 Task: Find connections with filter location Asprópyrgos with filter topic #bespokewith filter profile language Spanish with filter current company Hyland with filter school Shiv Nadar University with filter industry Oil and Coal Product Manufacturing with filter service category Wedding Planning with filter keywords title Cafeteria Worker
Action: Mouse moved to (349, 289)
Screenshot: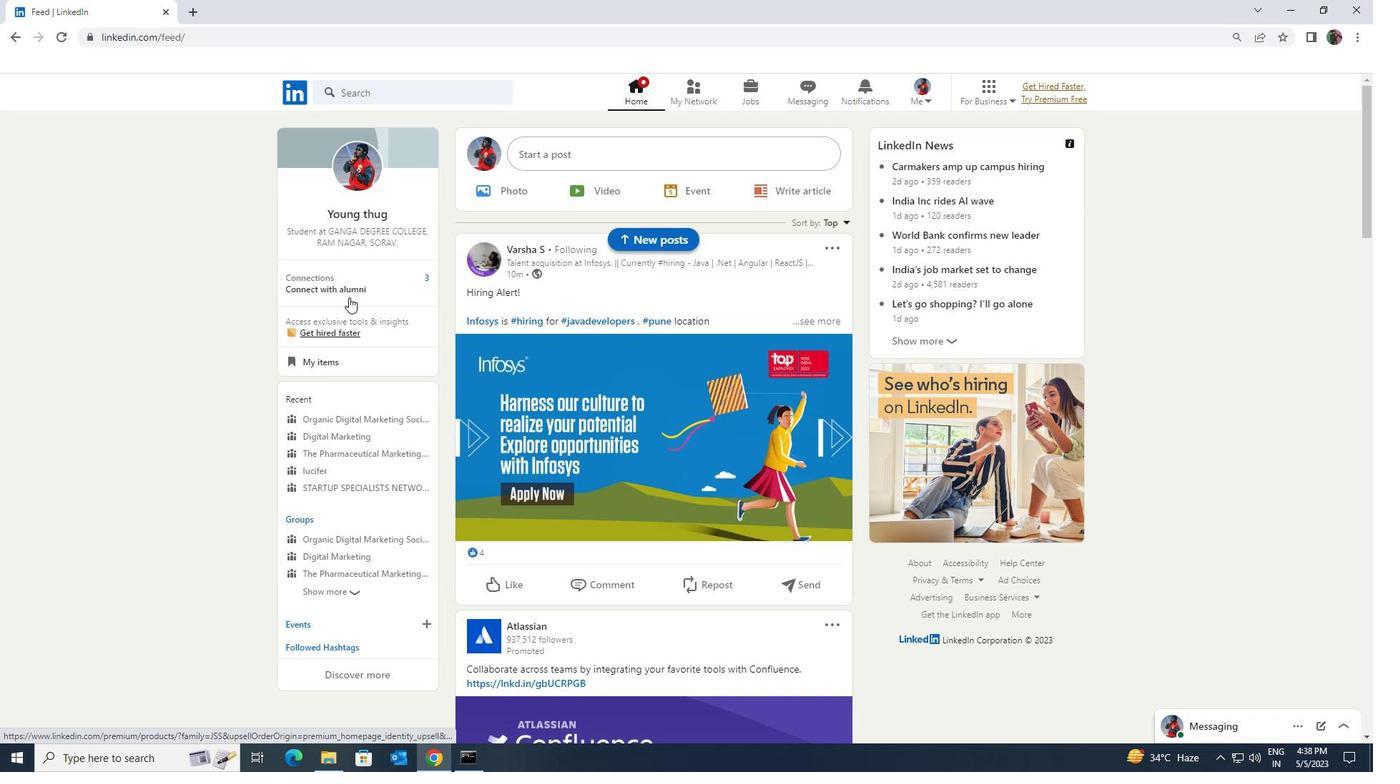 
Action: Mouse pressed left at (349, 289)
Screenshot: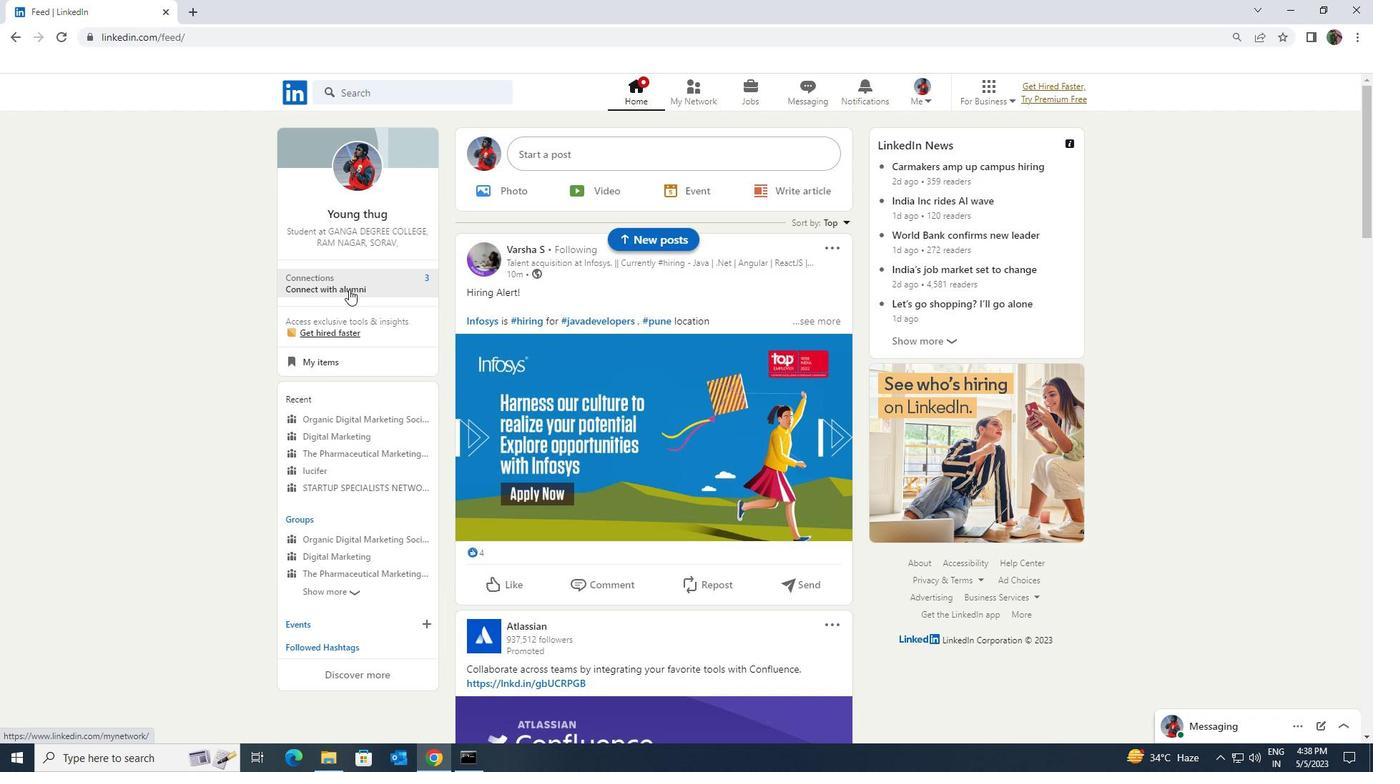 
Action: Mouse moved to (369, 167)
Screenshot: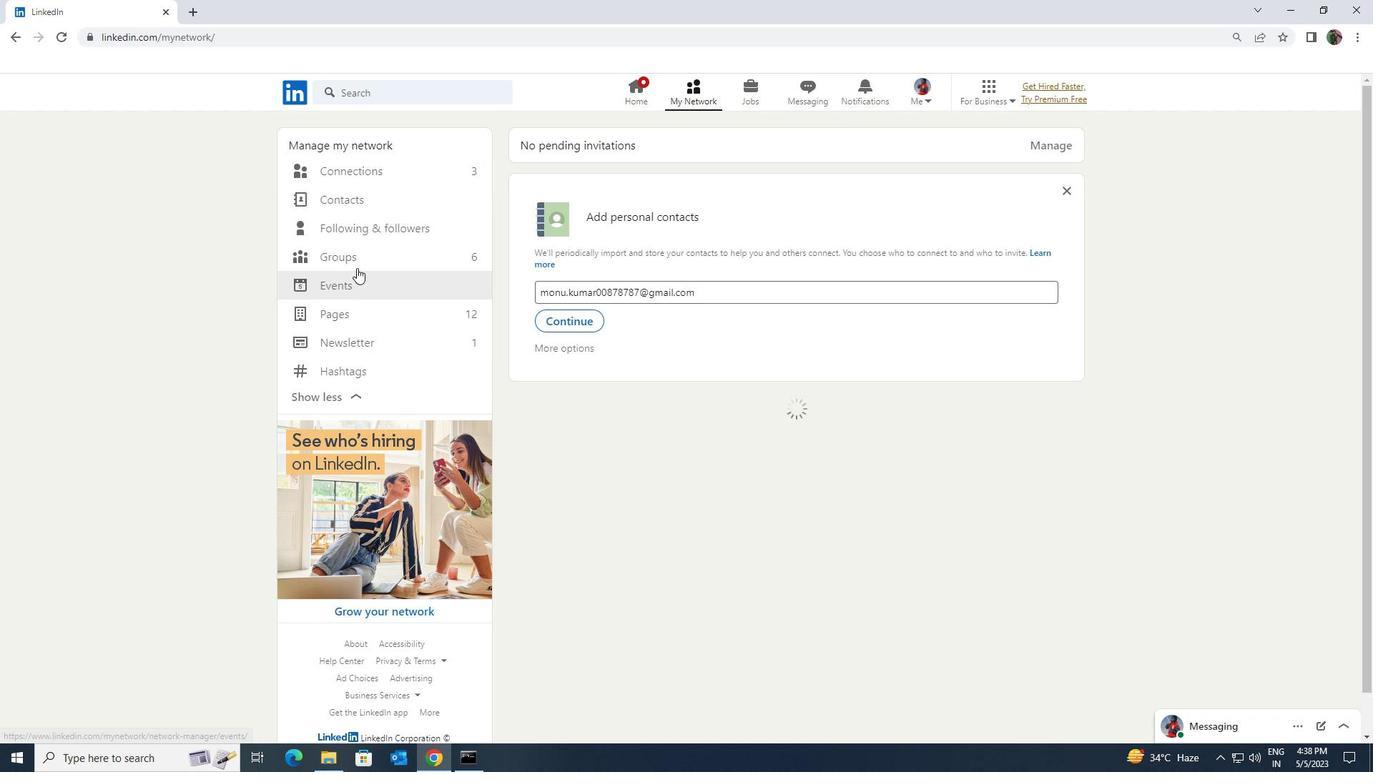 
Action: Mouse pressed left at (369, 167)
Screenshot: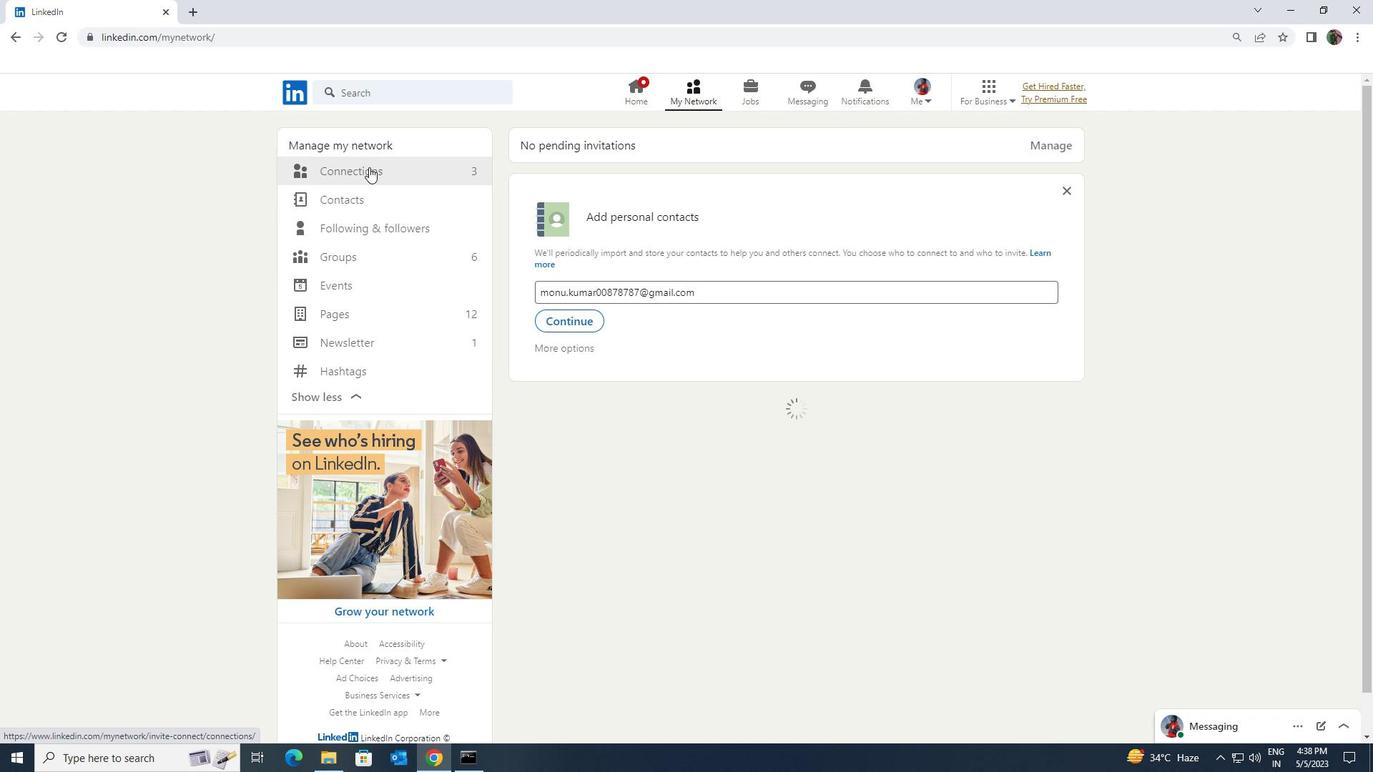 
Action: Mouse moved to (753, 178)
Screenshot: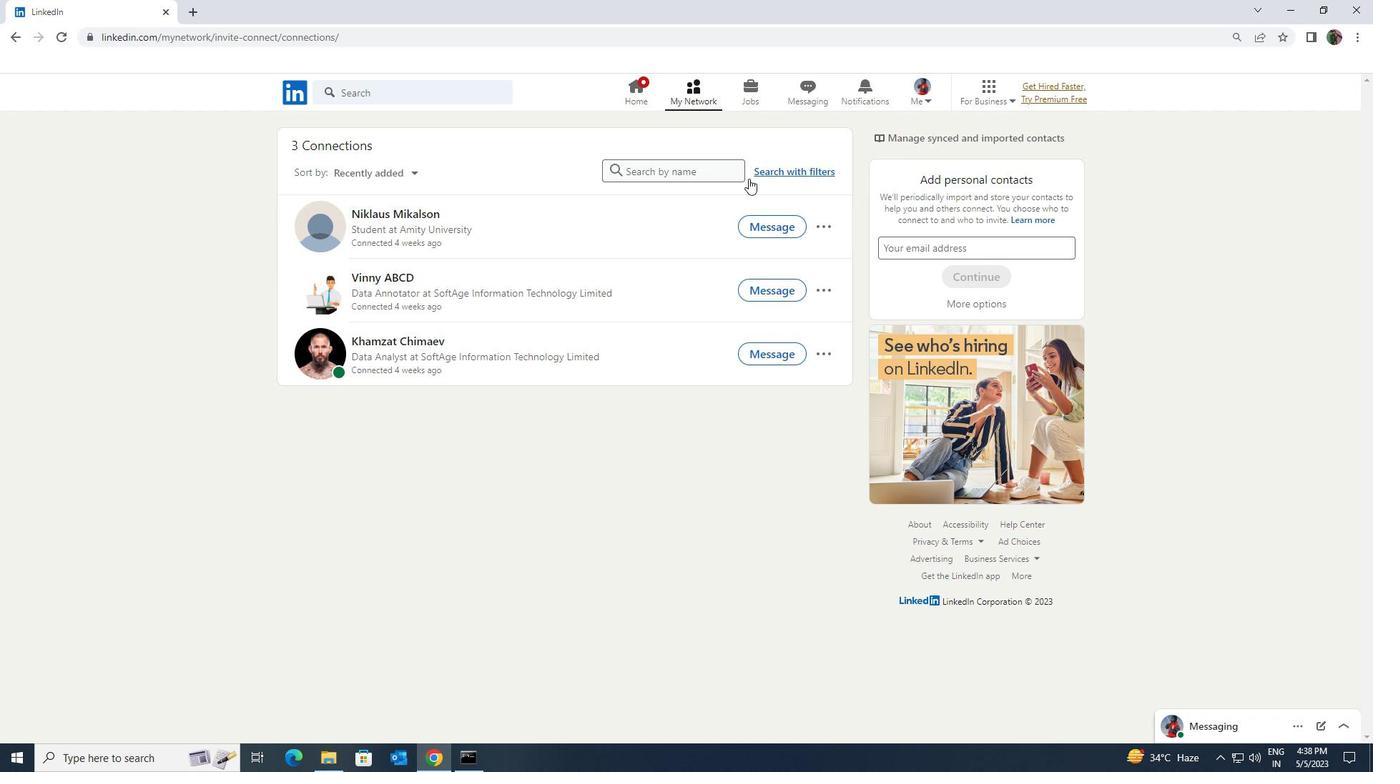 
Action: Mouse pressed left at (753, 178)
Screenshot: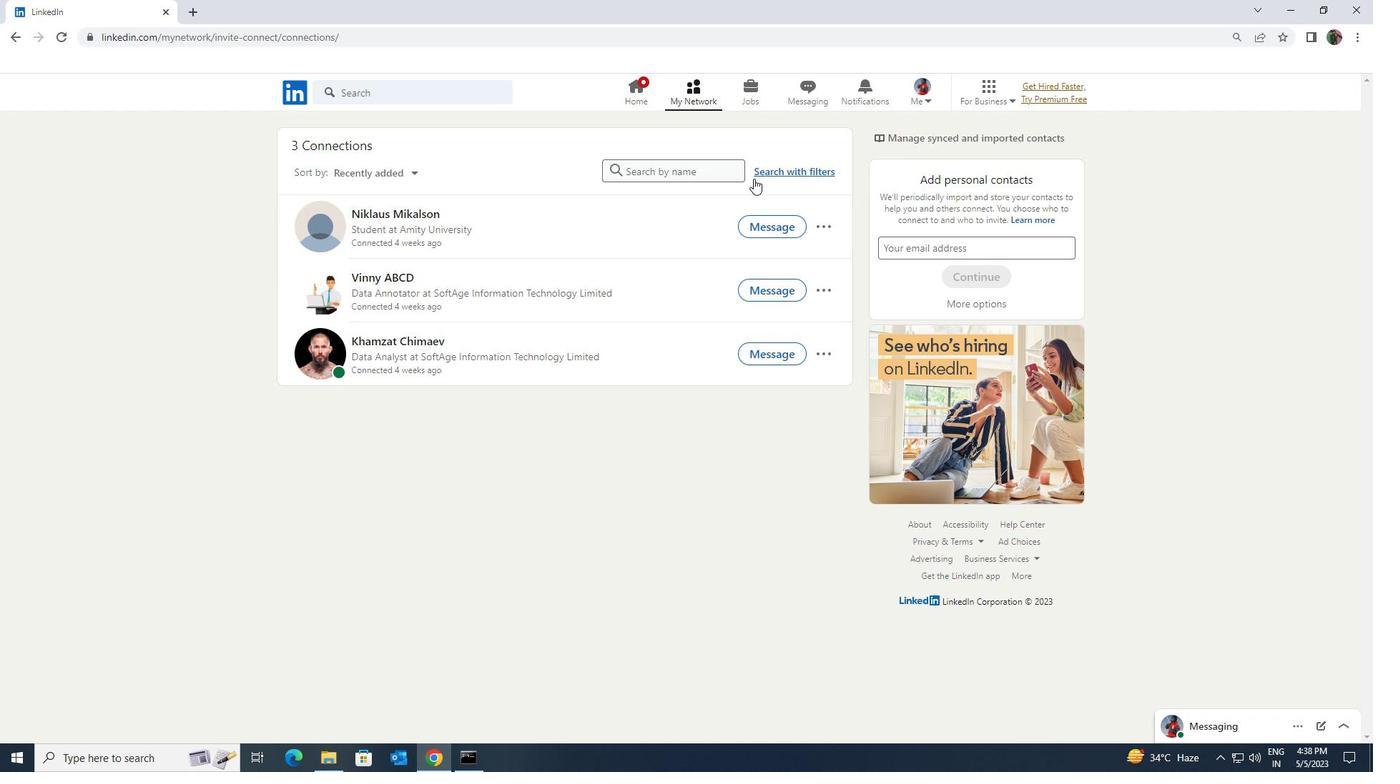 
Action: Mouse moved to (735, 135)
Screenshot: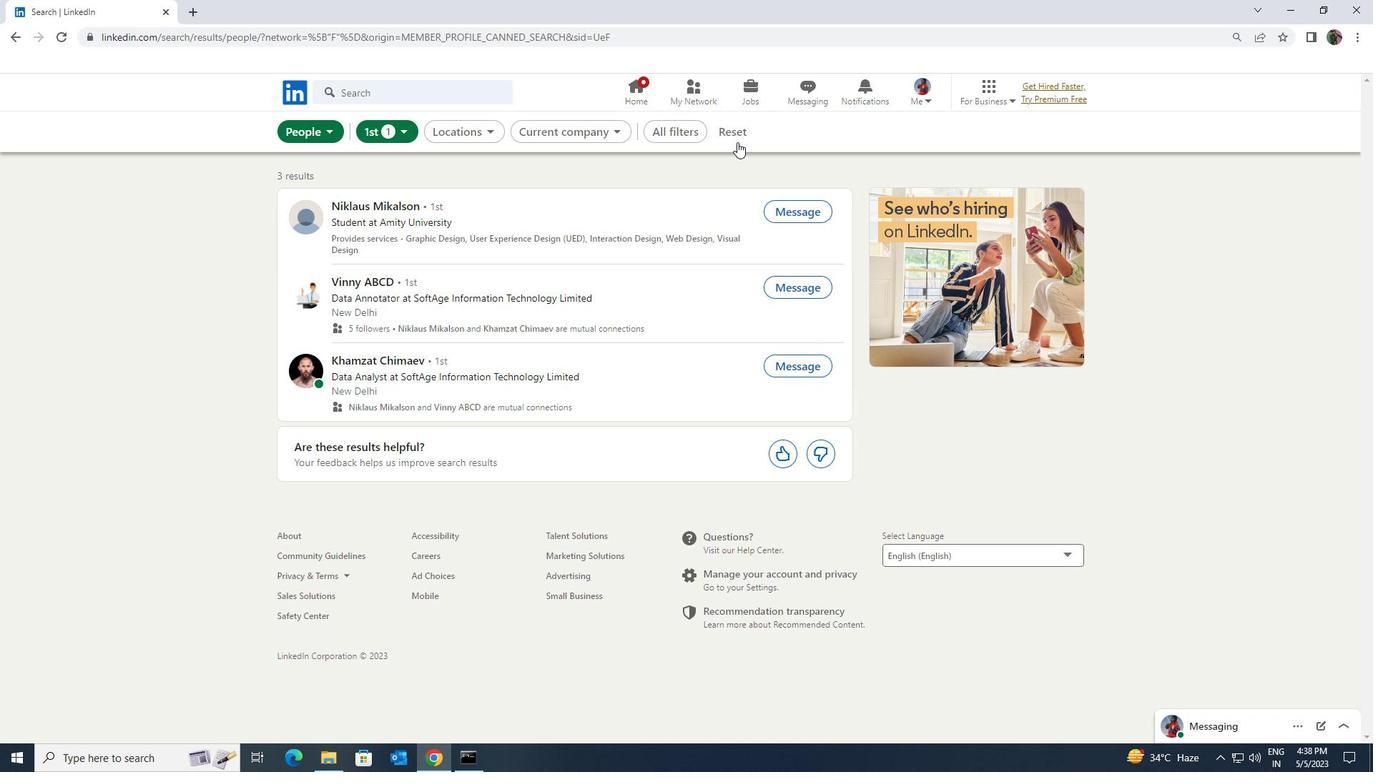 
Action: Mouse pressed left at (735, 135)
Screenshot: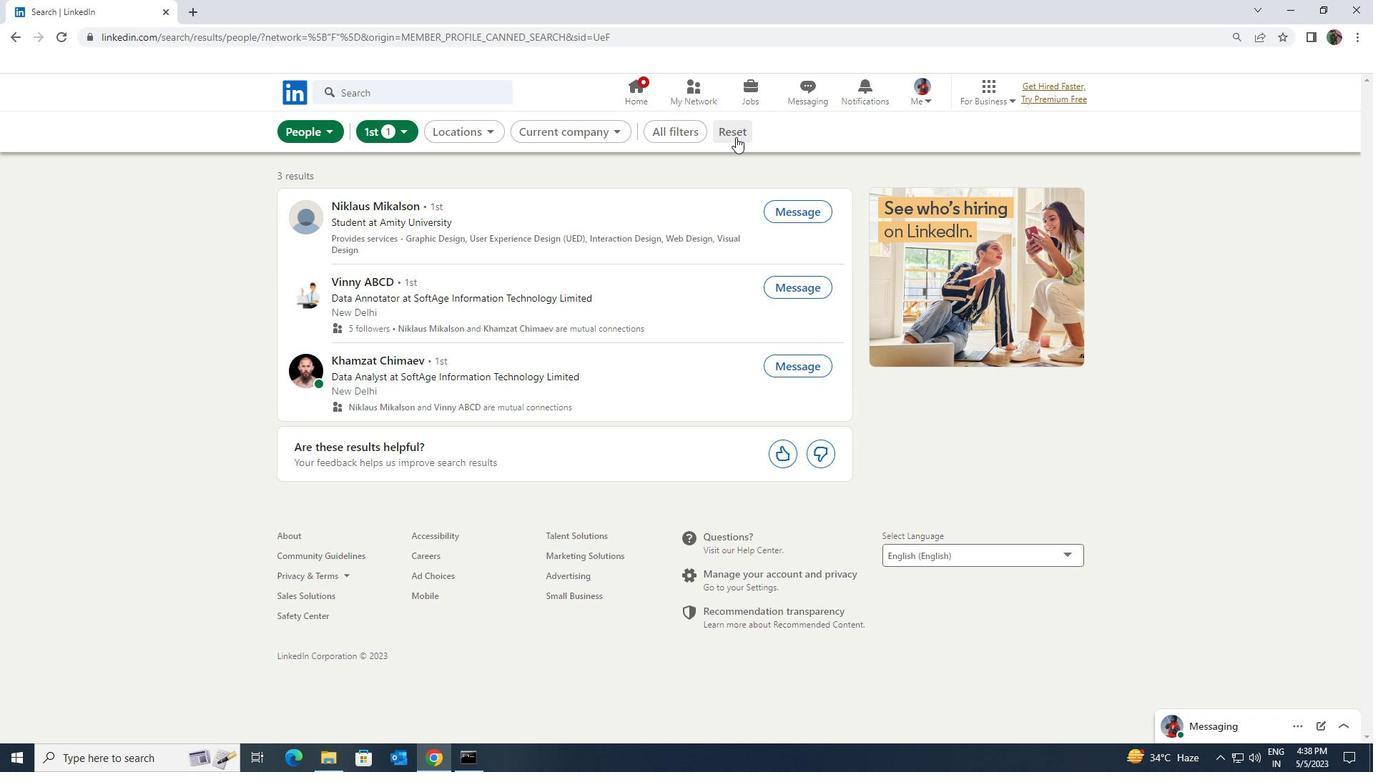 
Action: Mouse moved to (714, 132)
Screenshot: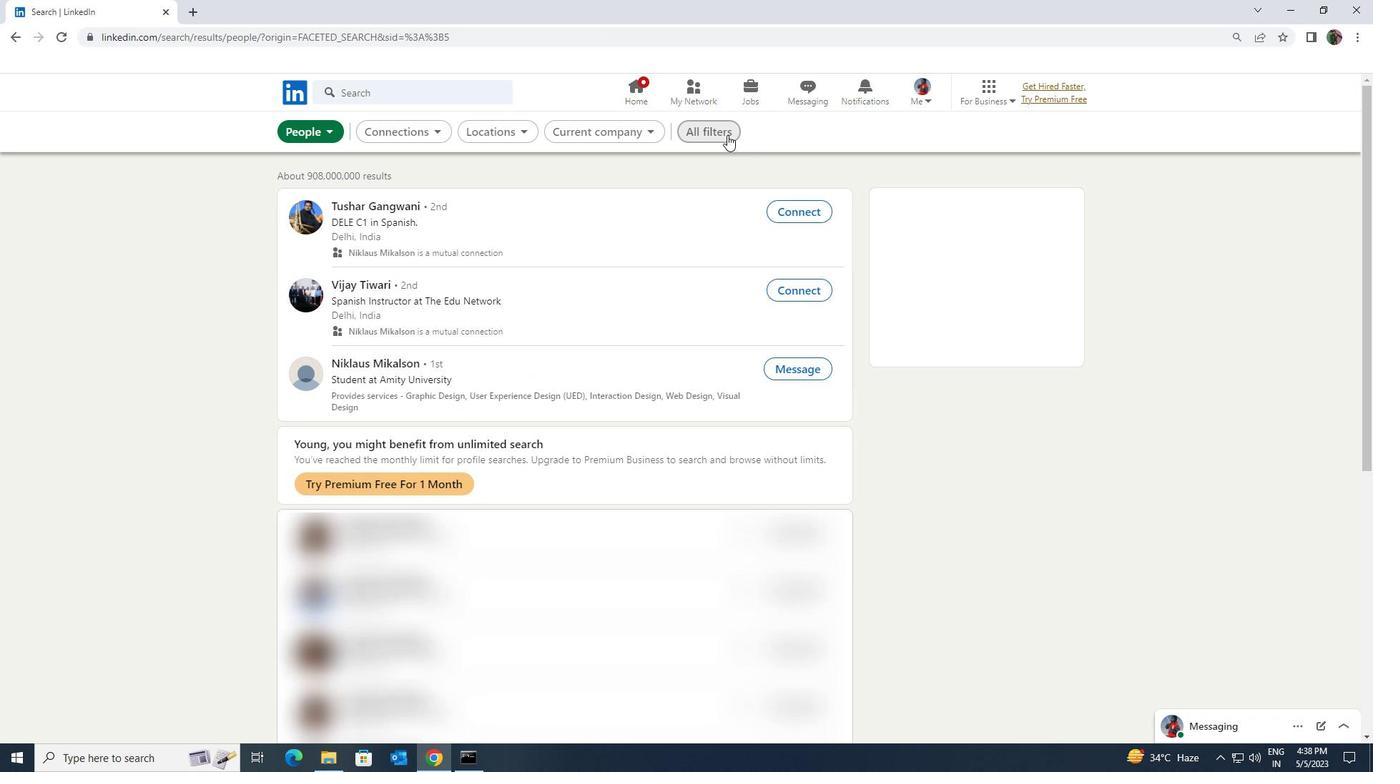 
Action: Mouse pressed left at (714, 132)
Screenshot: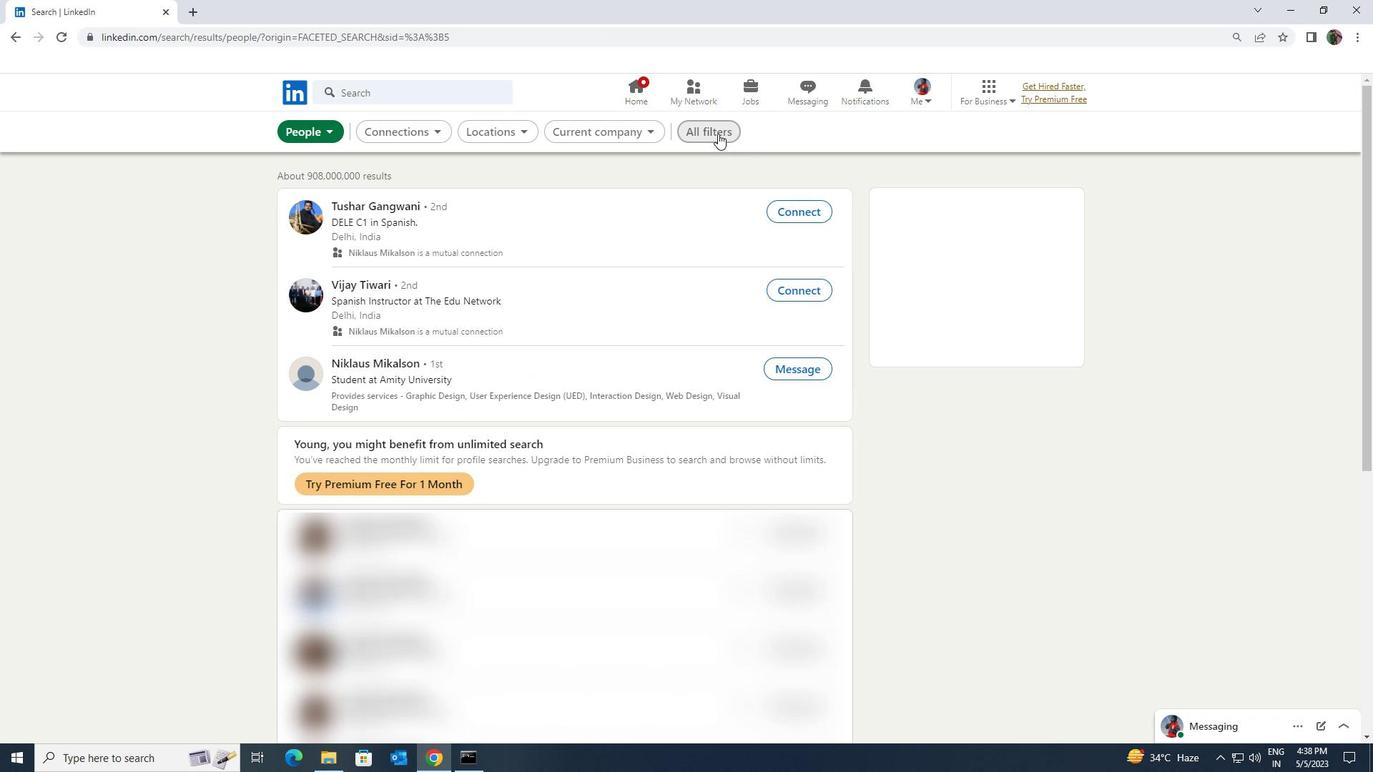 
Action: Mouse moved to (1181, 563)
Screenshot: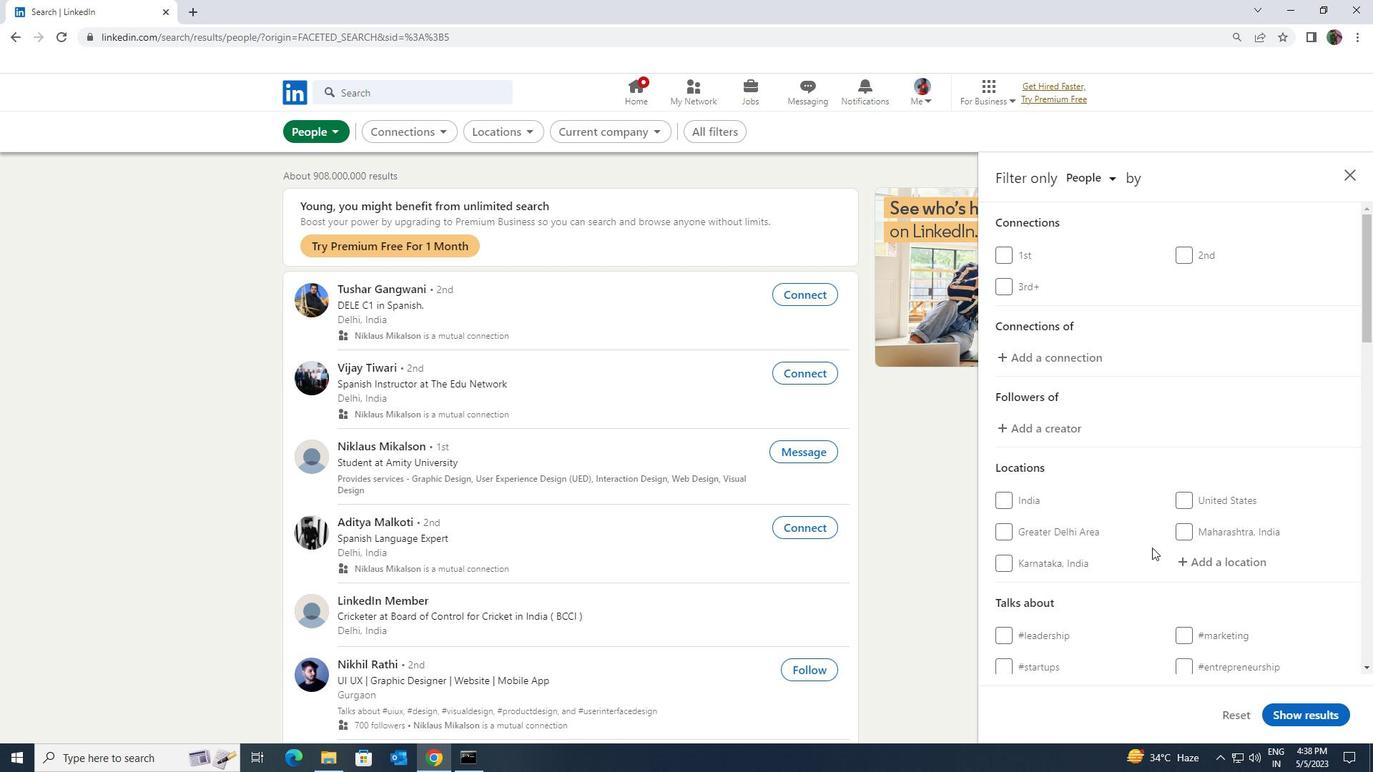 
Action: Mouse pressed left at (1181, 563)
Screenshot: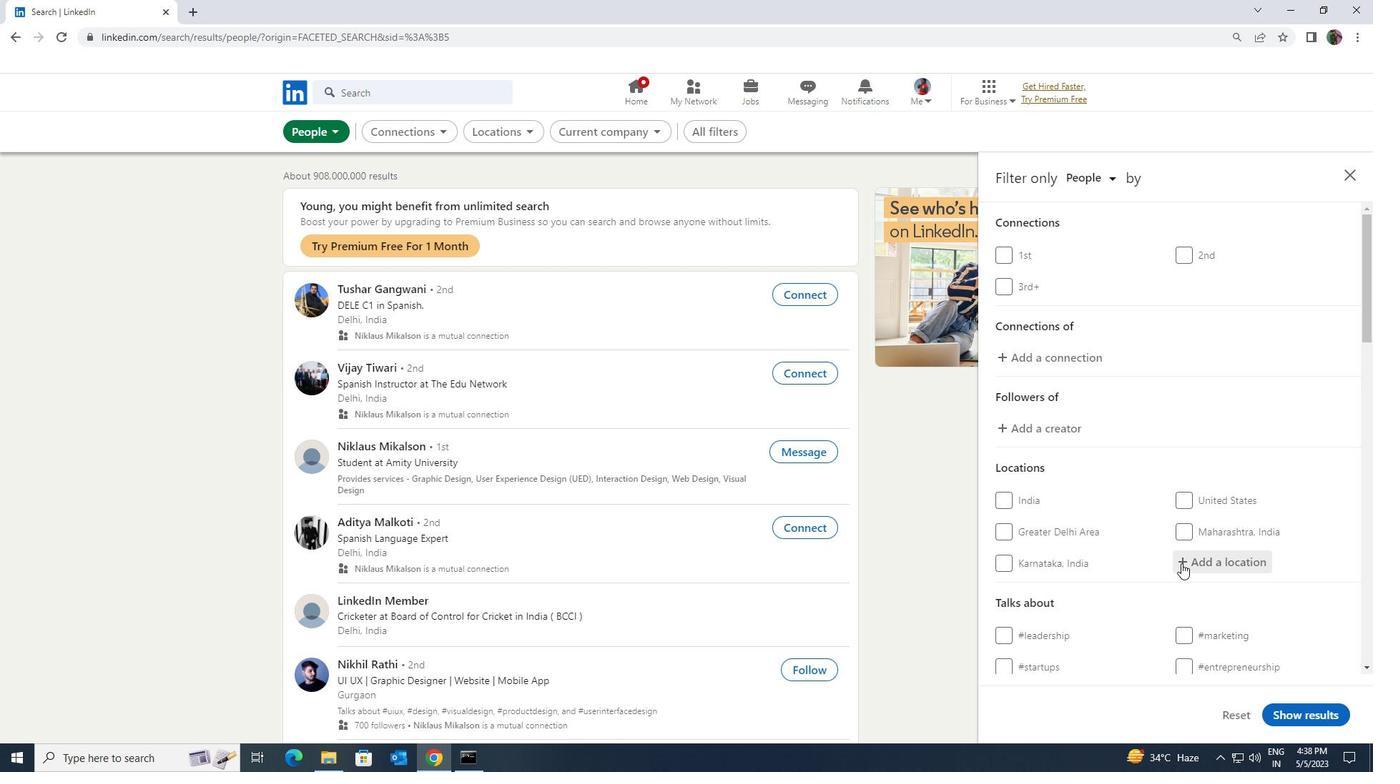 
Action: Key pressed <Key.shift><Key.shift><Key.shift><Key.shift><Key.shift><Key.shift>ASPROP
Screenshot: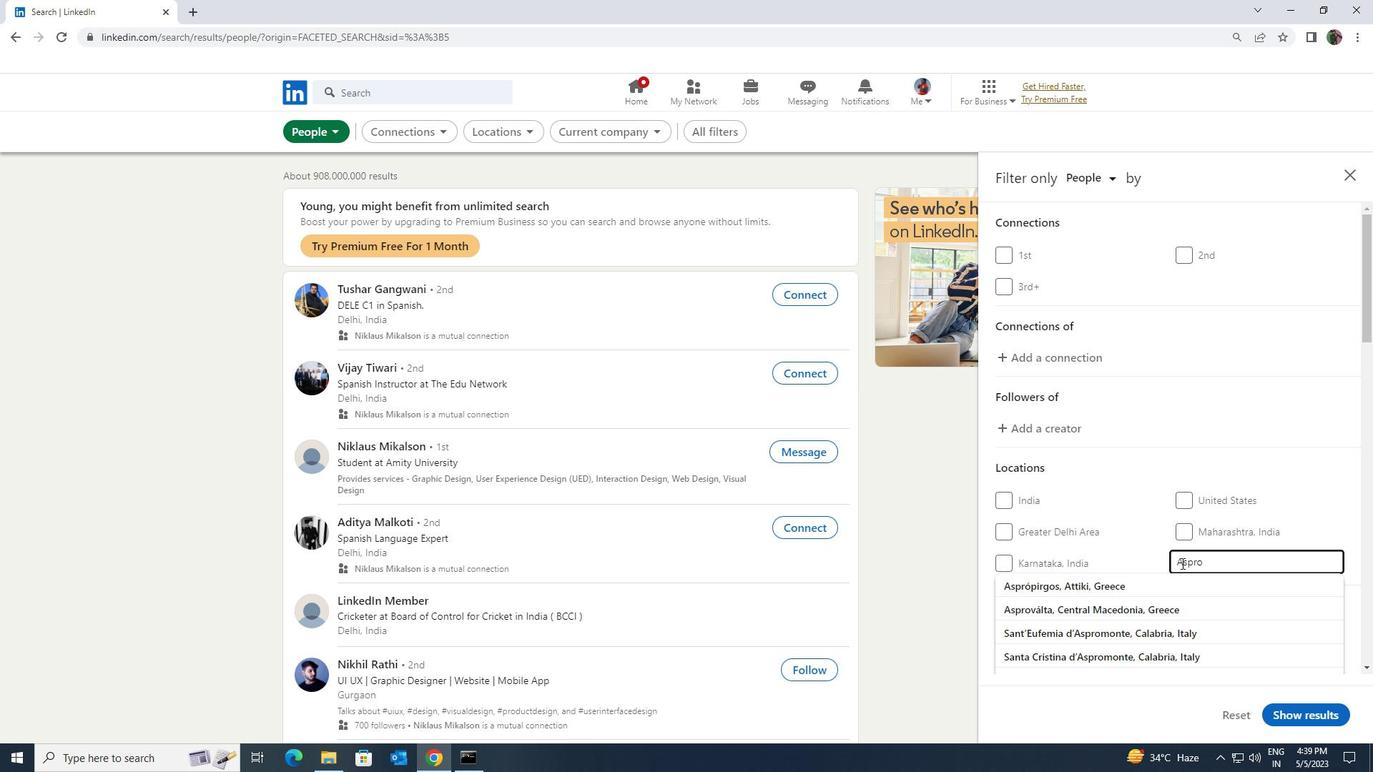 
Action: Mouse moved to (1174, 579)
Screenshot: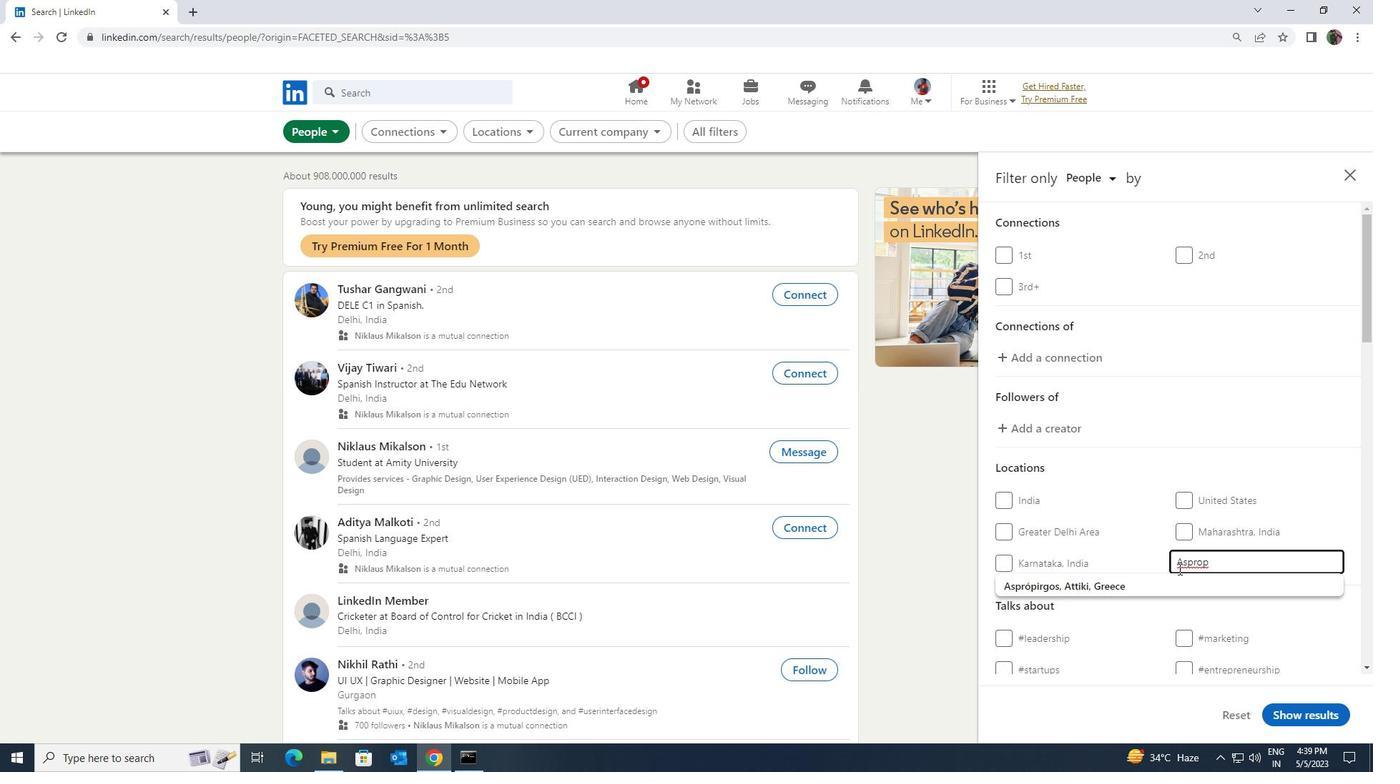 
Action: Mouse pressed left at (1174, 579)
Screenshot: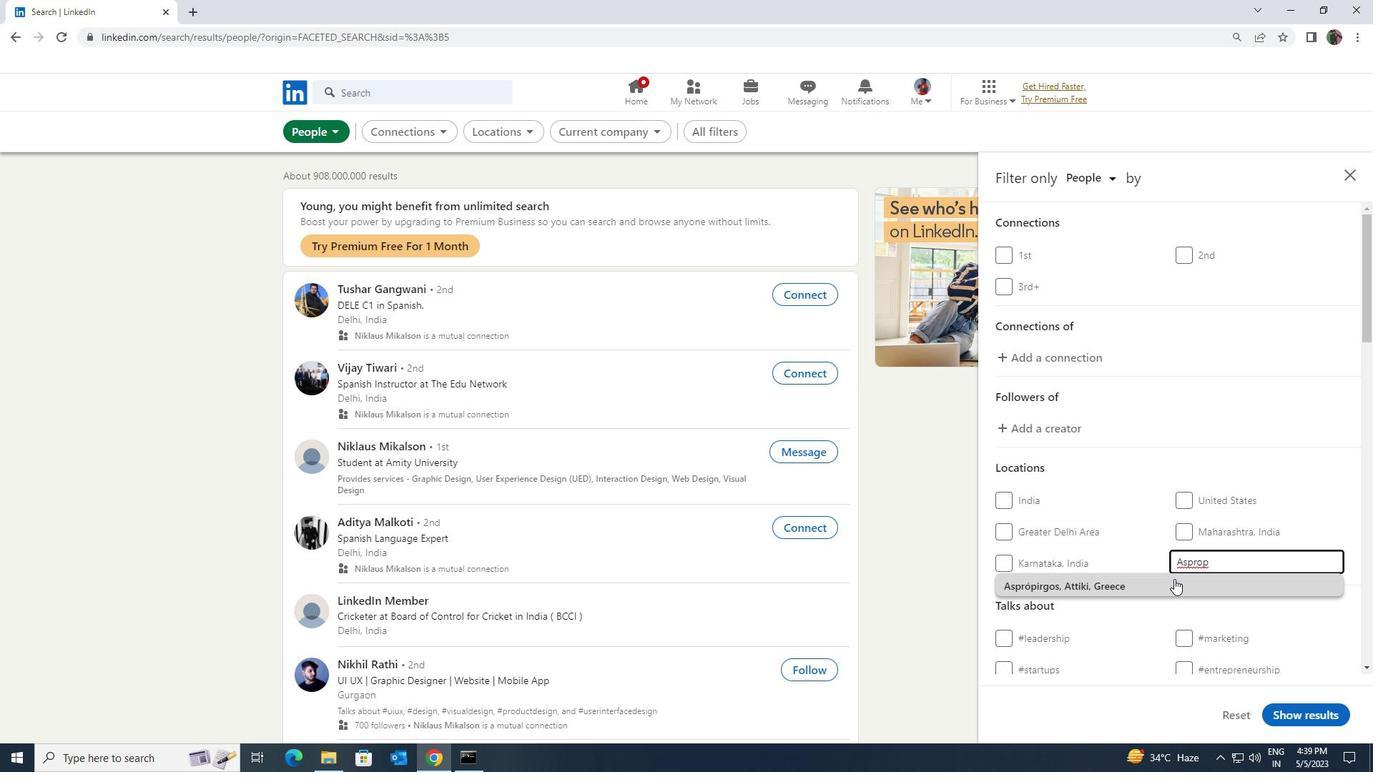 
Action: Mouse scrolled (1174, 578) with delta (0, 0)
Screenshot: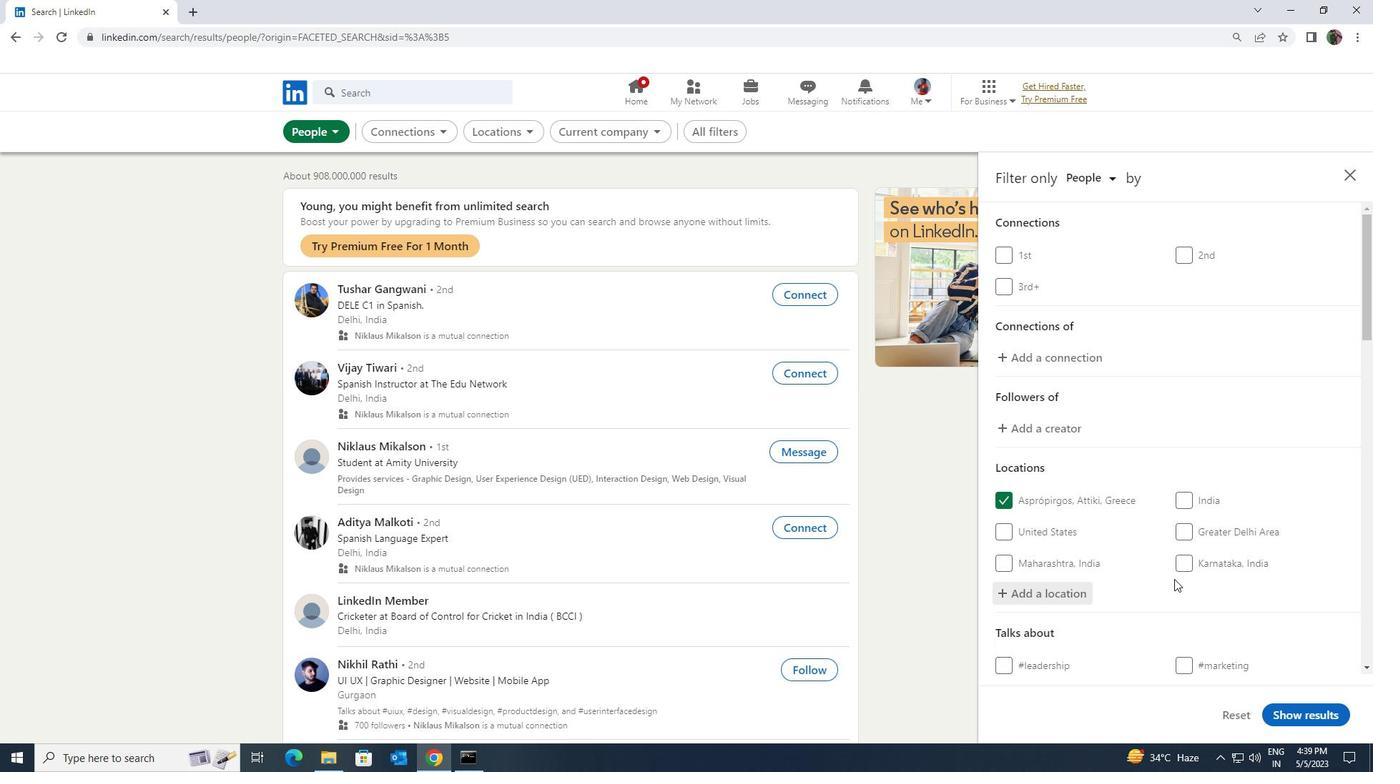 
Action: Mouse scrolled (1174, 578) with delta (0, 0)
Screenshot: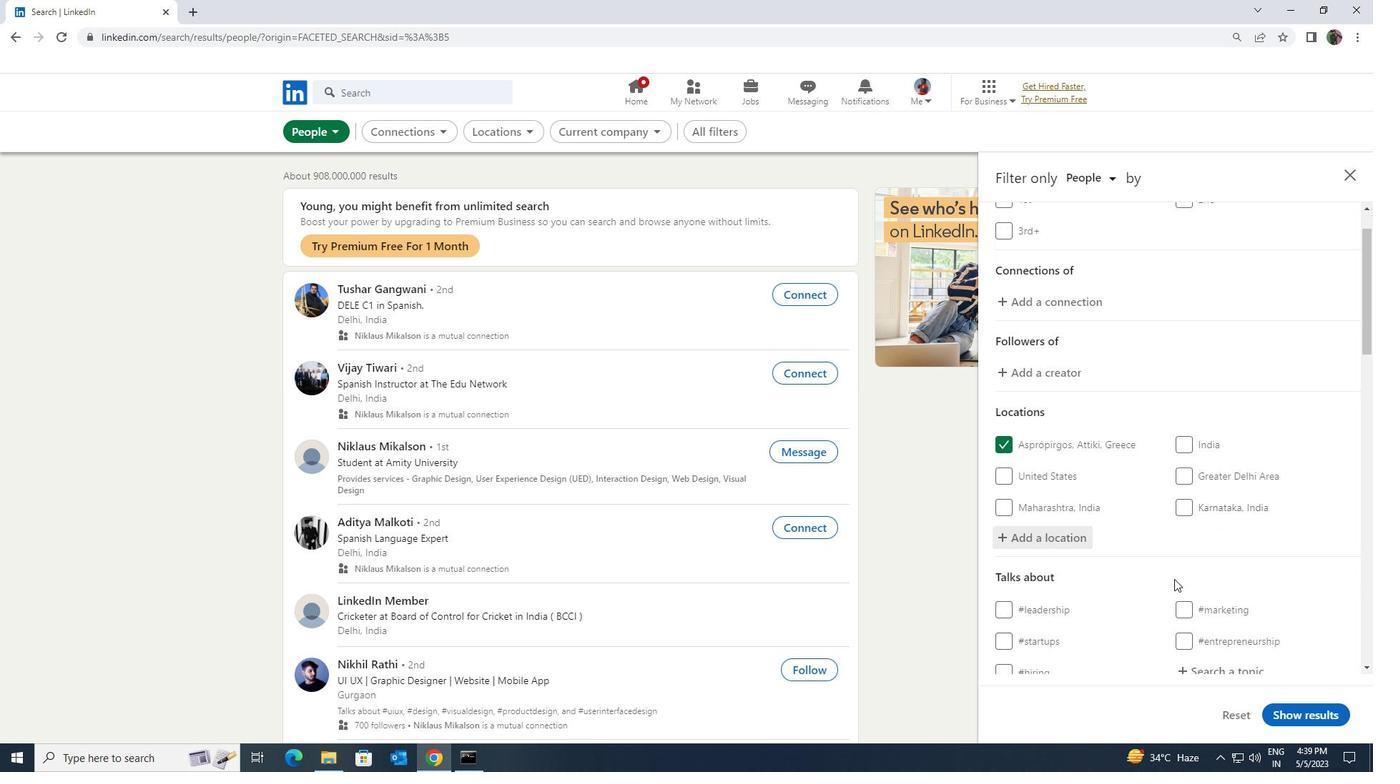 
Action: Mouse moved to (1176, 585)
Screenshot: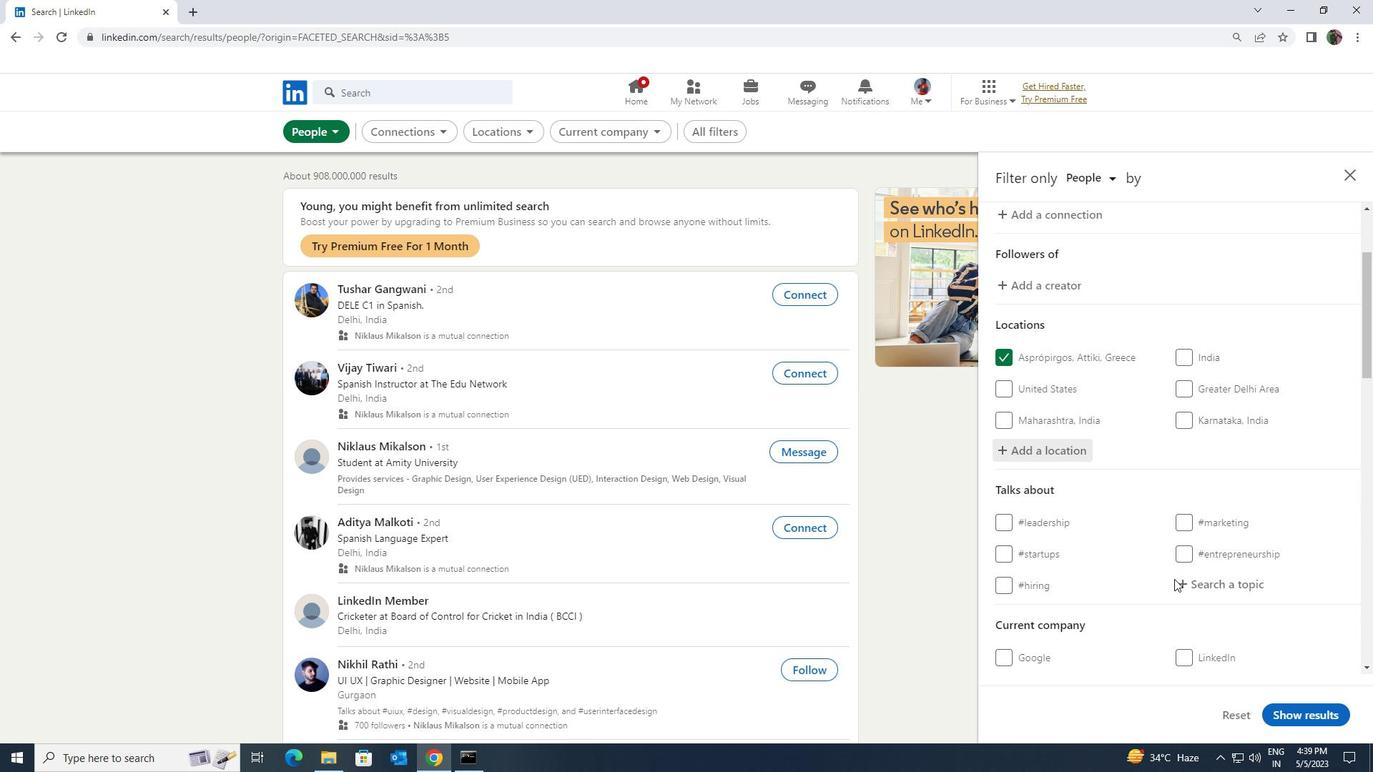 
Action: Mouse pressed left at (1176, 585)
Screenshot: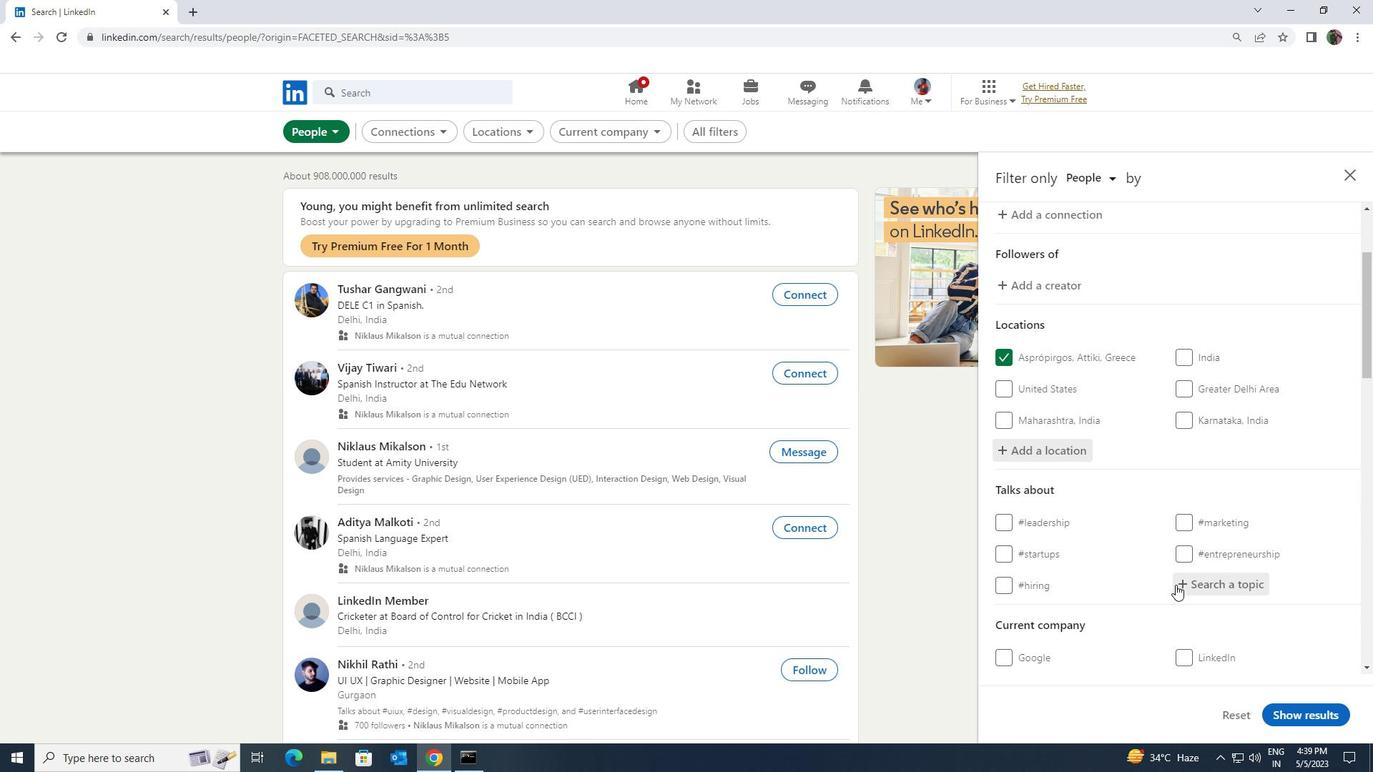 
Action: Key pressed <Key.shift><Key.shift><Key.shift><Key.shift><Key.shift><Key.shift><Key.shift>BESPOKE
Screenshot: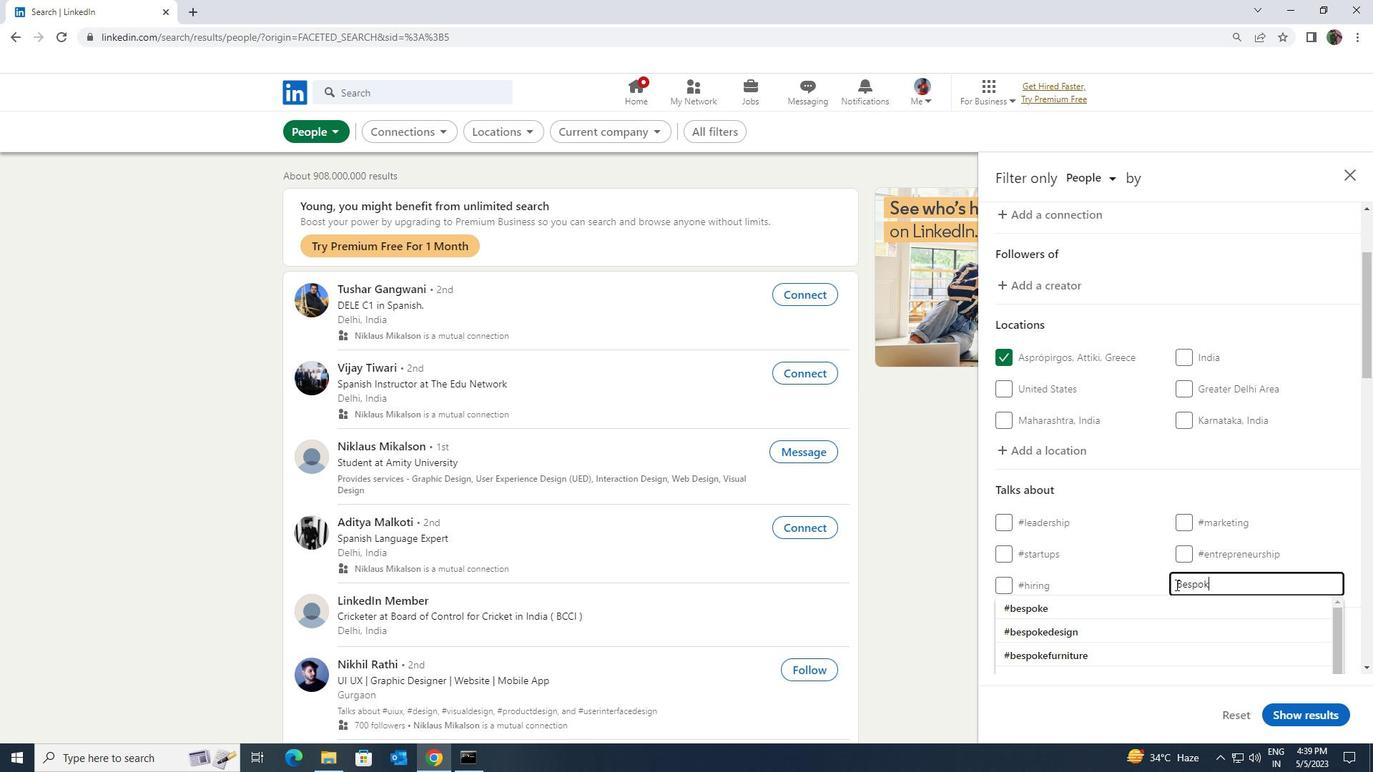 
Action: Mouse moved to (1174, 615)
Screenshot: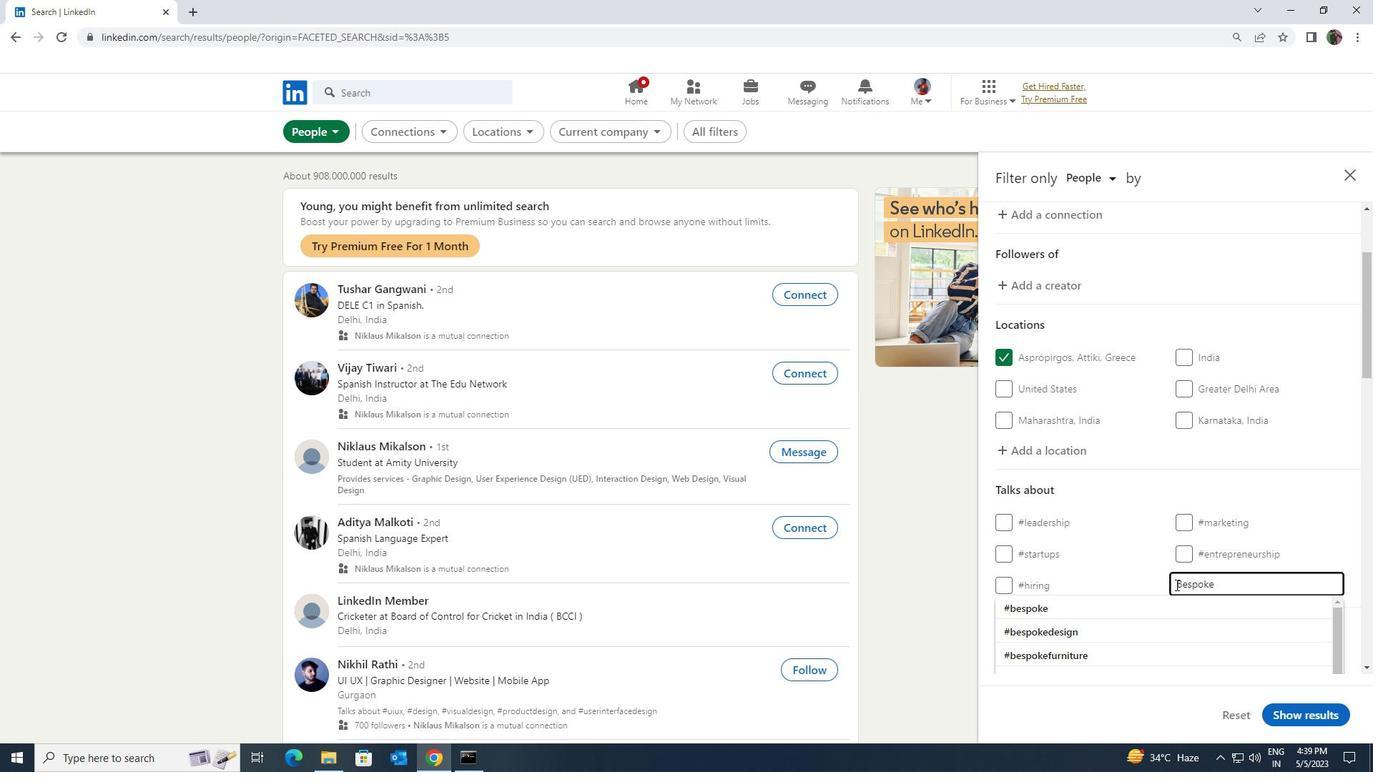 
Action: Mouse pressed left at (1174, 615)
Screenshot: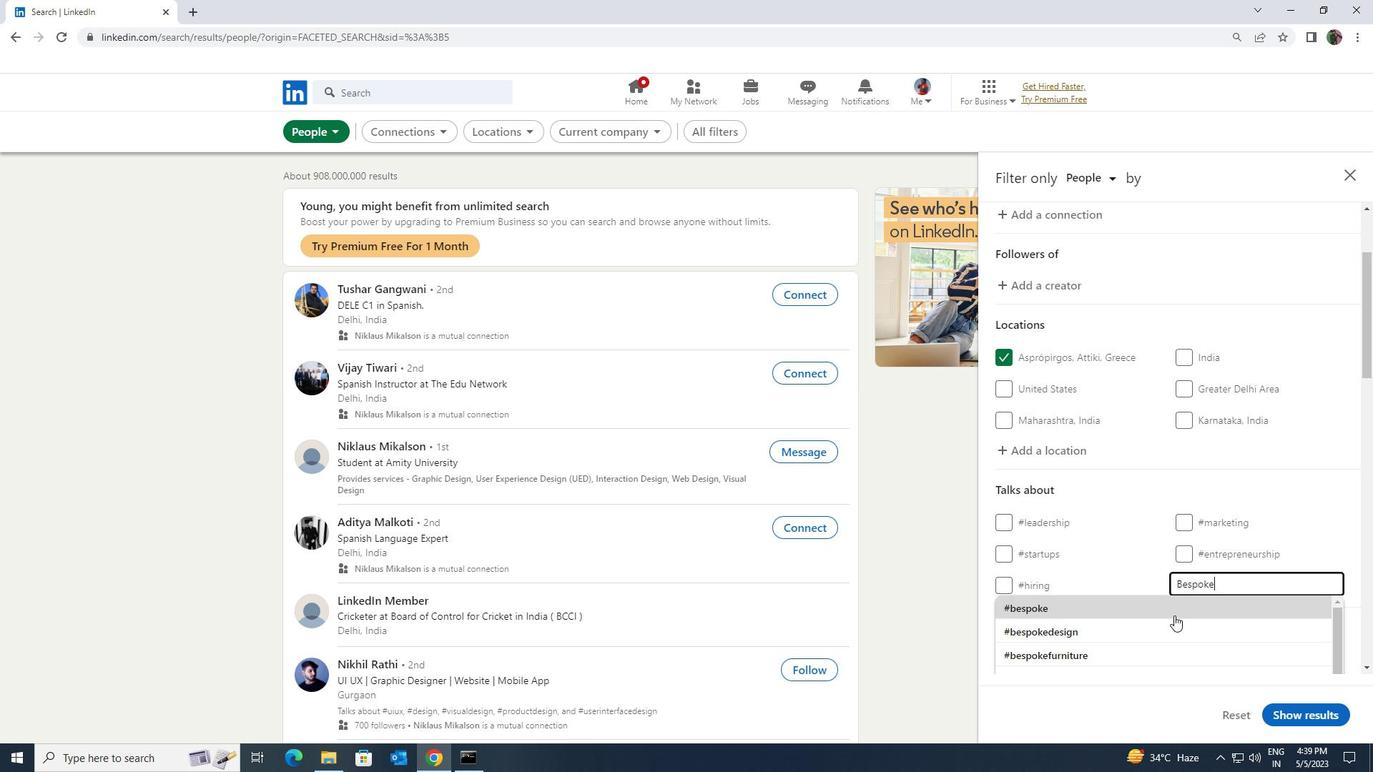 
Action: Mouse scrolled (1174, 615) with delta (0, 0)
Screenshot: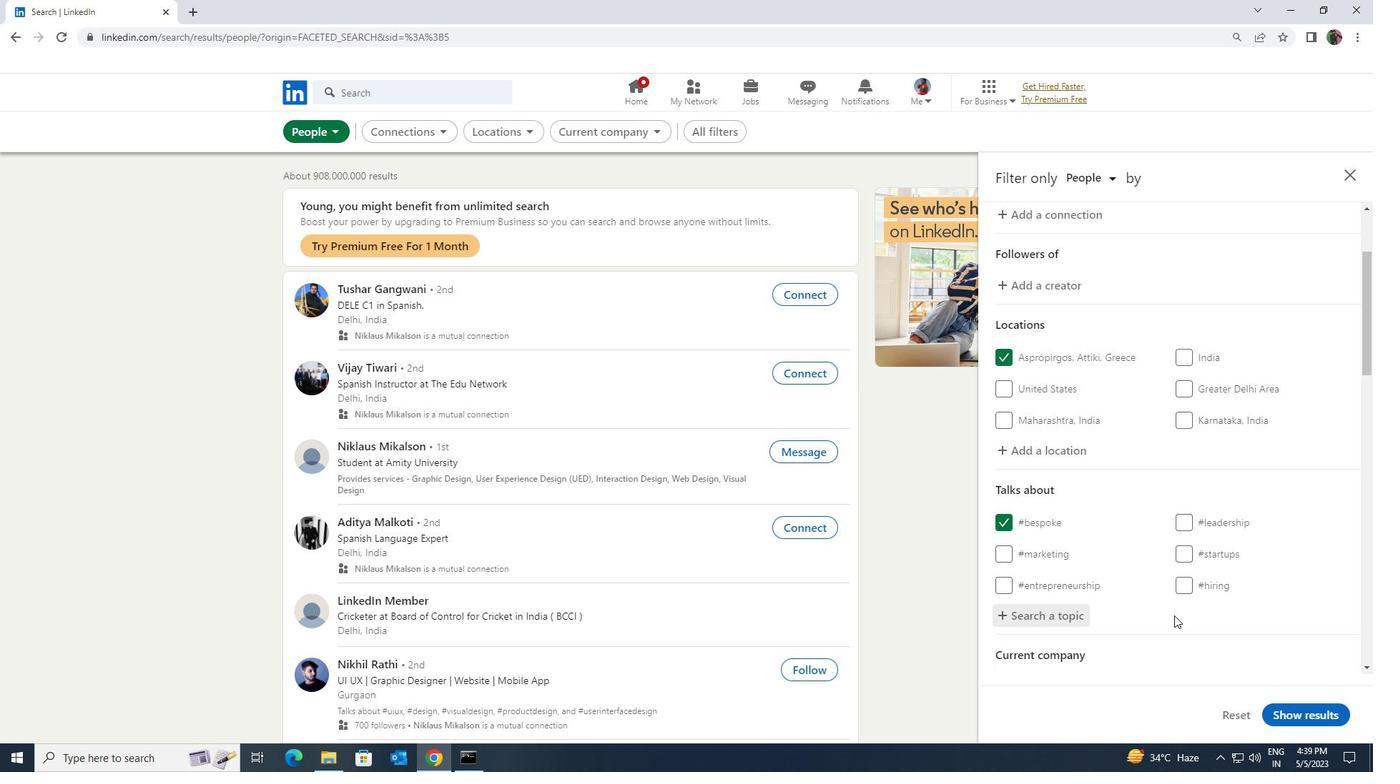 
Action: Mouse scrolled (1174, 615) with delta (0, 0)
Screenshot: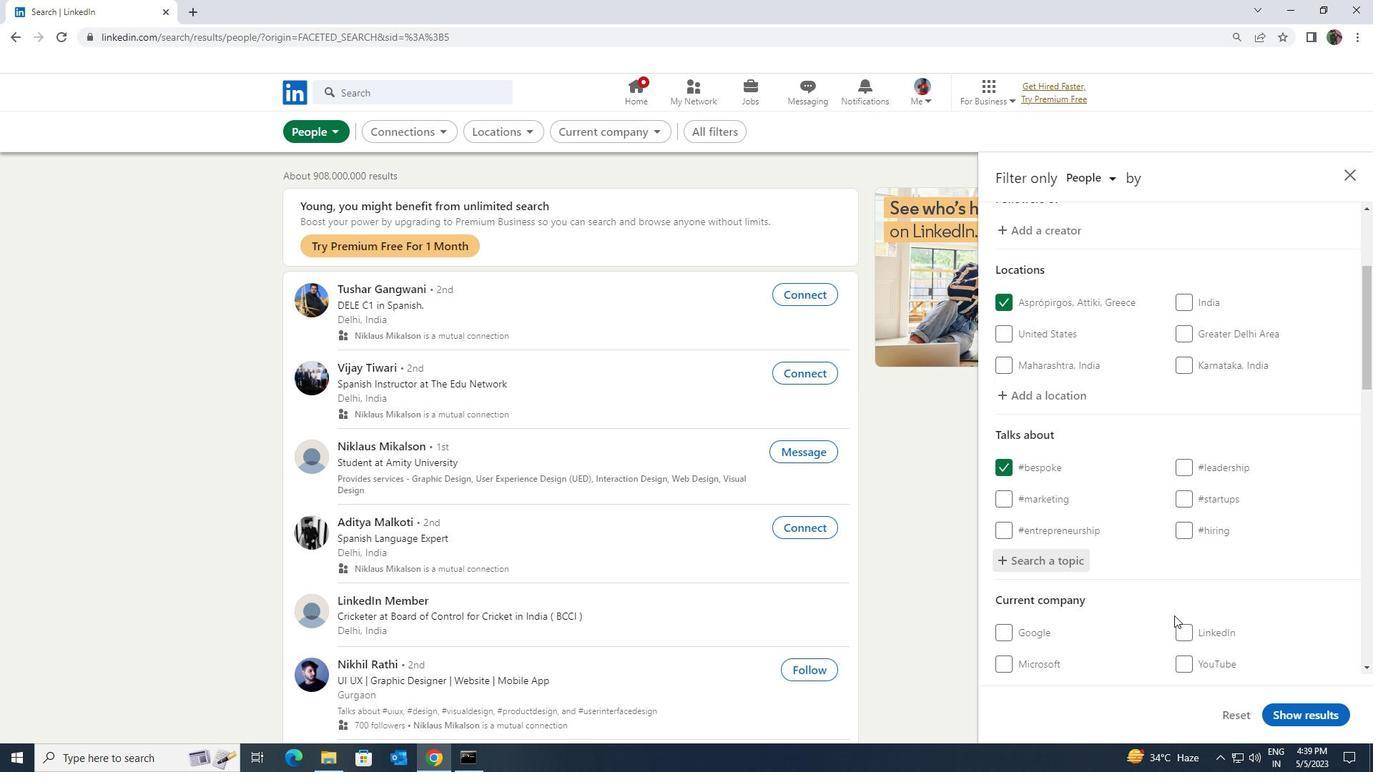 
Action: Mouse scrolled (1174, 615) with delta (0, 0)
Screenshot: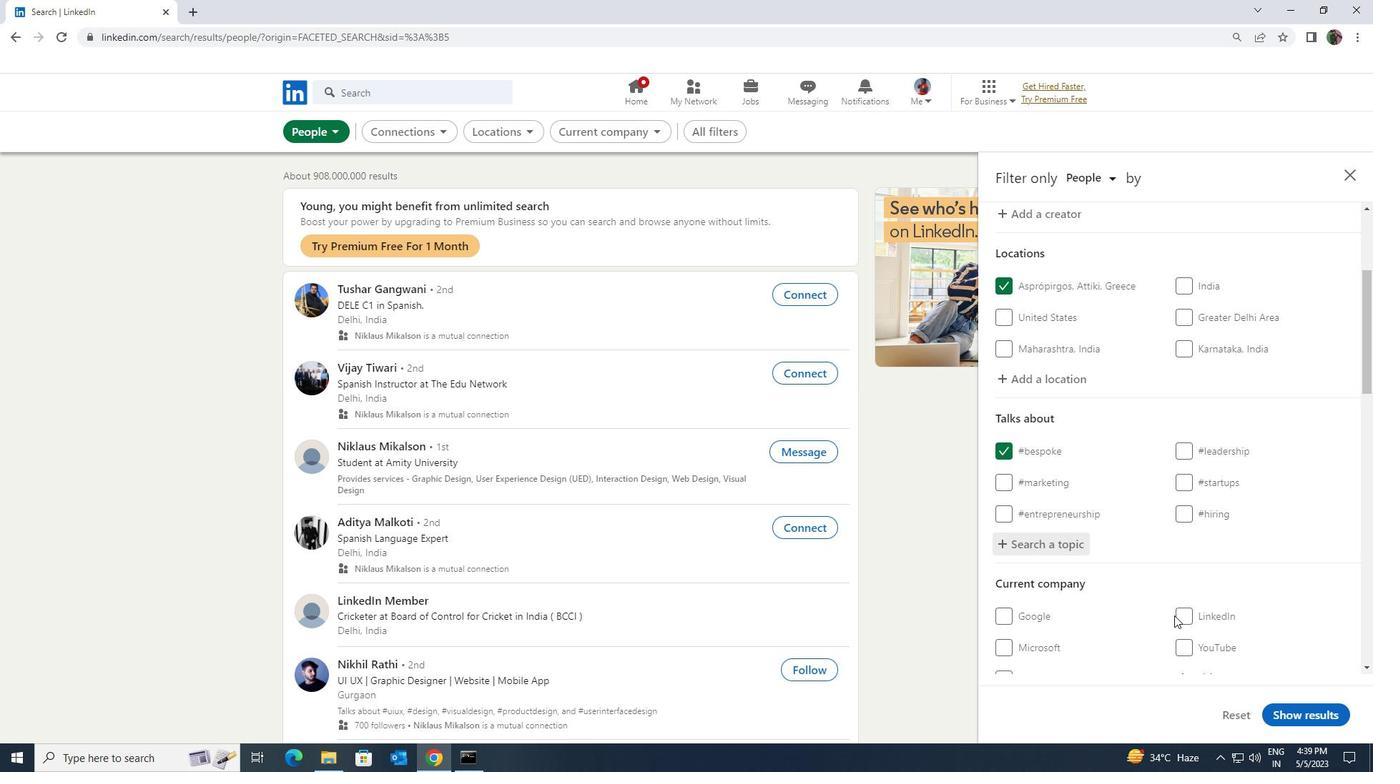 
Action: Mouse scrolled (1174, 615) with delta (0, 0)
Screenshot: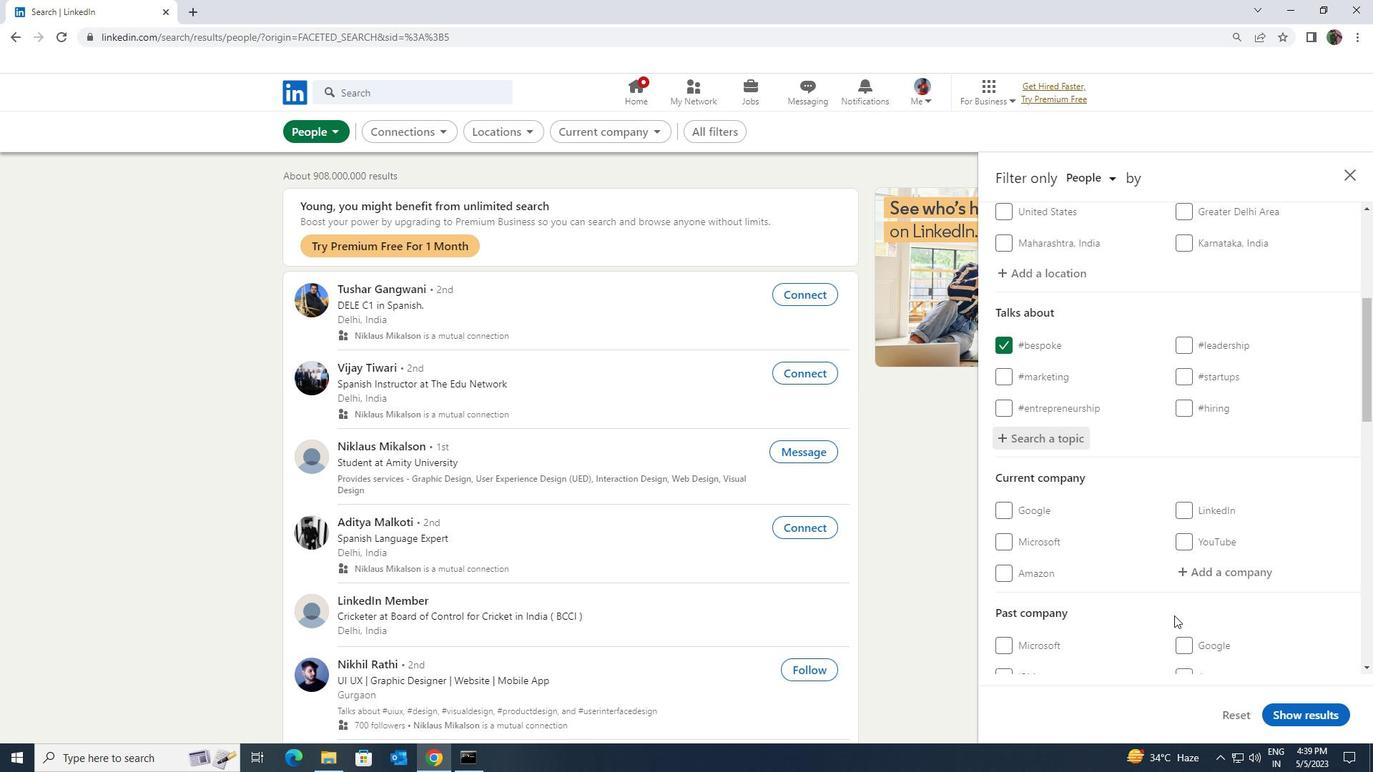 
Action: Mouse scrolled (1174, 615) with delta (0, 0)
Screenshot: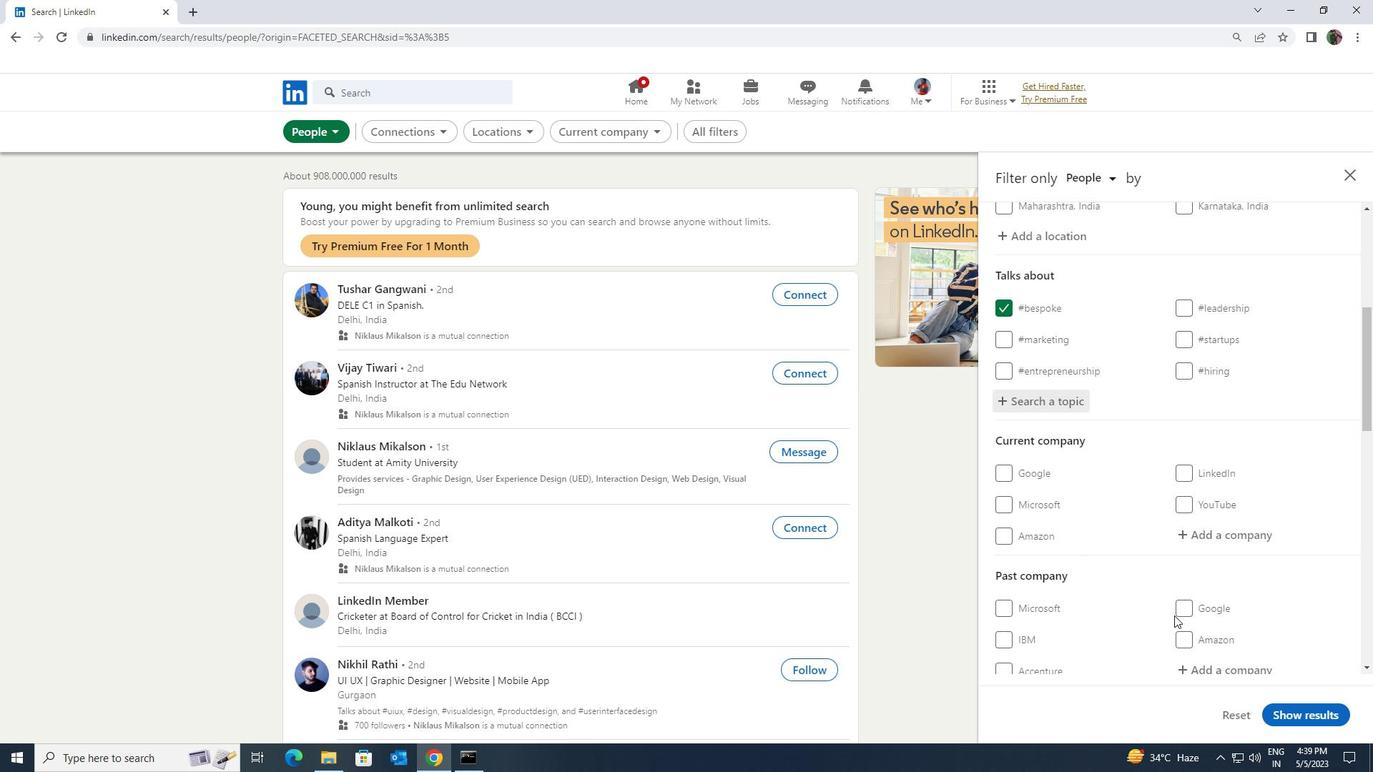
Action: Mouse scrolled (1174, 615) with delta (0, 0)
Screenshot: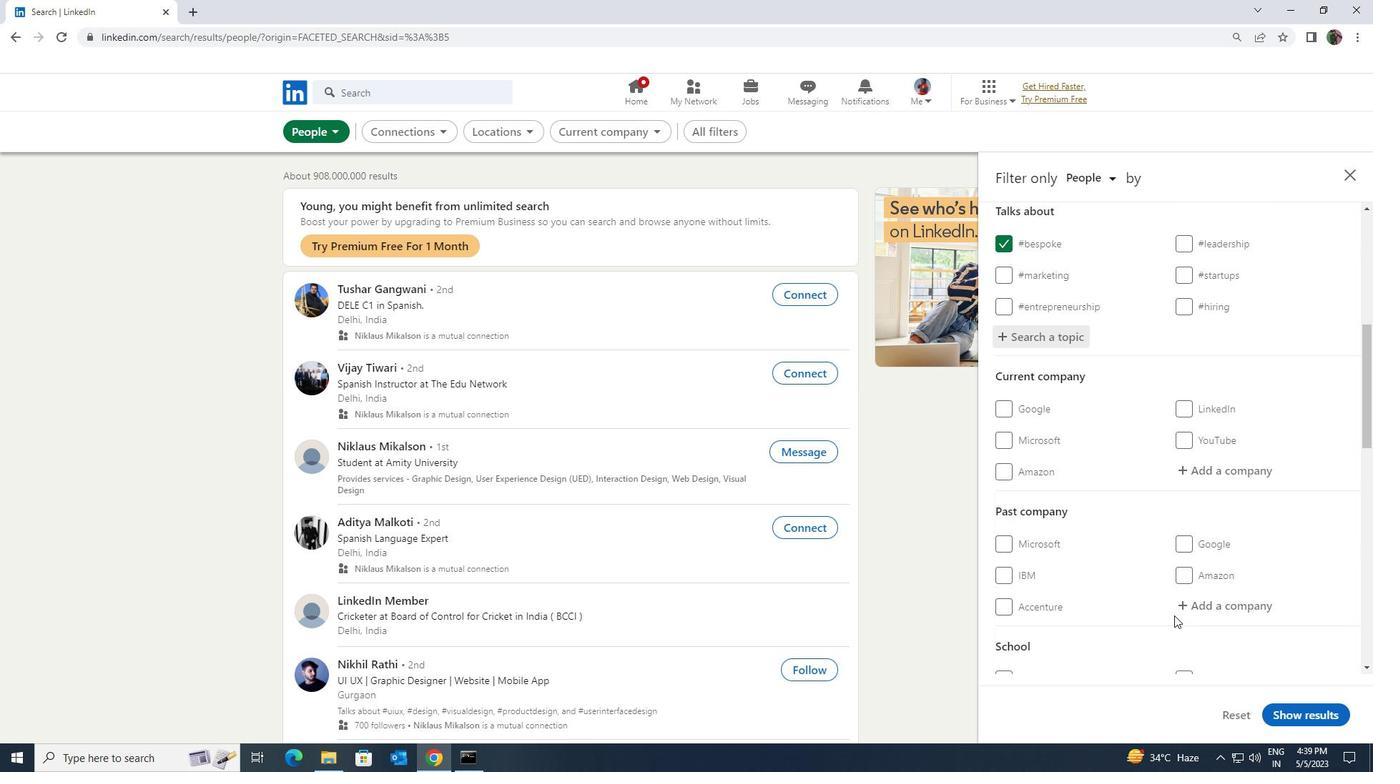 
Action: Mouse scrolled (1174, 615) with delta (0, 0)
Screenshot: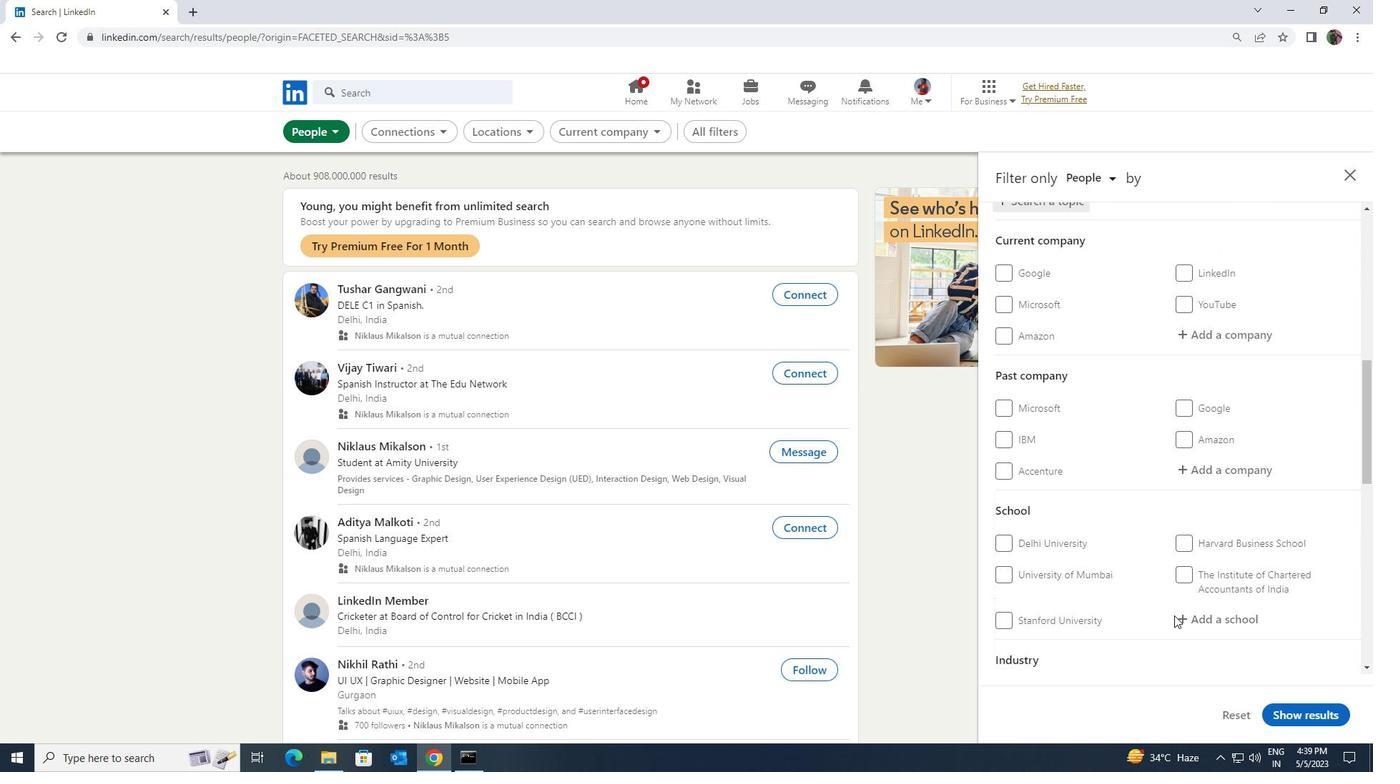 
Action: Mouse scrolled (1174, 615) with delta (0, 0)
Screenshot: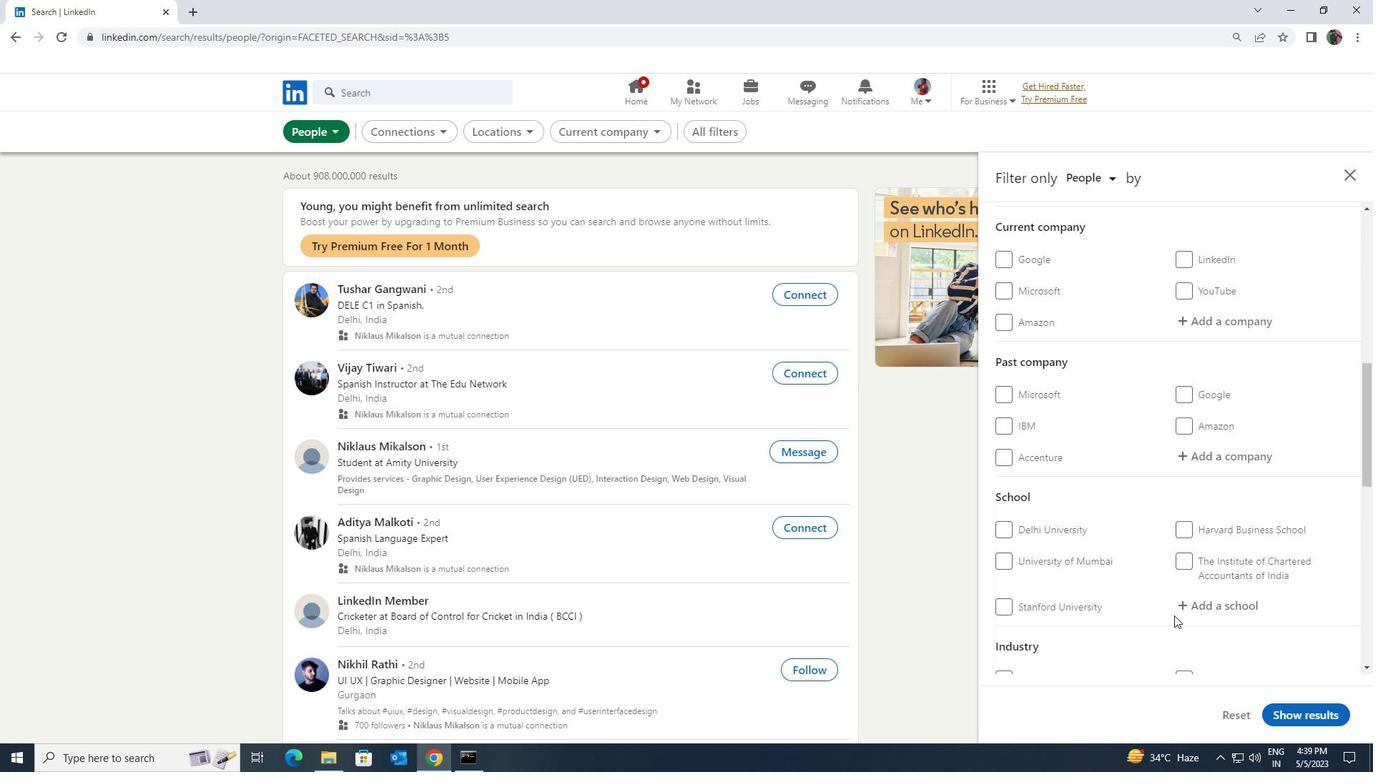 
Action: Mouse scrolled (1174, 615) with delta (0, 0)
Screenshot: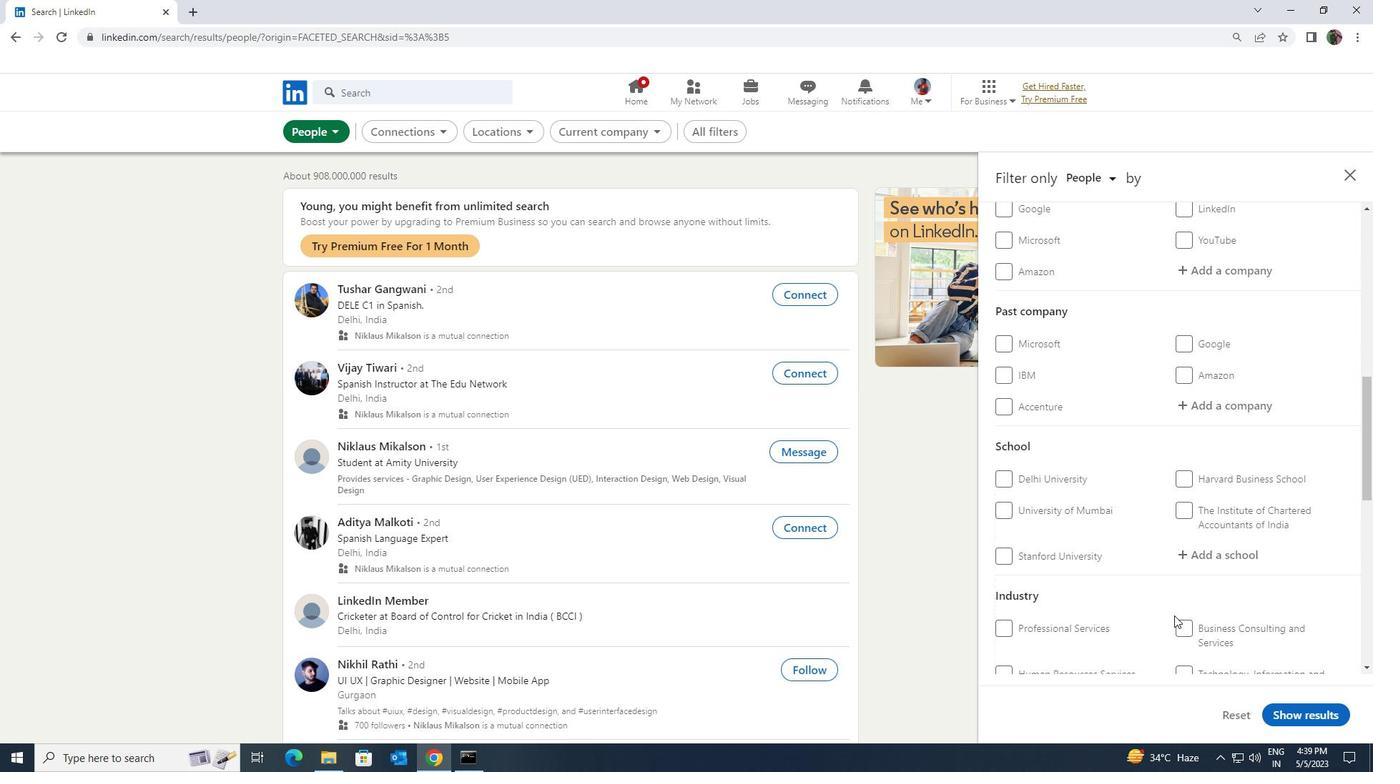 
Action: Mouse scrolled (1174, 615) with delta (0, 0)
Screenshot: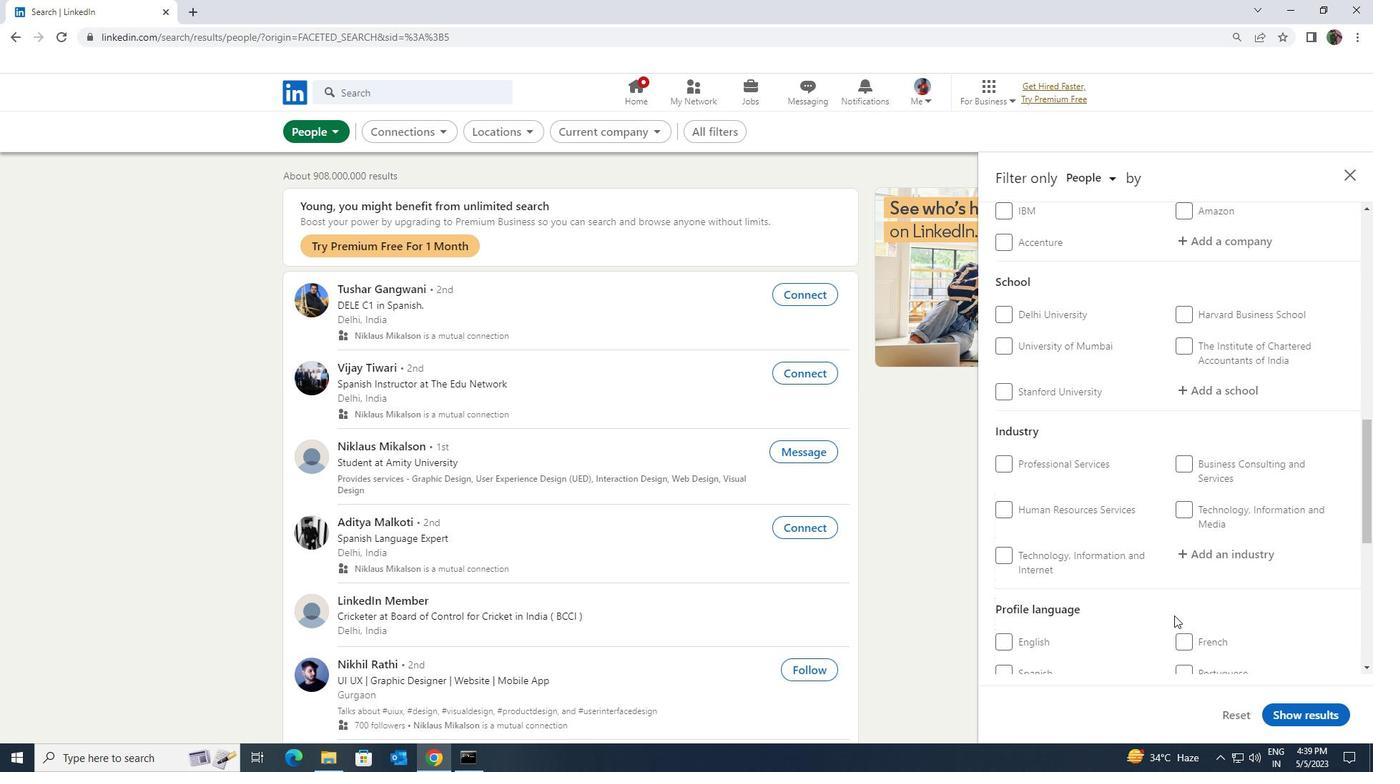 
Action: Mouse scrolled (1174, 615) with delta (0, 0)
Screenshot: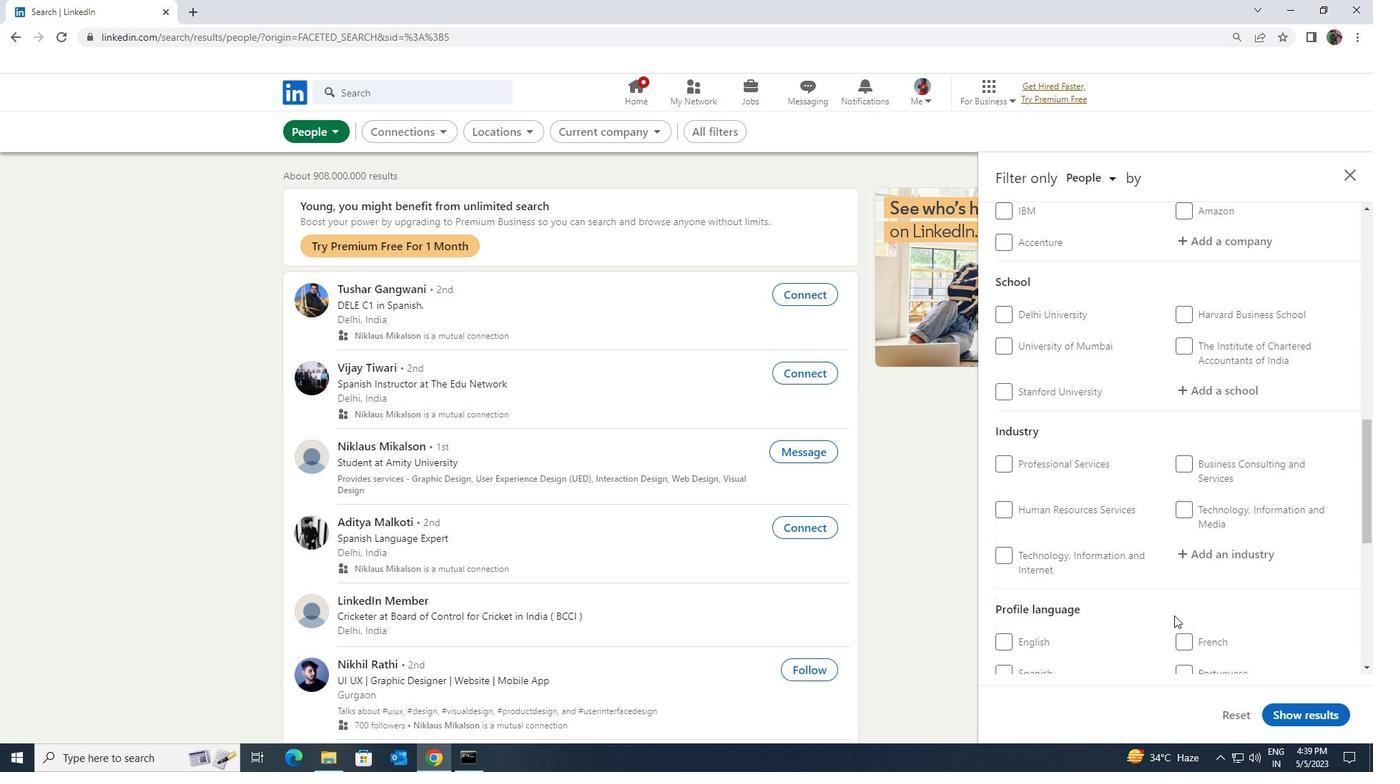 
Action: Mouse moved to (1047, 529)
Screenshot: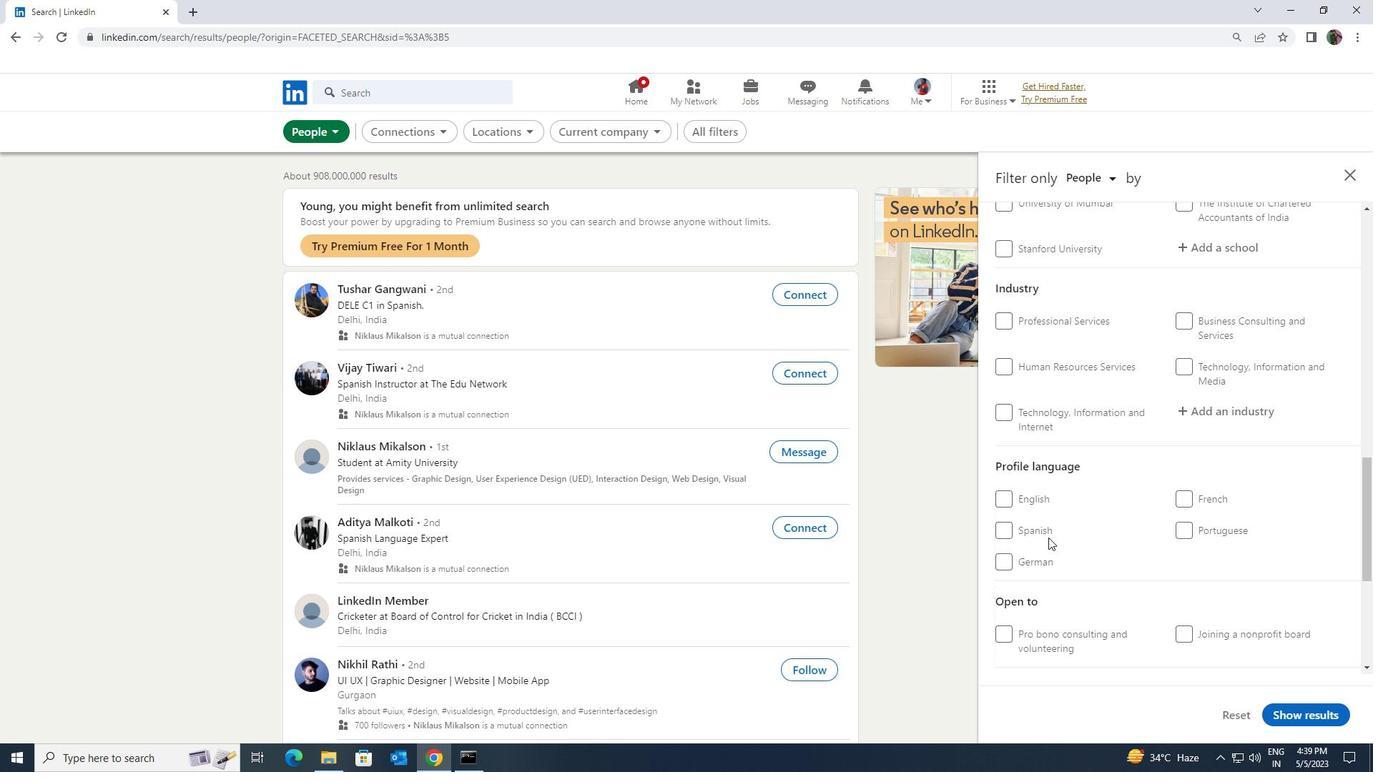 
Action: Mouse pressed left at (1047, 529)
Screenshot: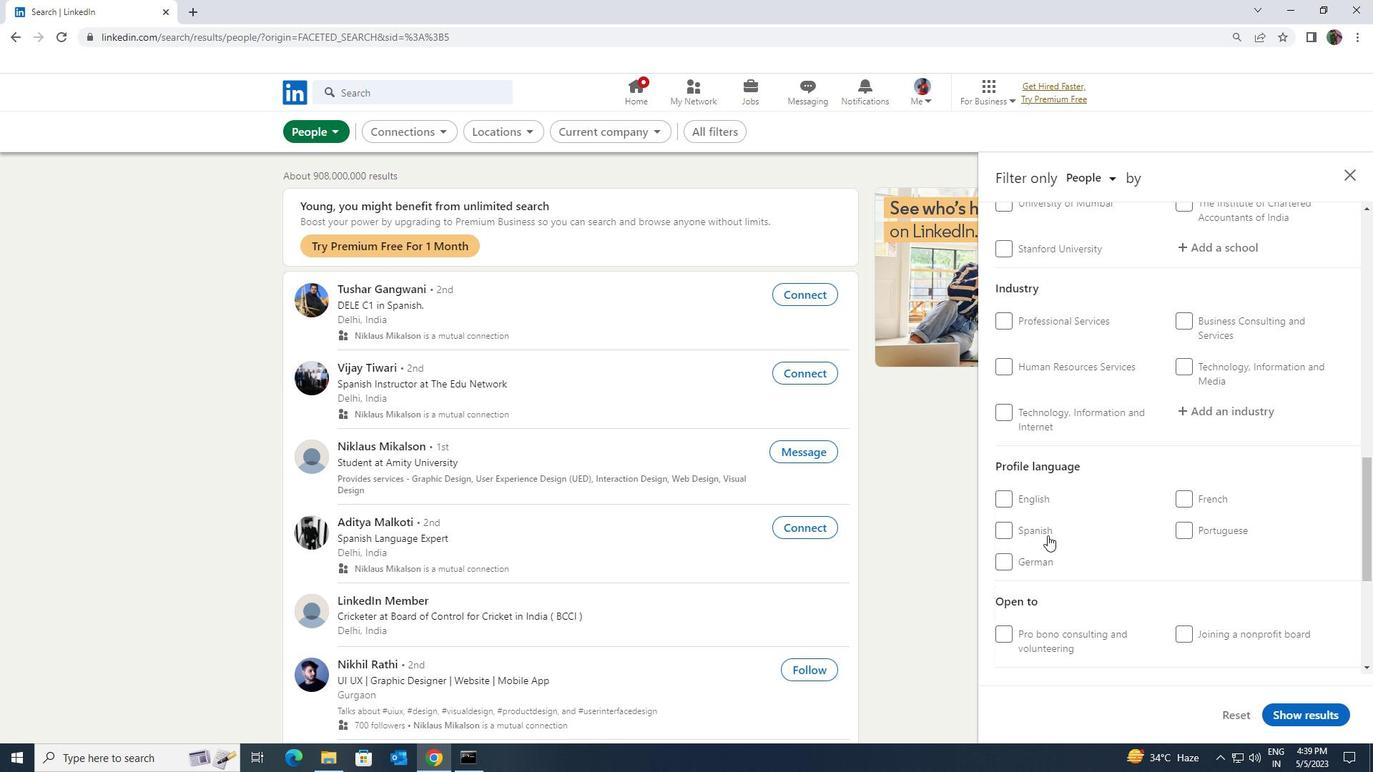 
Action: Mouse moved to (1166, 543)
Screenshot: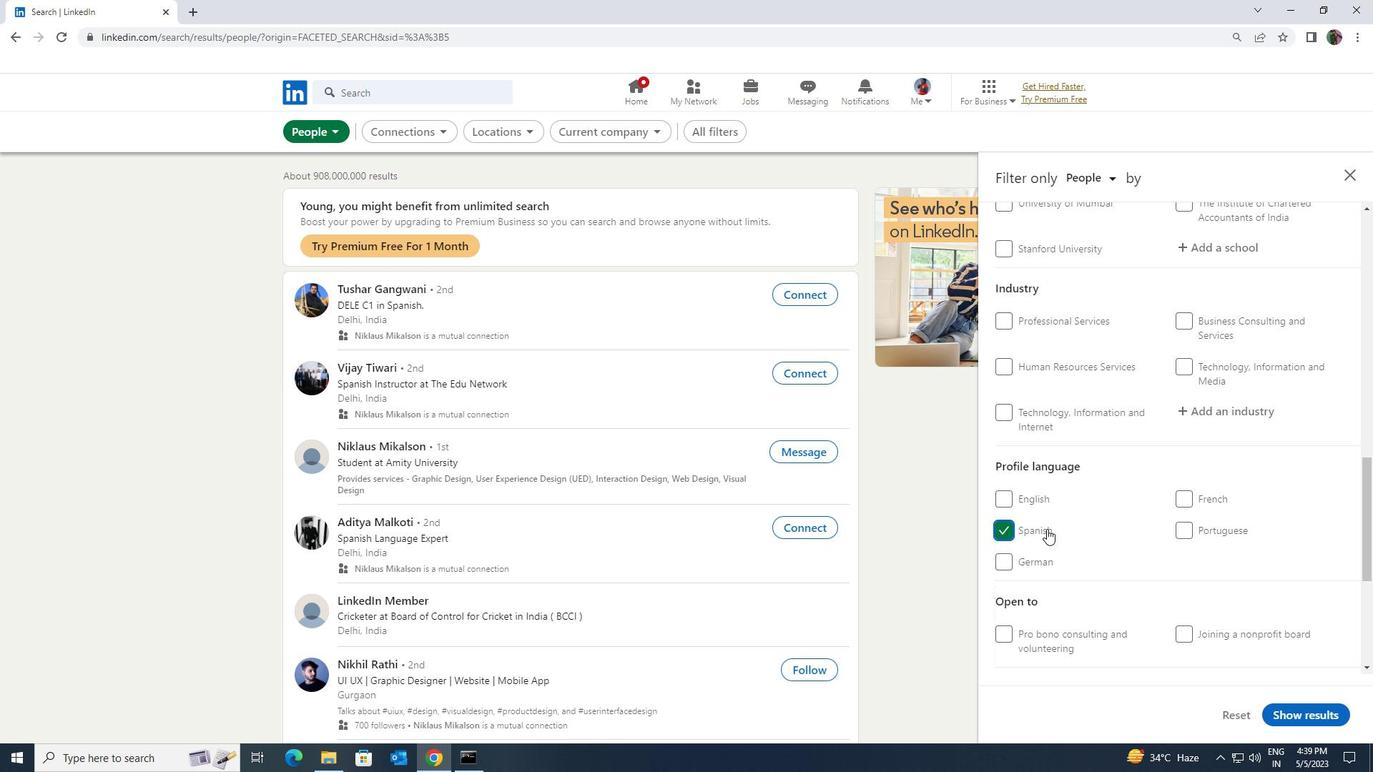 
Action: Mouse scrolled (1166, 544) with delta (0, 0)
Screenshot: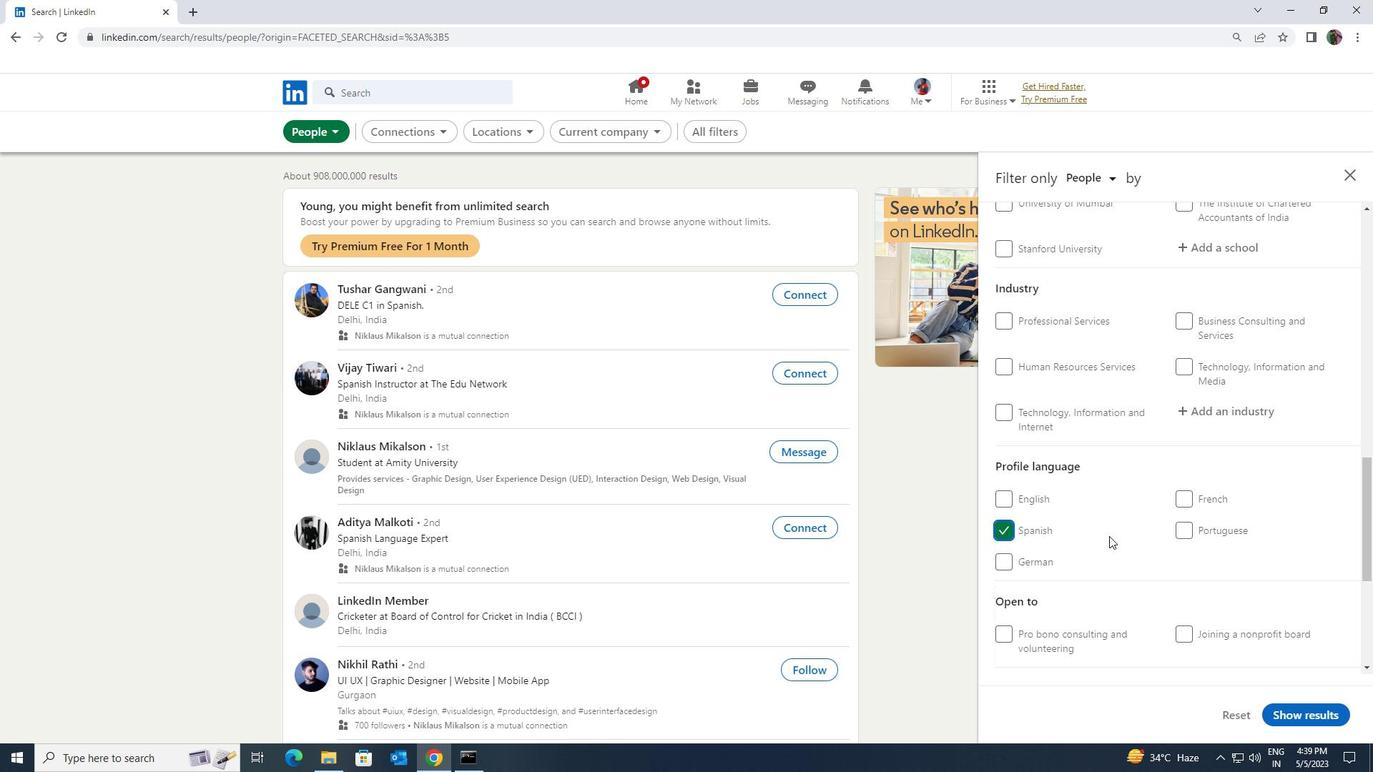 
Action: Mouse scrolled (1166, 544) with delta (0, 0)
Screenshot: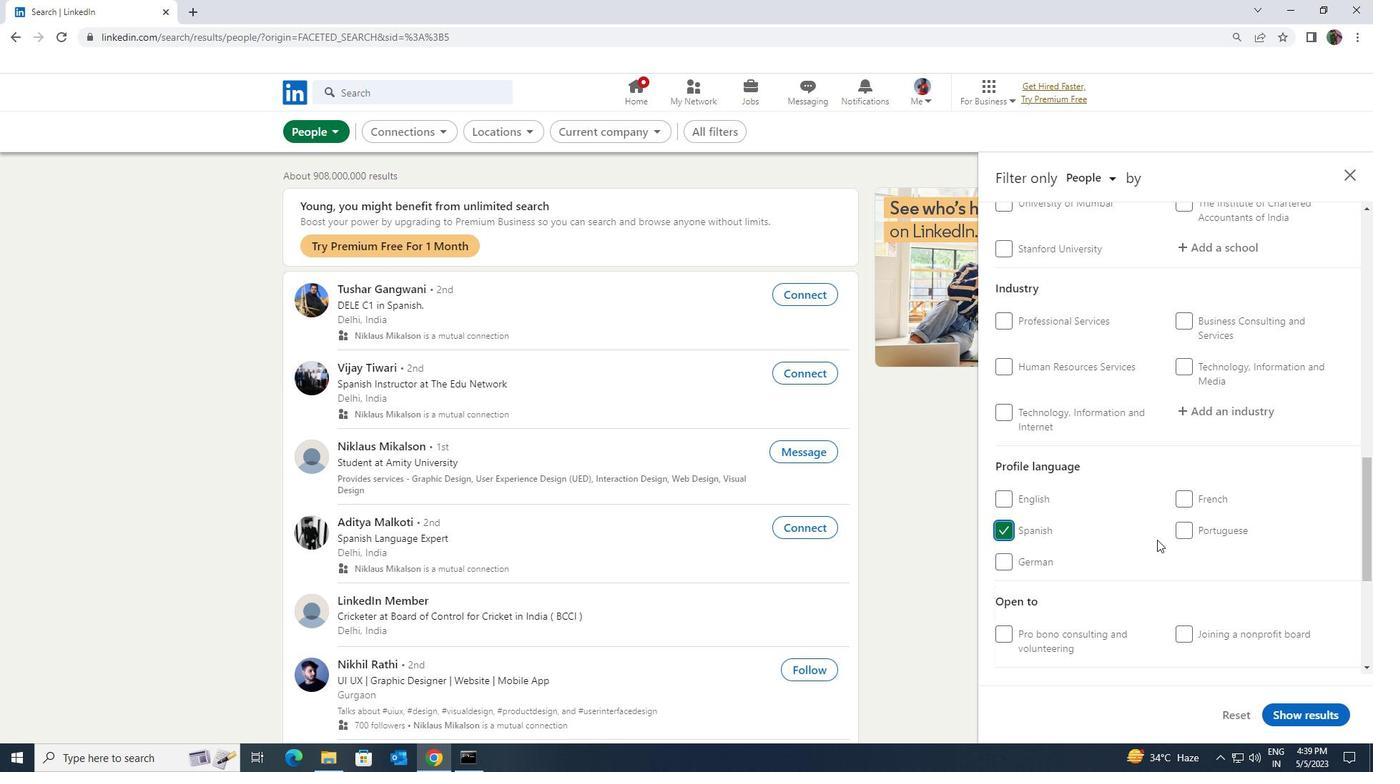 
Action: Mouse scrolled (1166, 544) with delta (0, 0)
Screenshot: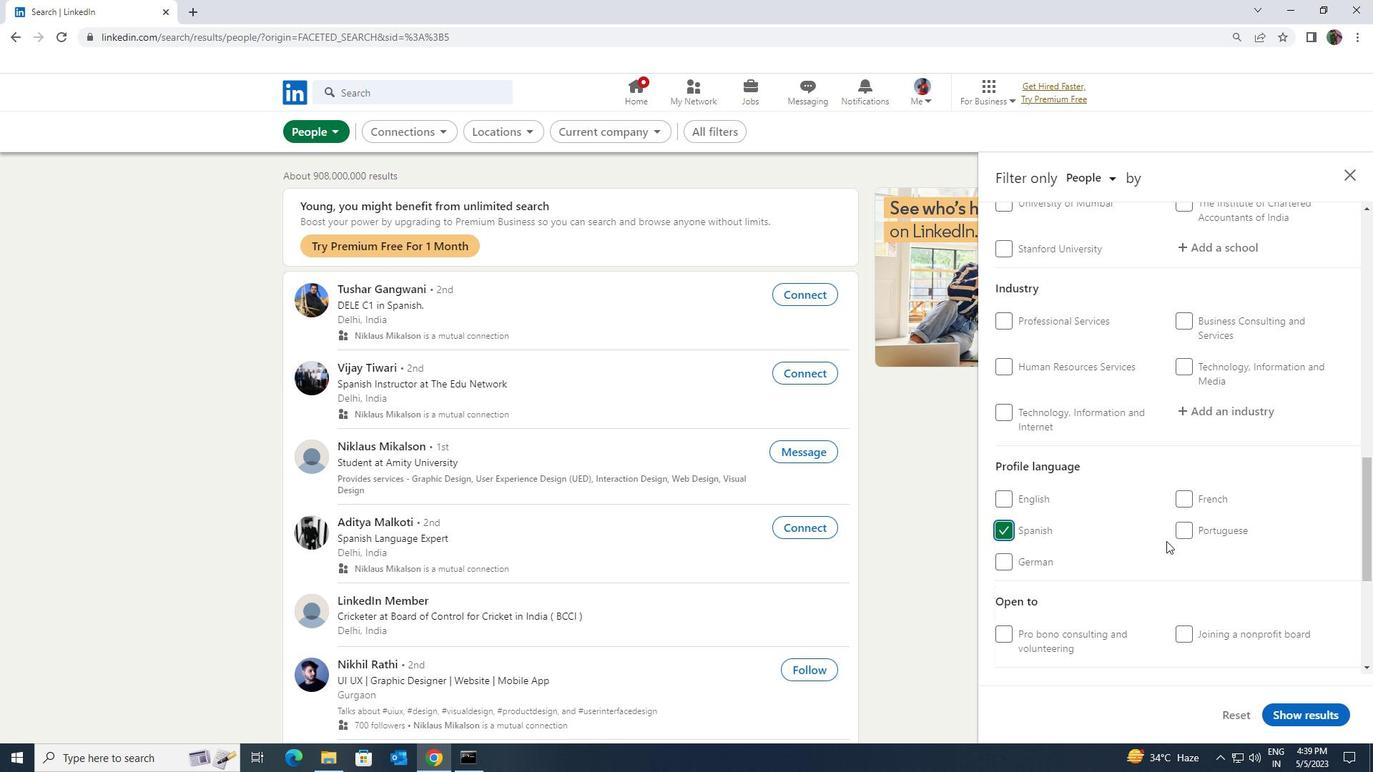 
Action: Mouse scrolled (1166, 544) with delta (0, 0)
Screenshot: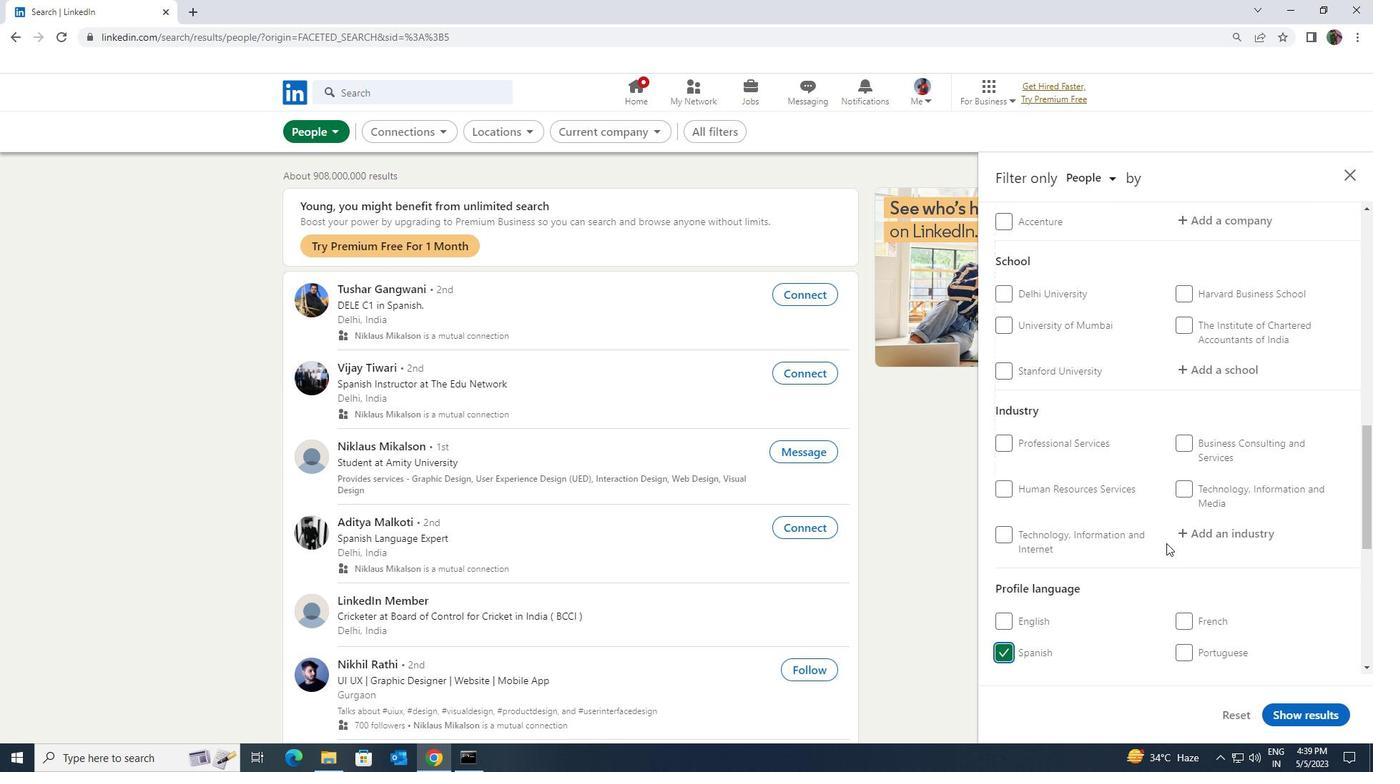 
Action: Mouse scrolled (1166, 544) with delta (0, 0)
Screenshot: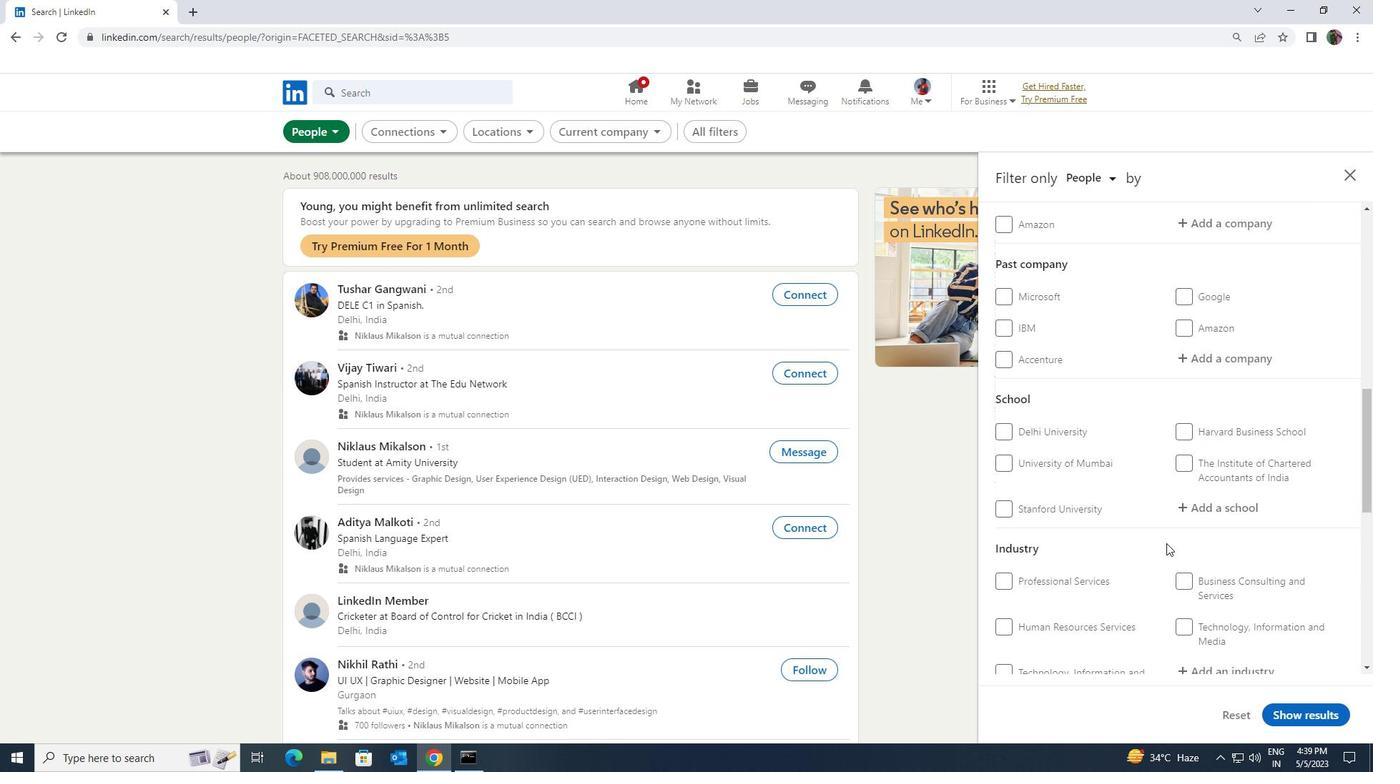 
Action: Mouse scrolled (1166, 544) with delta (0, 0)
Screenshot: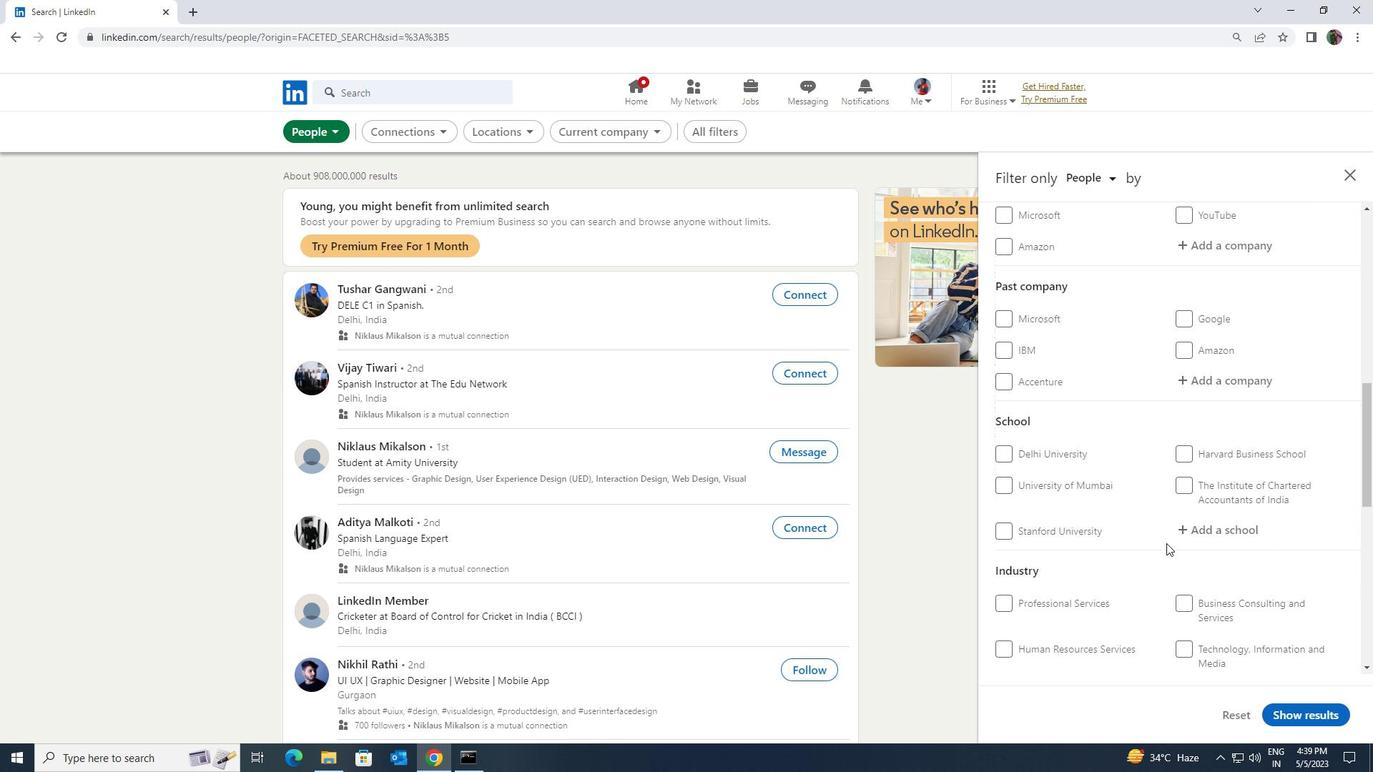 
Action: Mouse scrolled (1166, 544) with delta (0, 0)
Screenshot: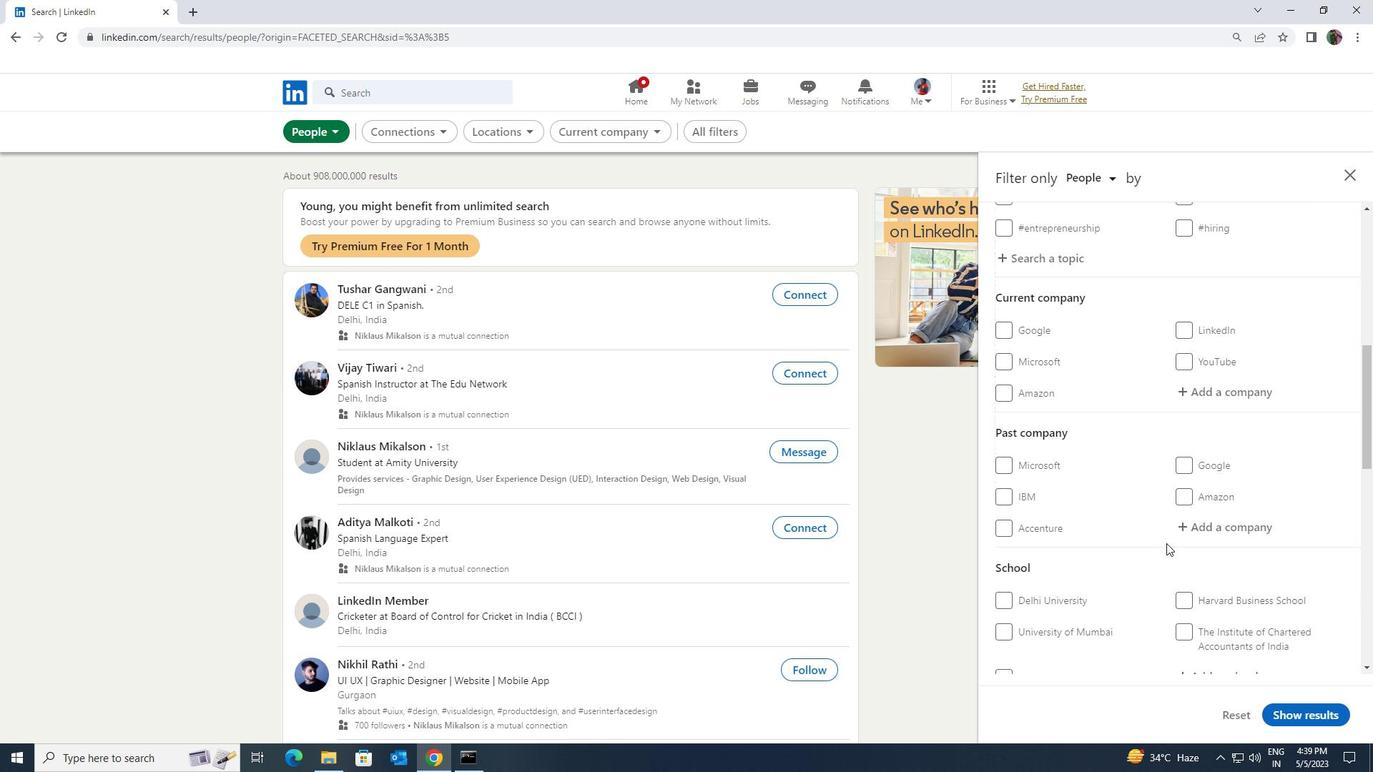 
Action: Mouse moved to (1186, 463)
Screenshot: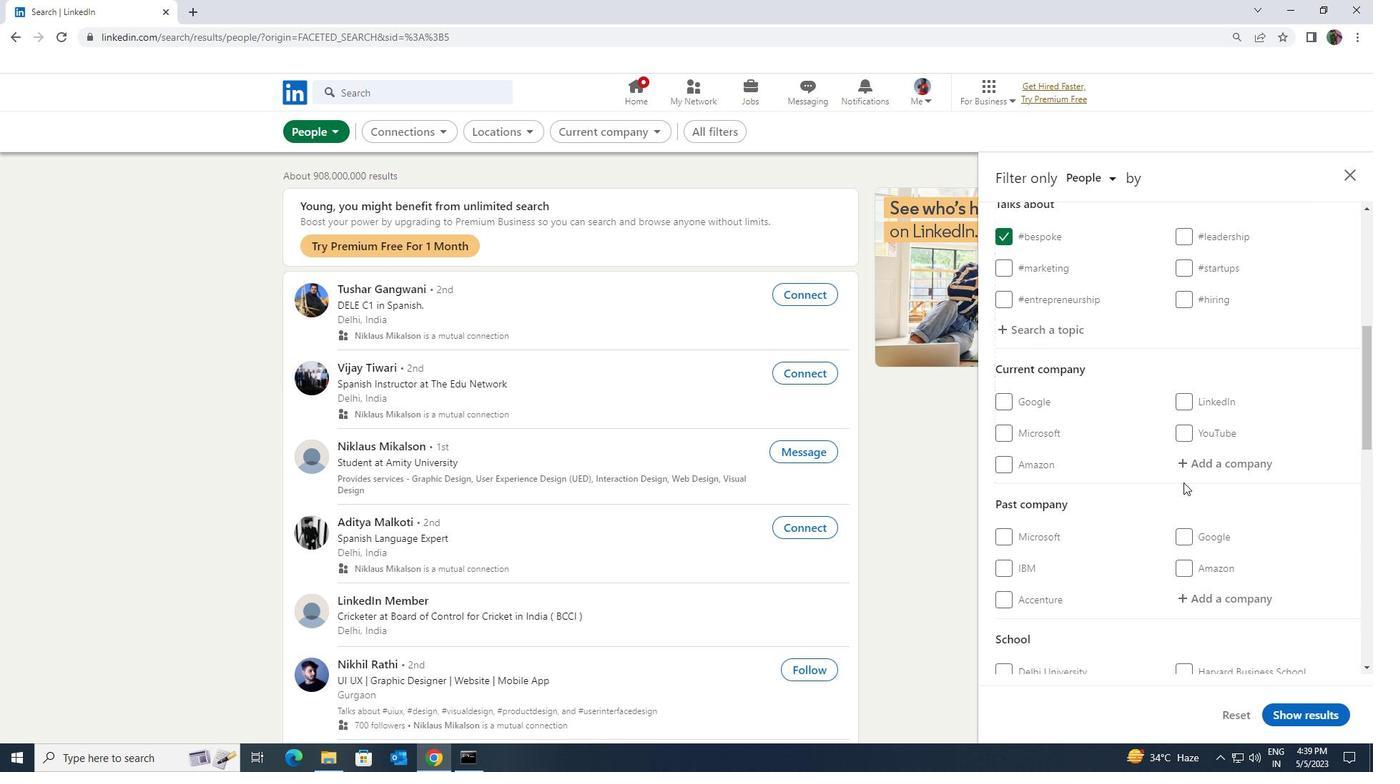 
Action: Mouse pressed left at (1186, 463)
Screenshot: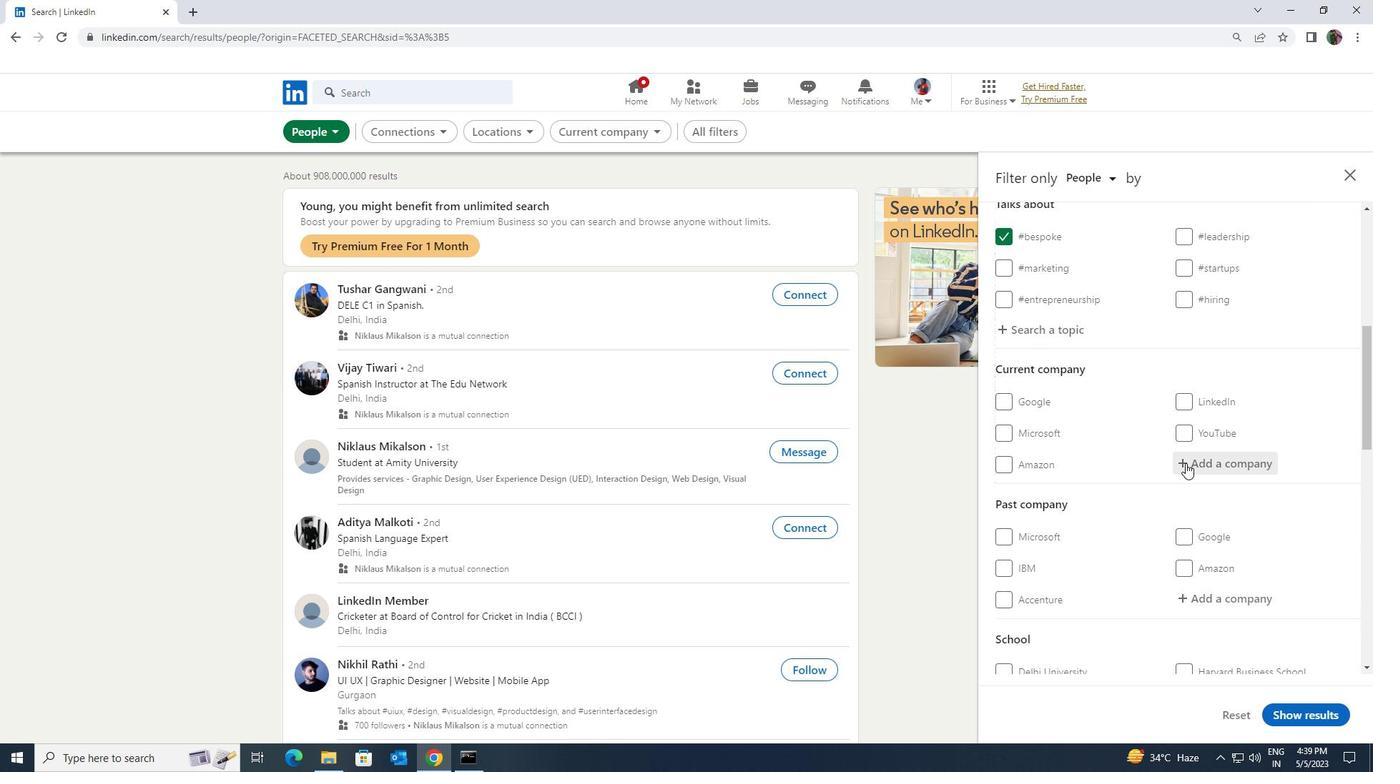 
Action: Key pressed <Key.shift>HYLAND
Screenshot: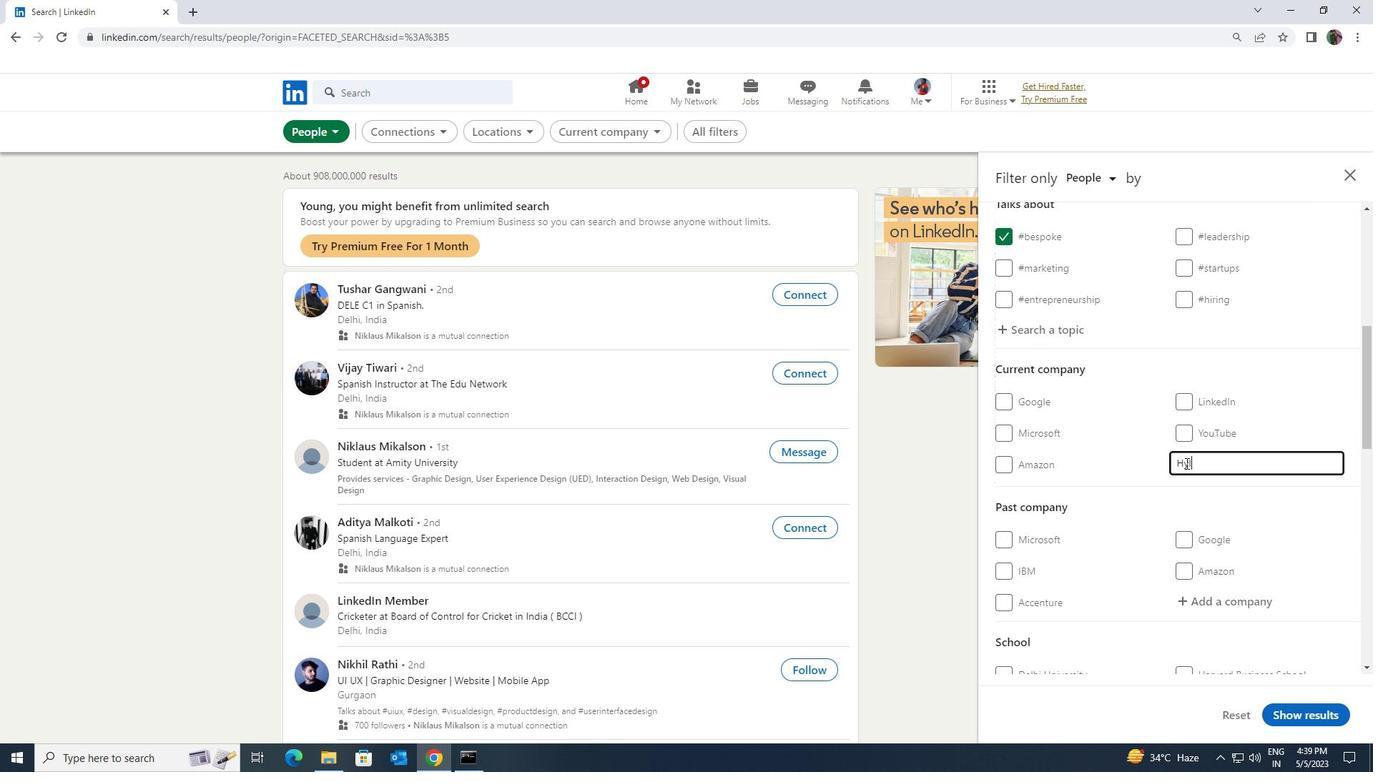 
Action: Mouse moved to (1193, 467)
Screenshot: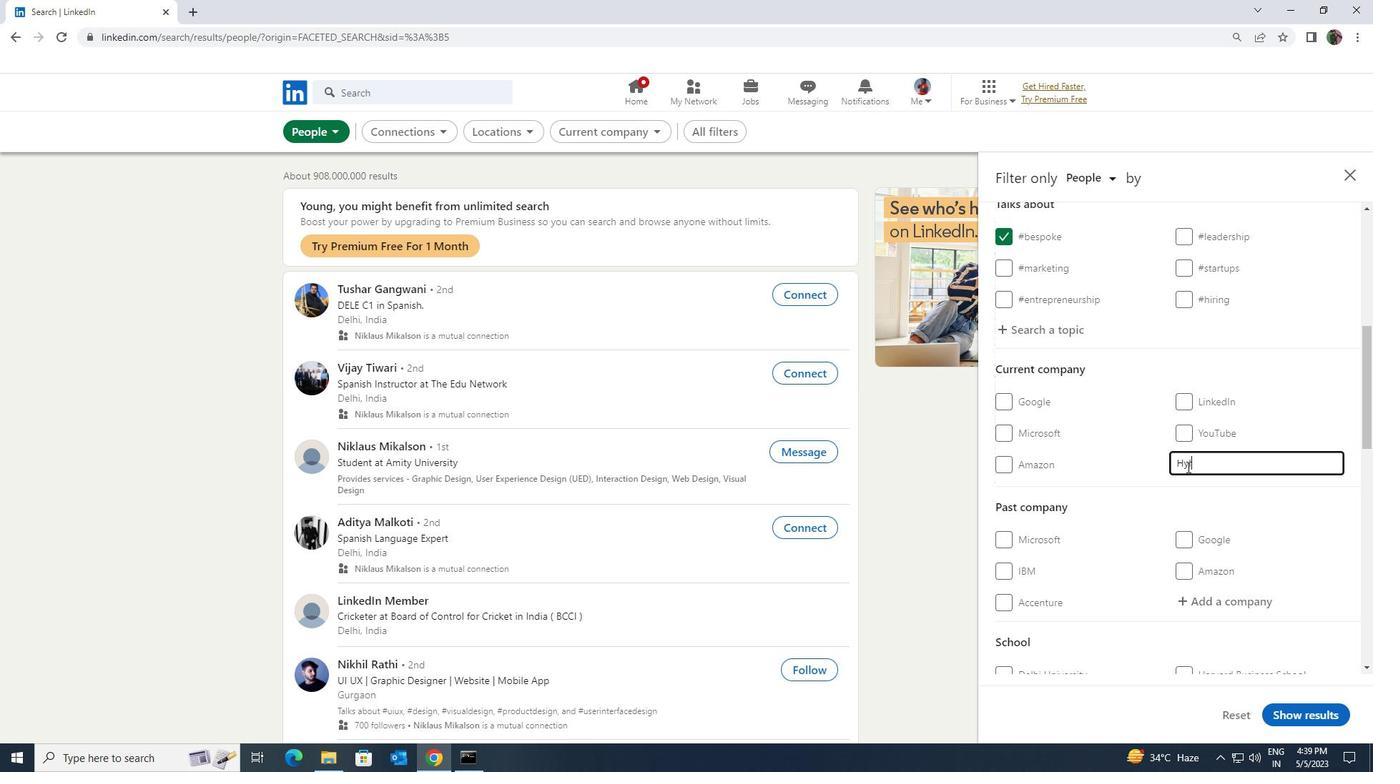 
Action: Key pressed A
Screenshot: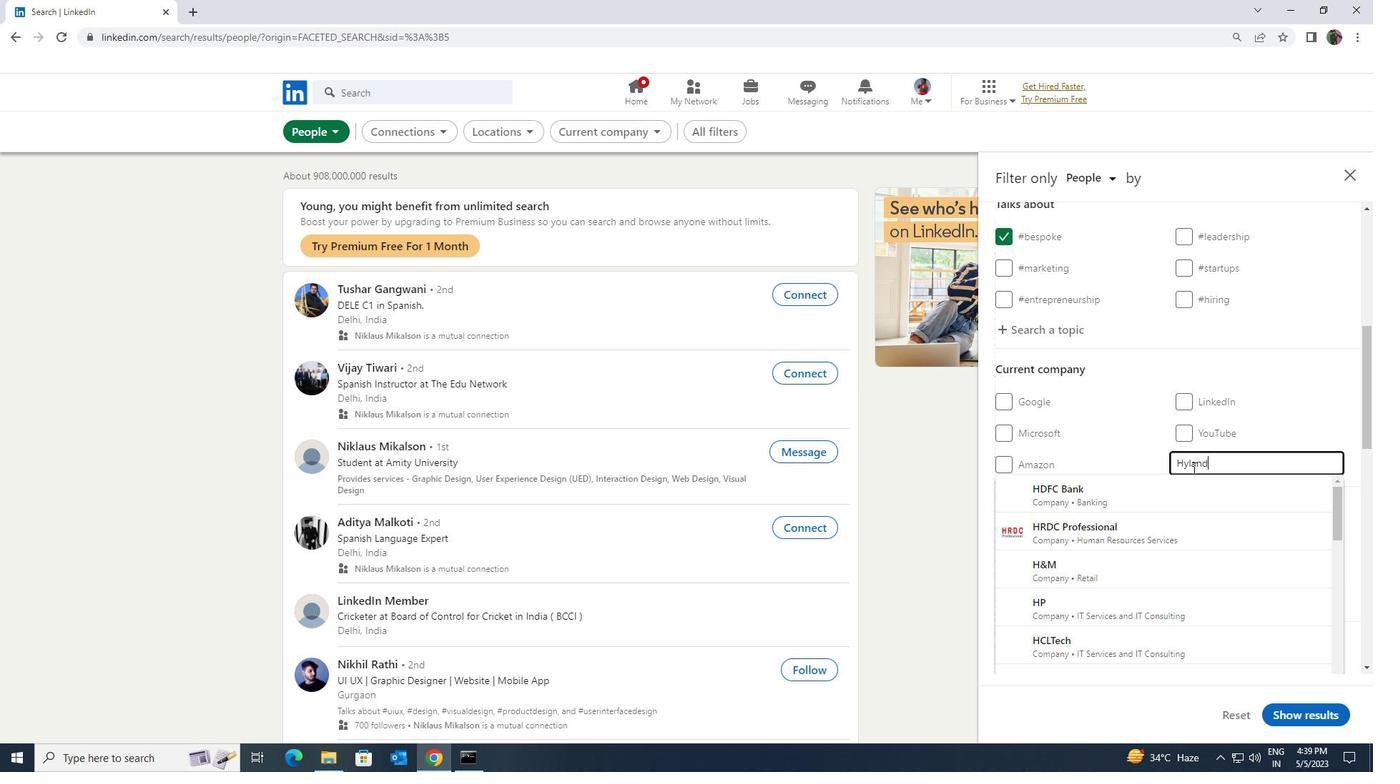 
Action: Mouse moved to (1181, 493)
Screenshot: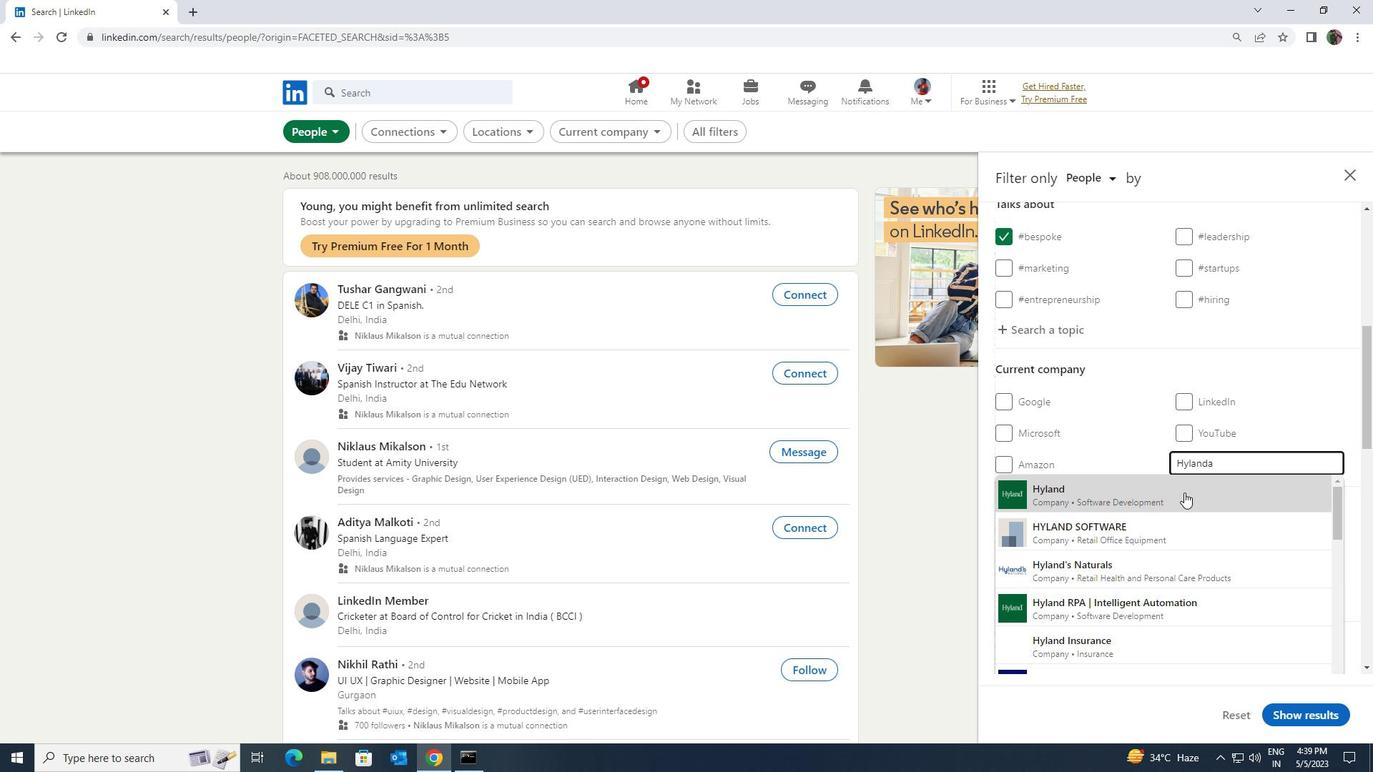
Action: Mouse pressed left at (1181, 493)
Screenshot: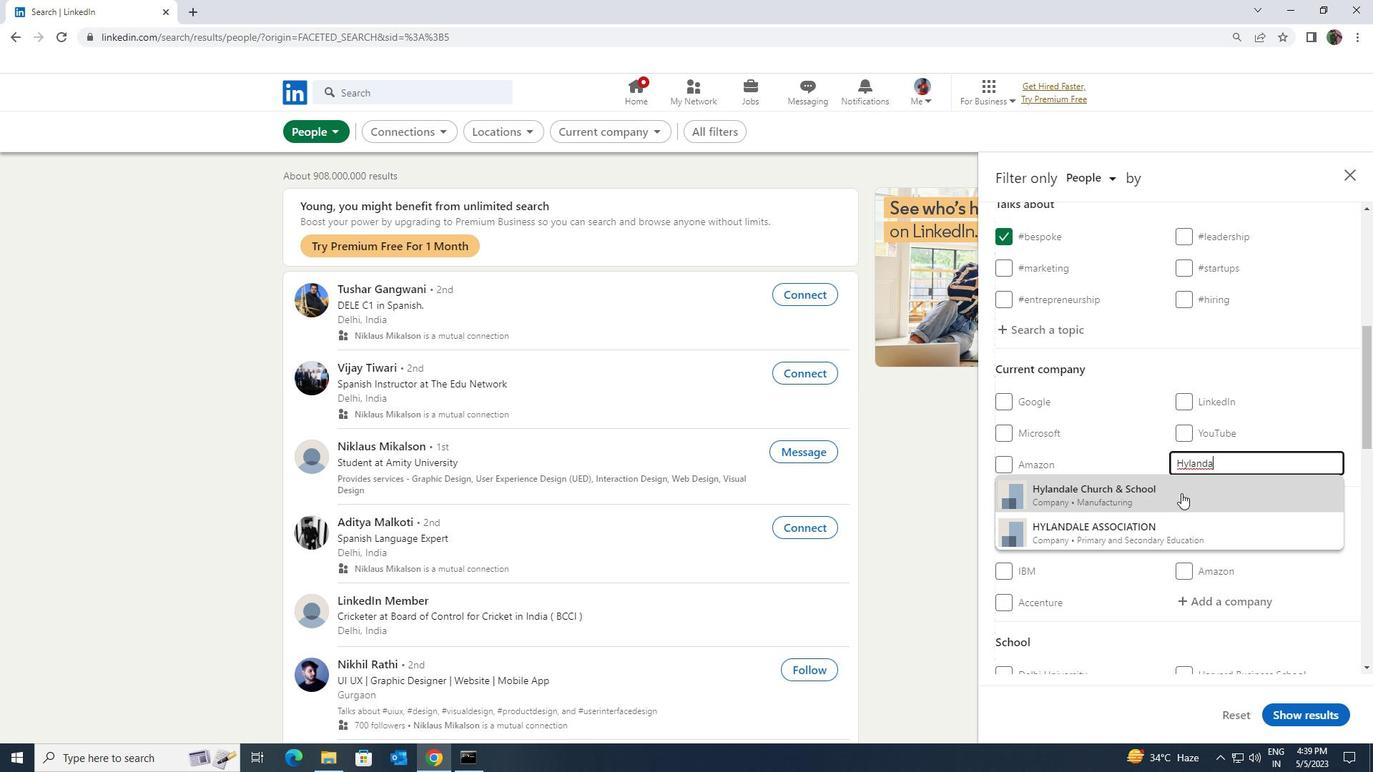 
Action: Mouse scrolled (1181, 492) with delta (0, 0)
Screenshot: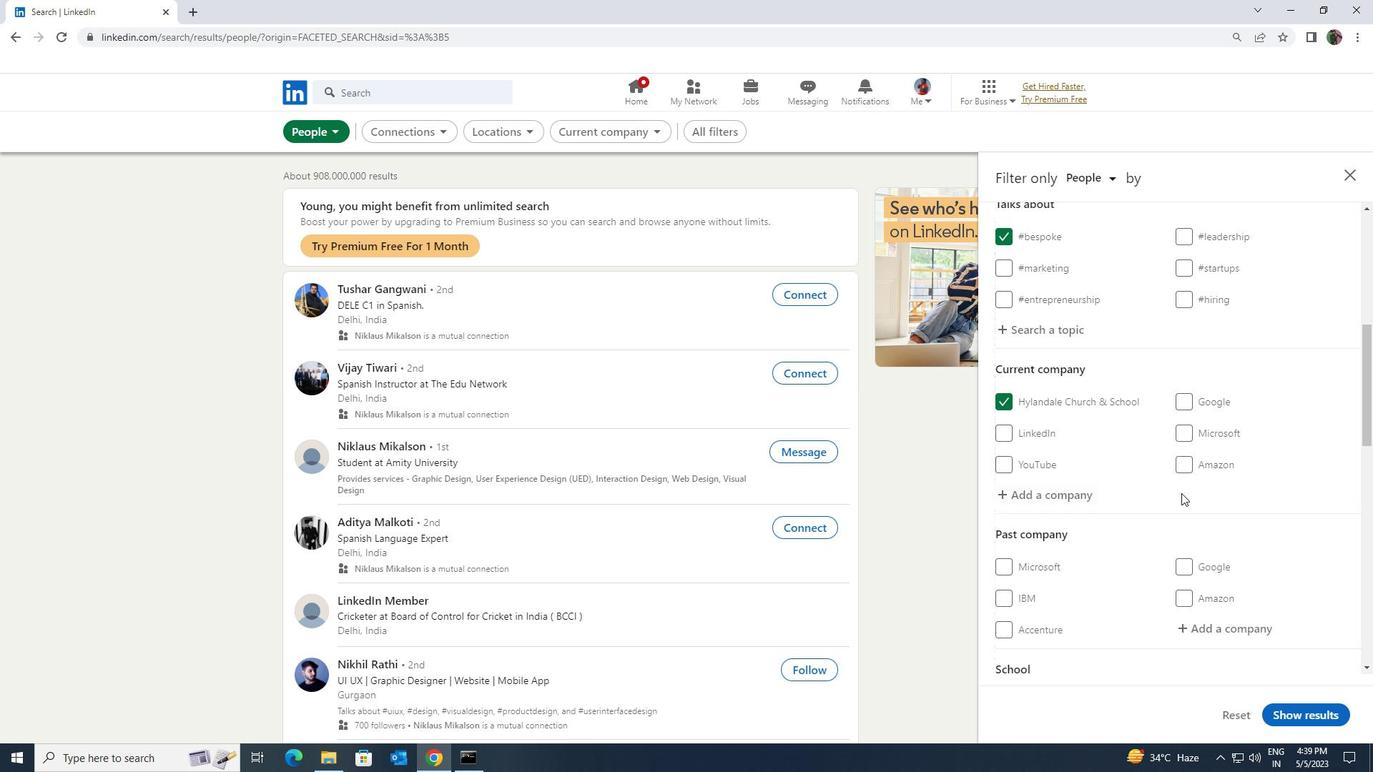 
Action: Mouse scrolled (1181, 492) with delta (0, 0)
Screenshot: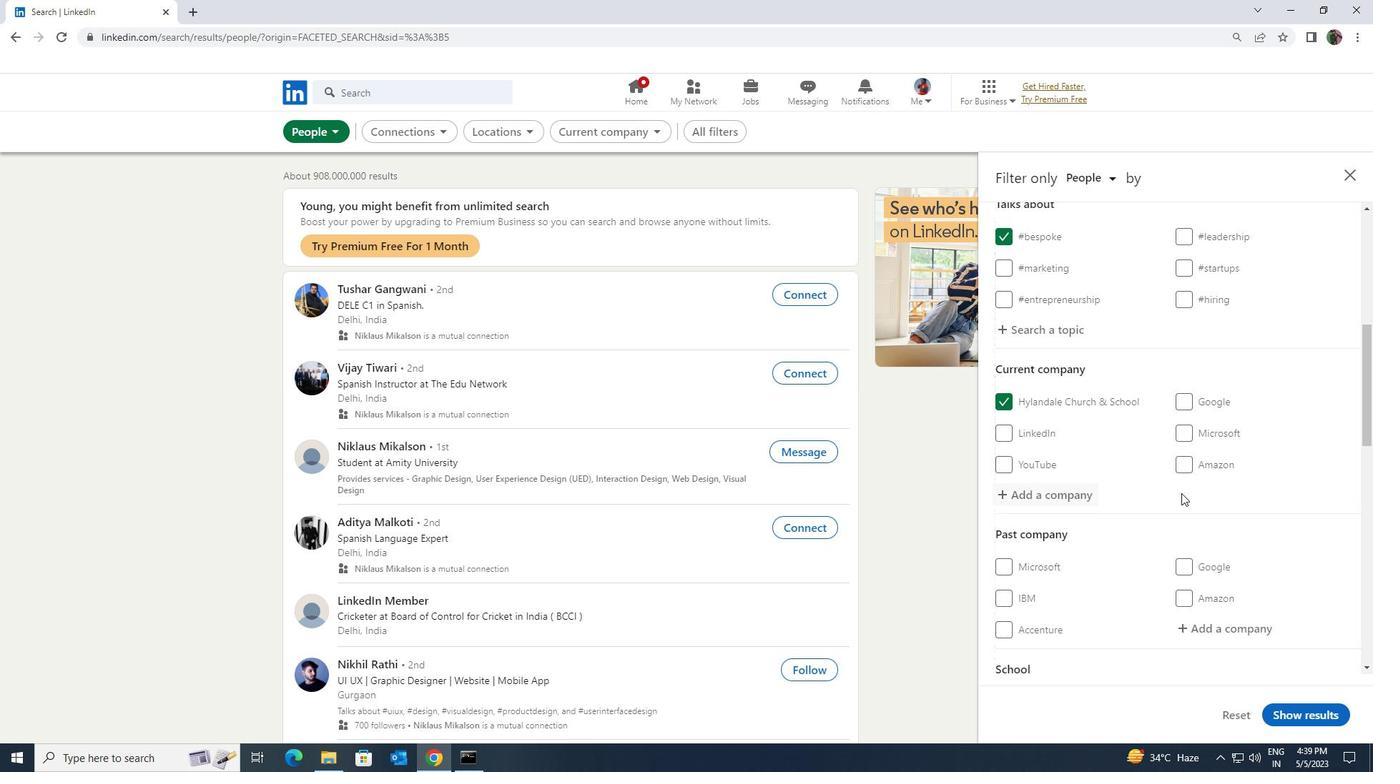 
Action: Mouse moved to (1189, 492)
Screenshot: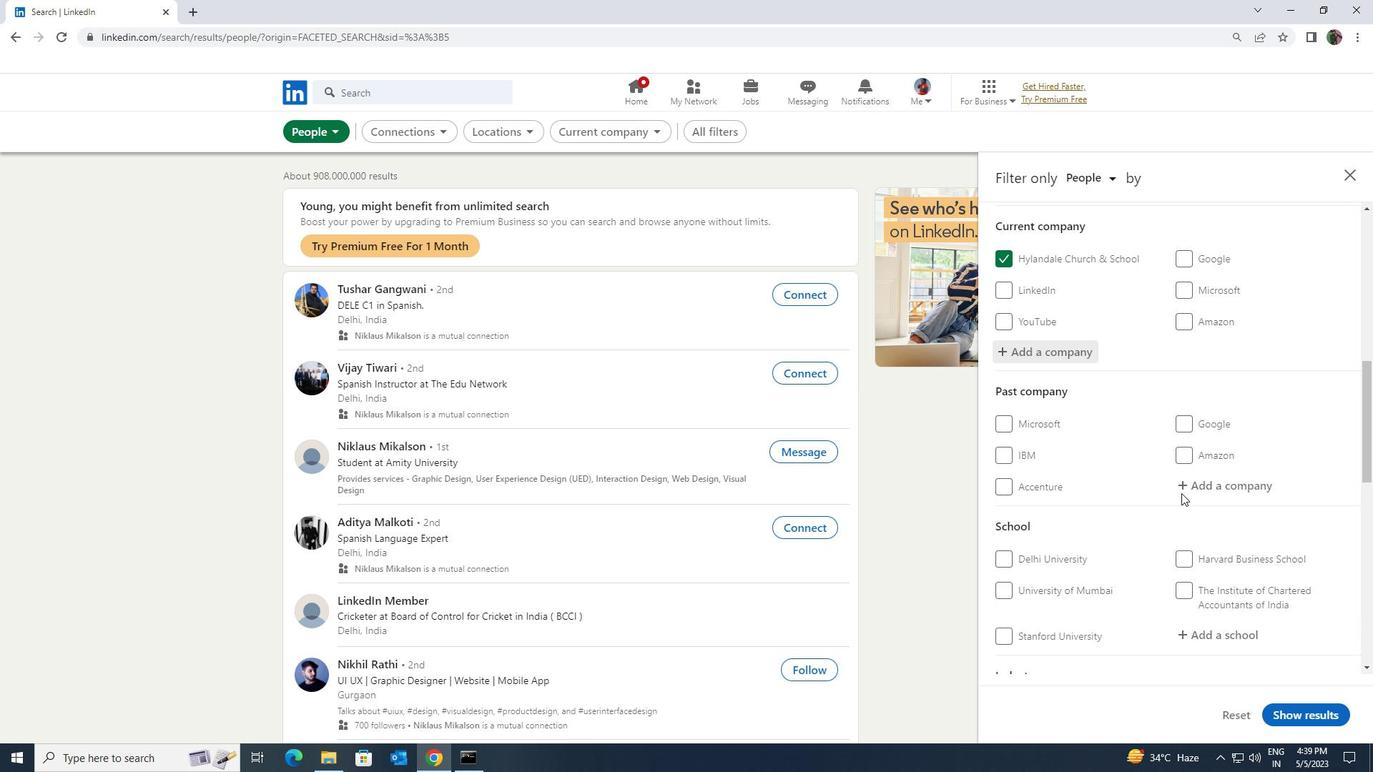 
Action: Mouse scrolled (1189, 492) with delta (0, 0)
Screenshot: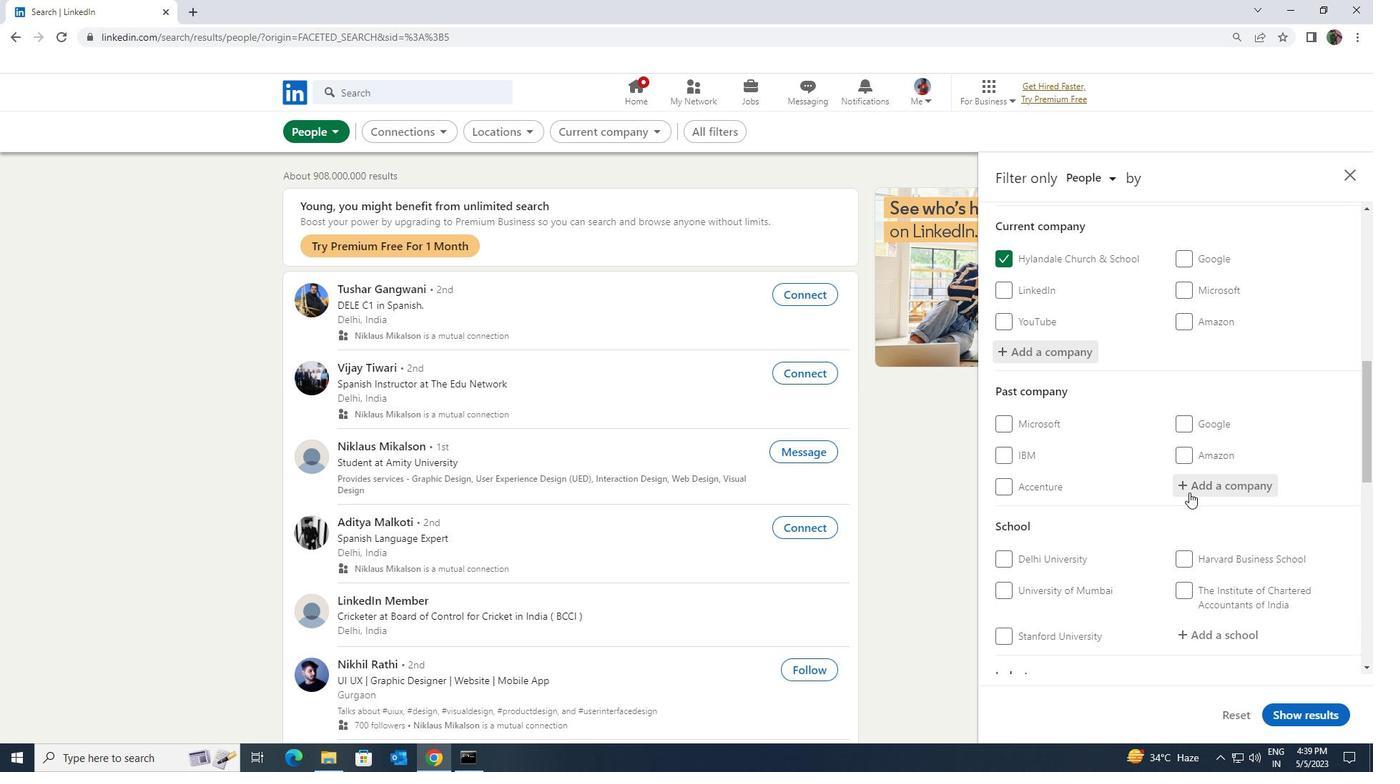 
Action: Mouse scrolled (1189, 492) with delta (0, 0)
Screenshot: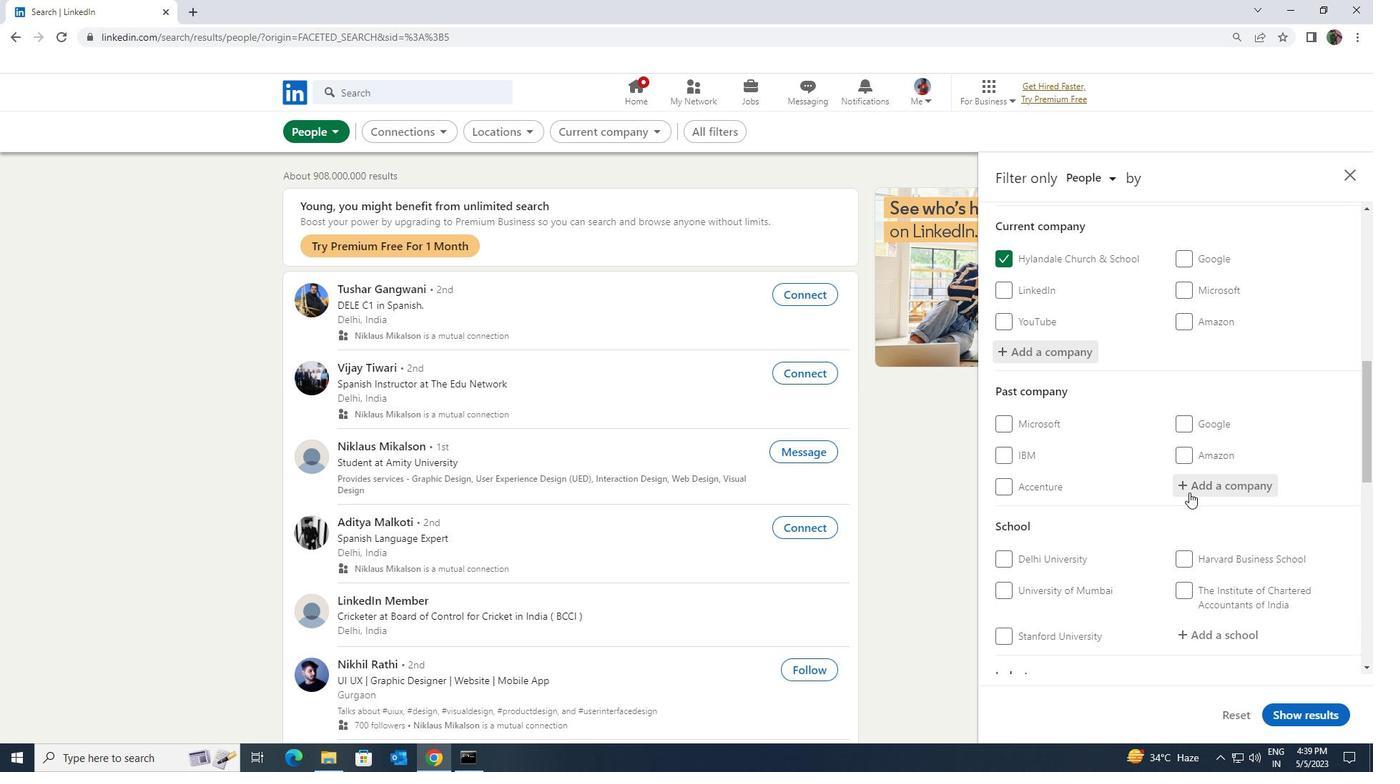 
Action: Mouse moved to (1196, 497)
Screenshot: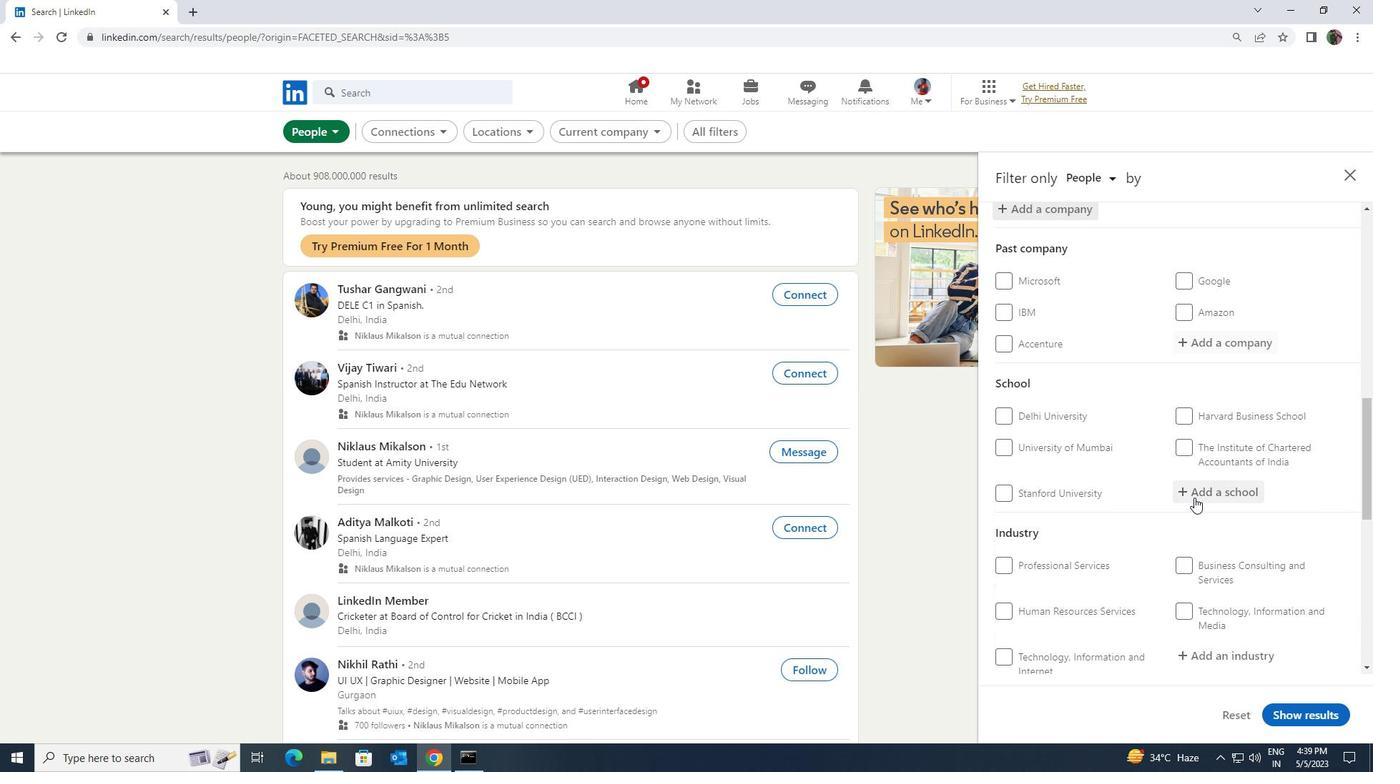 
Action: Mouse pressed left at (1196, 497)
Screenshot: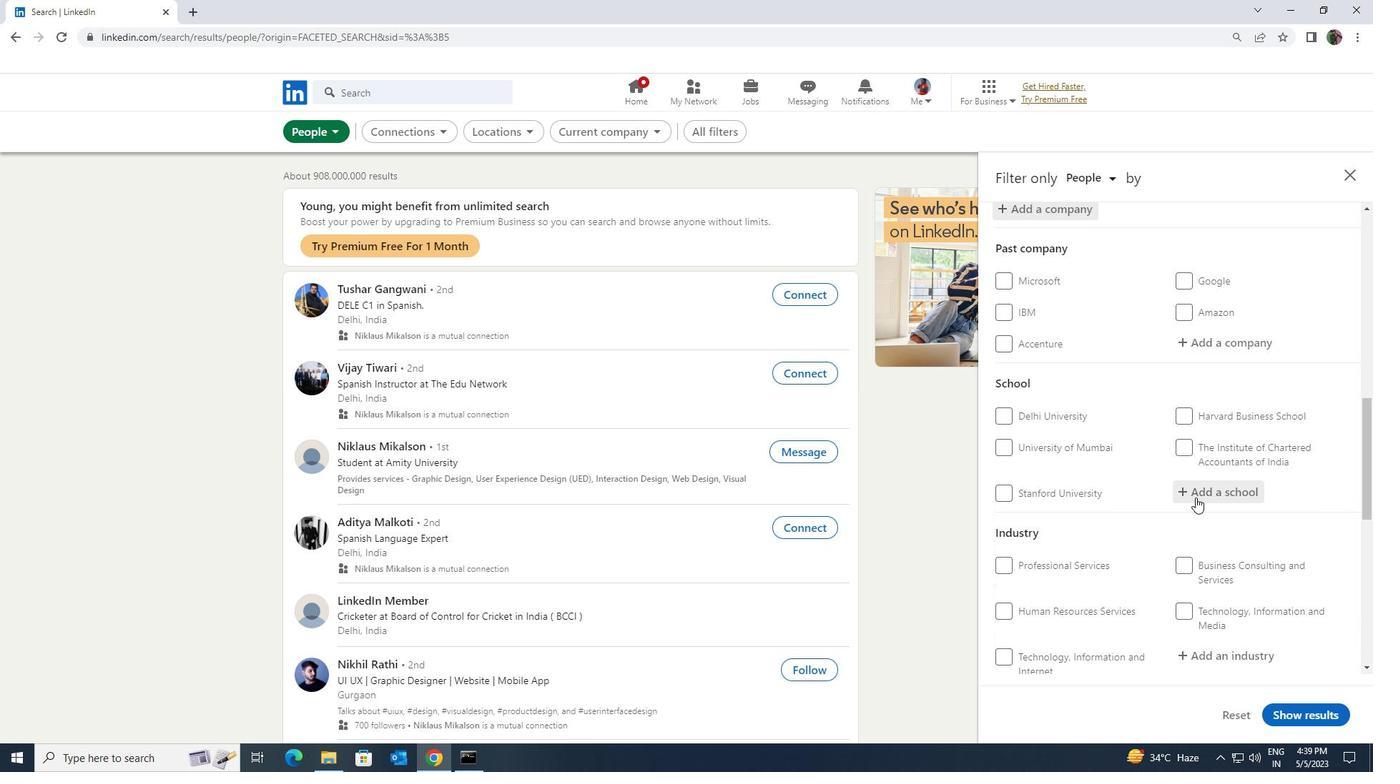 
Action: Key pressed <Key.shift><Key.shift><Key.shift><Key.shift>SHIV<Key.space>NADAR
Screenshot: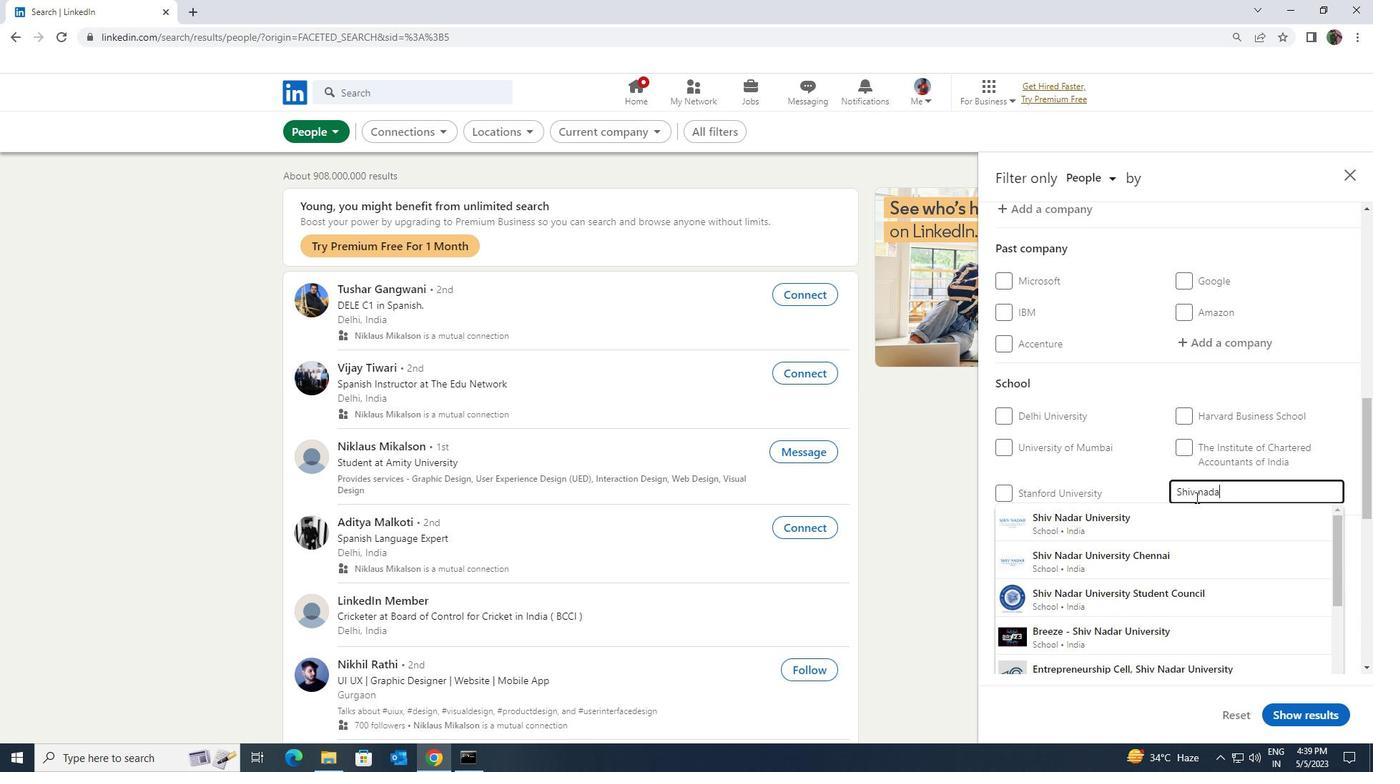 
Action: Mouse moved to (1196, 518)
Screenshot: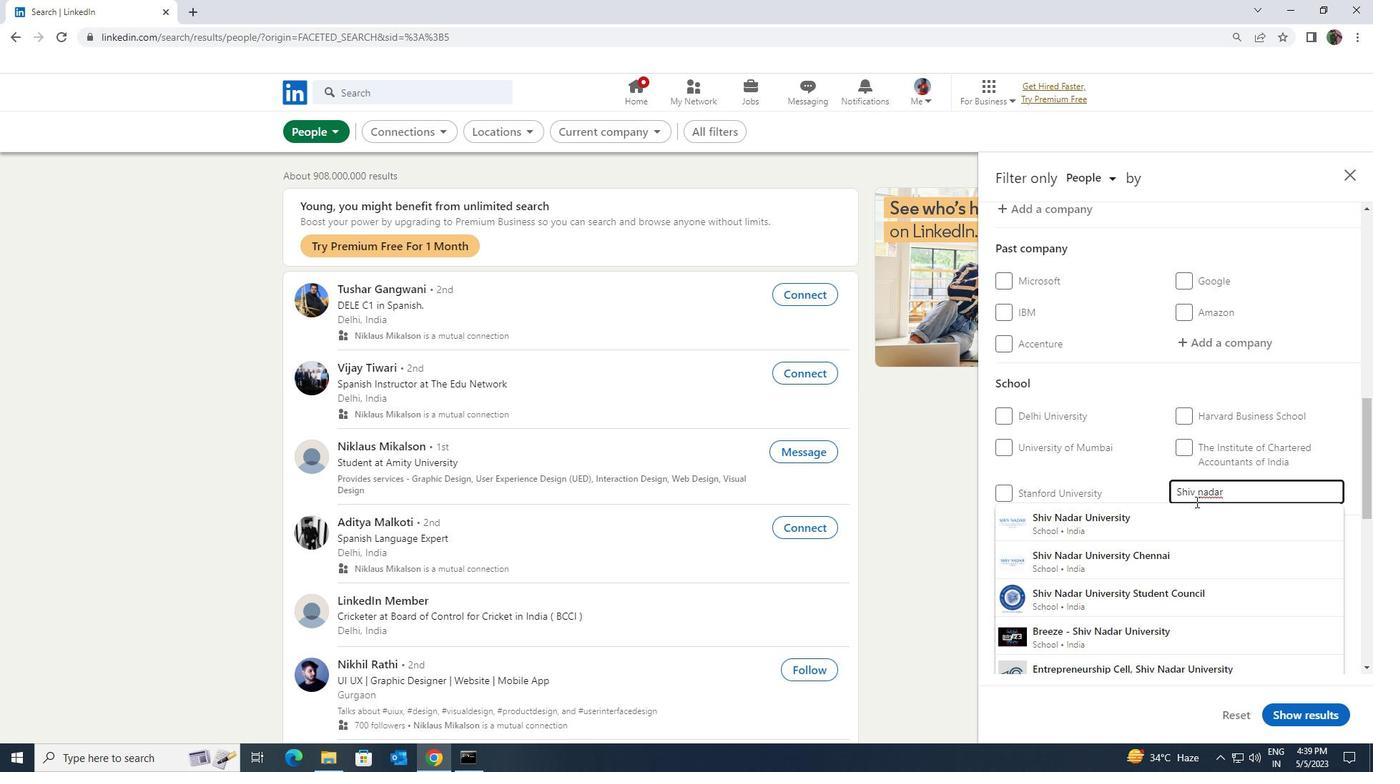 
Action: Mouse pressed left at (1196, 518)
Screenshot: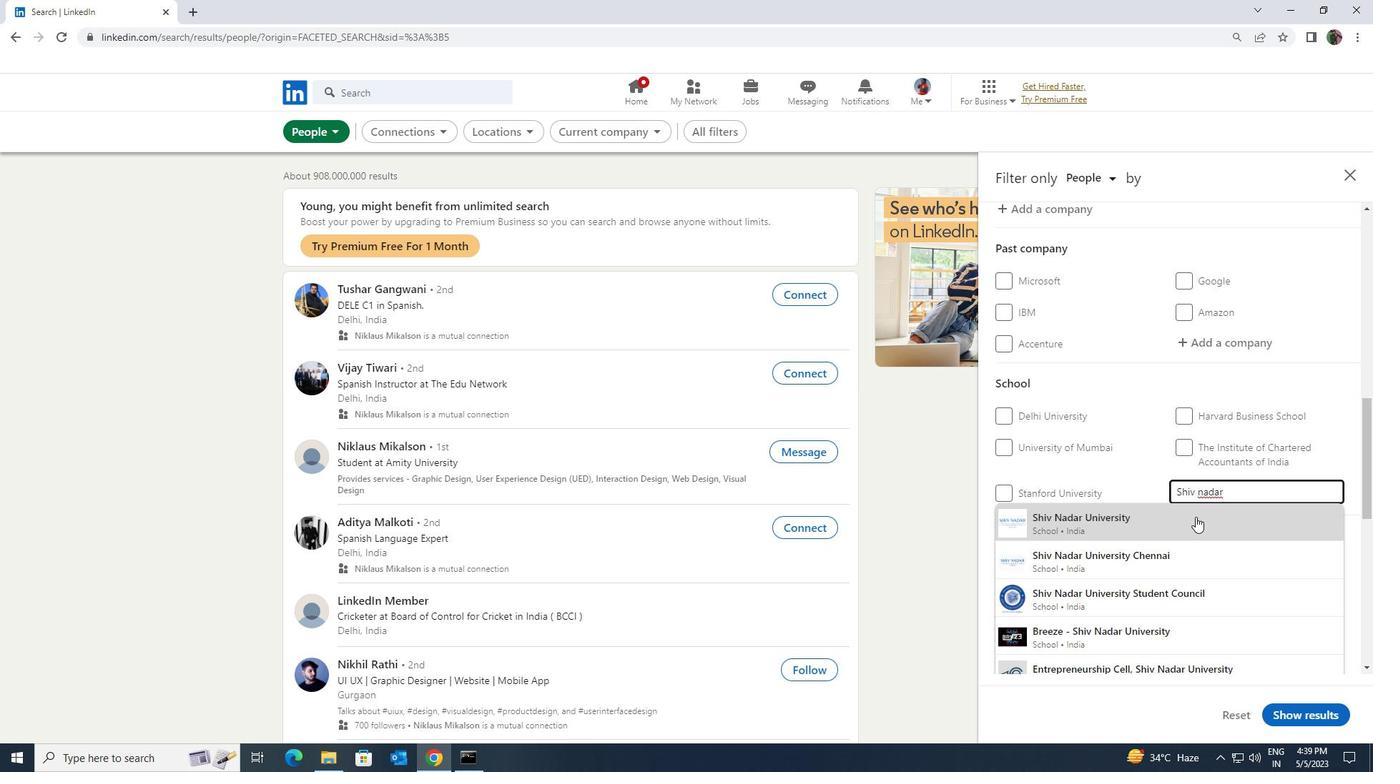 
Action: Mouse scrolled (1196, 517) with delta (0, 0)
Screenshot: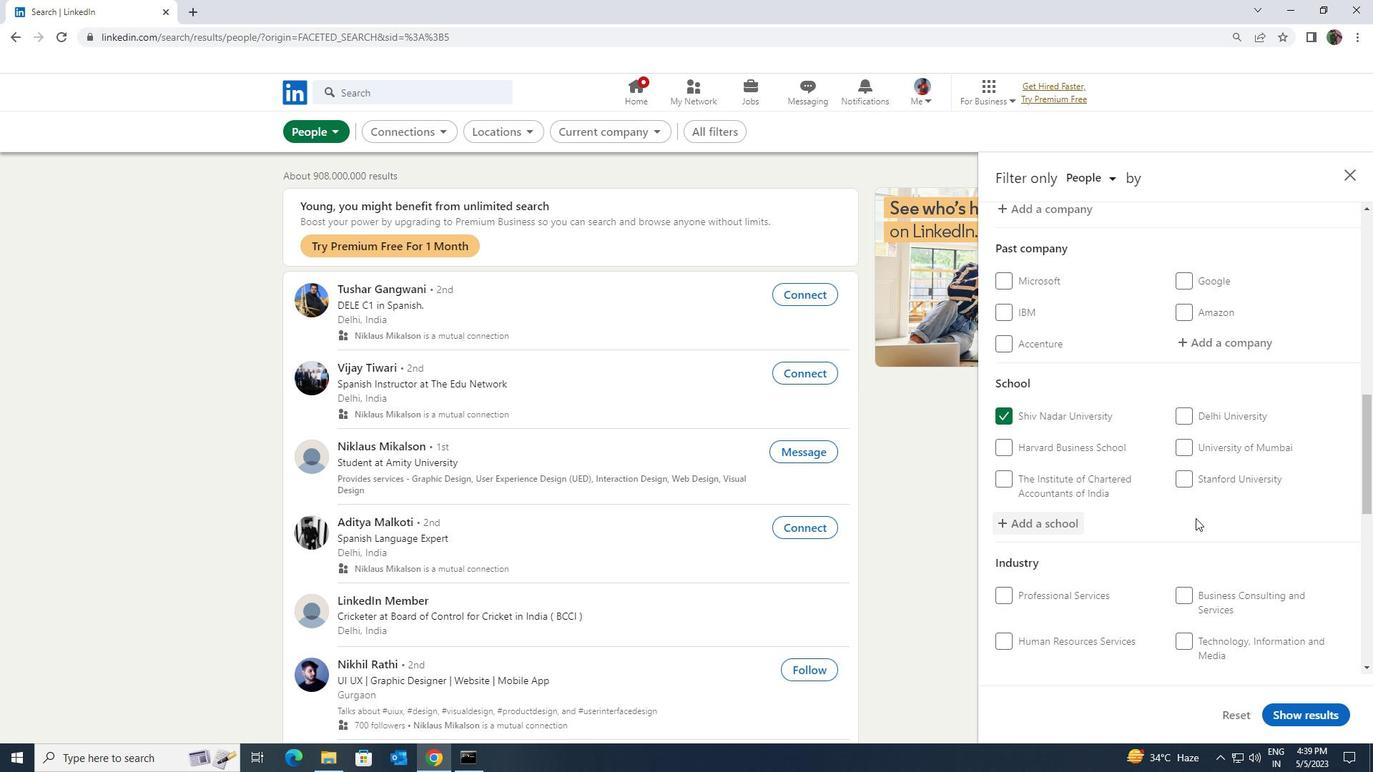 
Action: Mouse scrolled (1196, 517) with delta (0, 0)
Screenshot: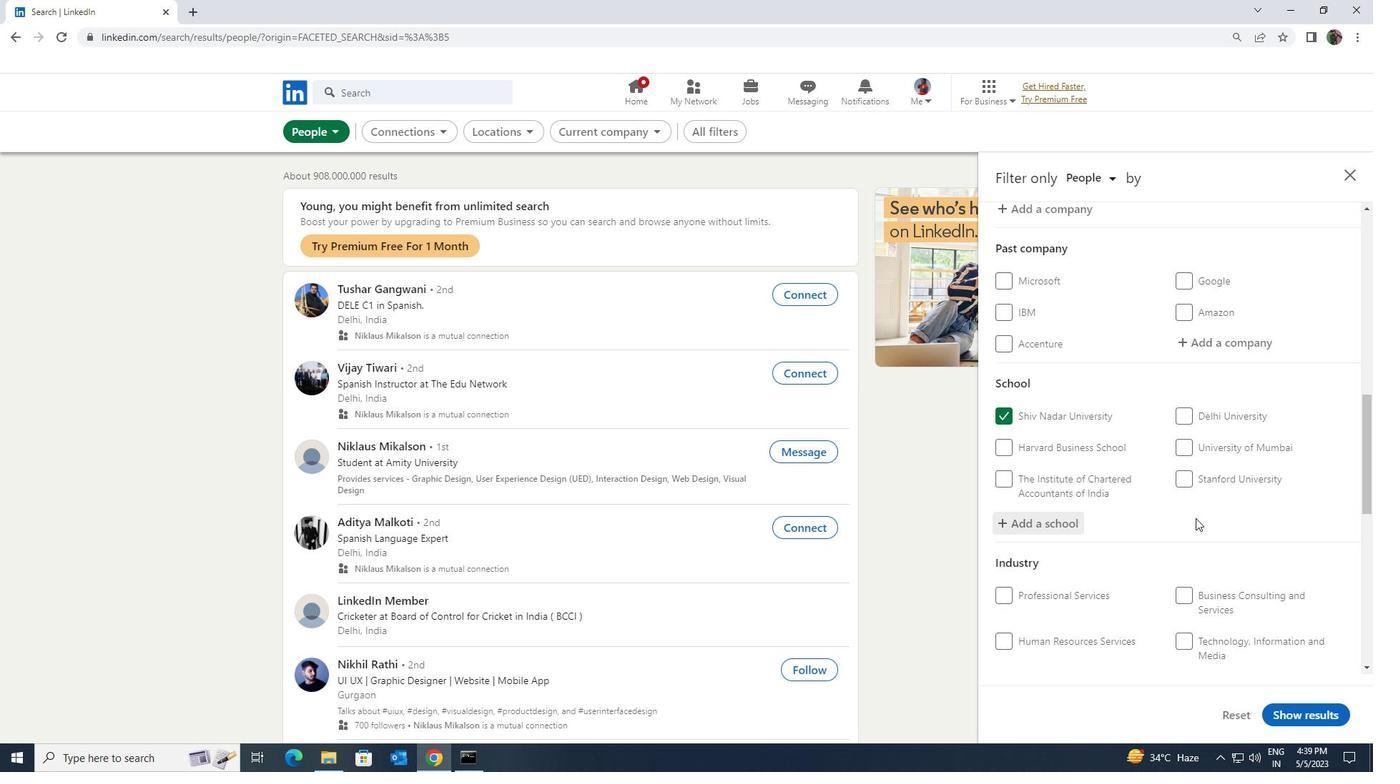 
Action: Mouse scrolled (1196, 517) with delta (0, 0)
Screenshot: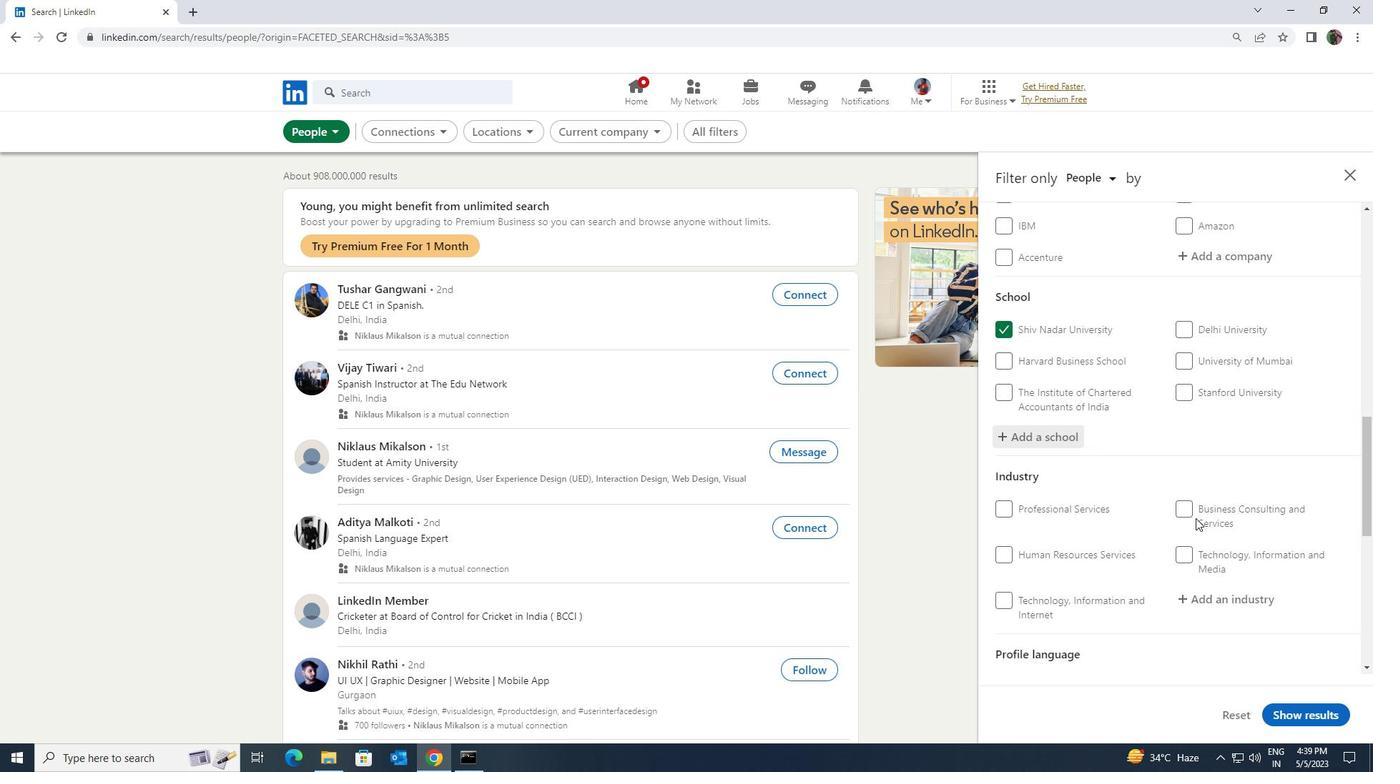 
Action: Mouse moved to (1215, 475)
Screenshot: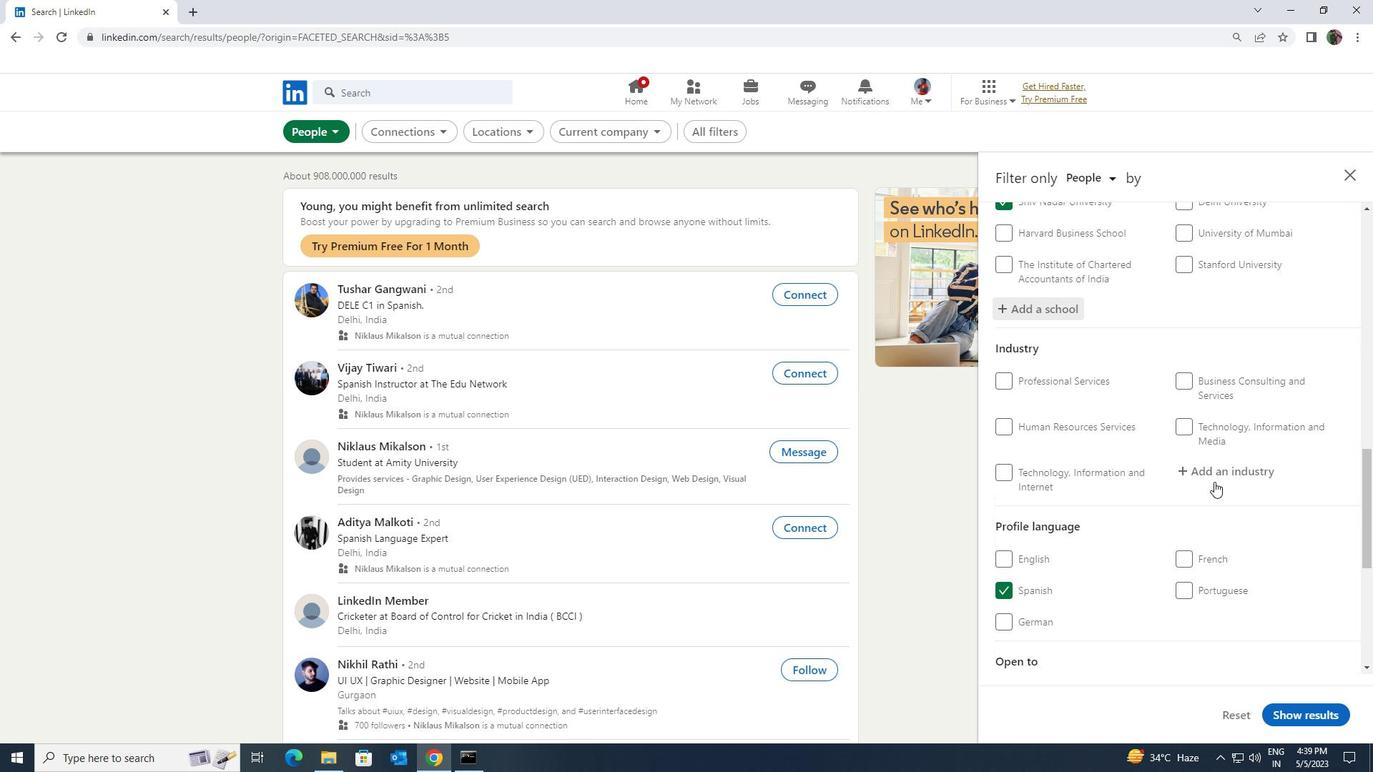
Action: Mouse pressed left at (1215, 475)
Screenshot: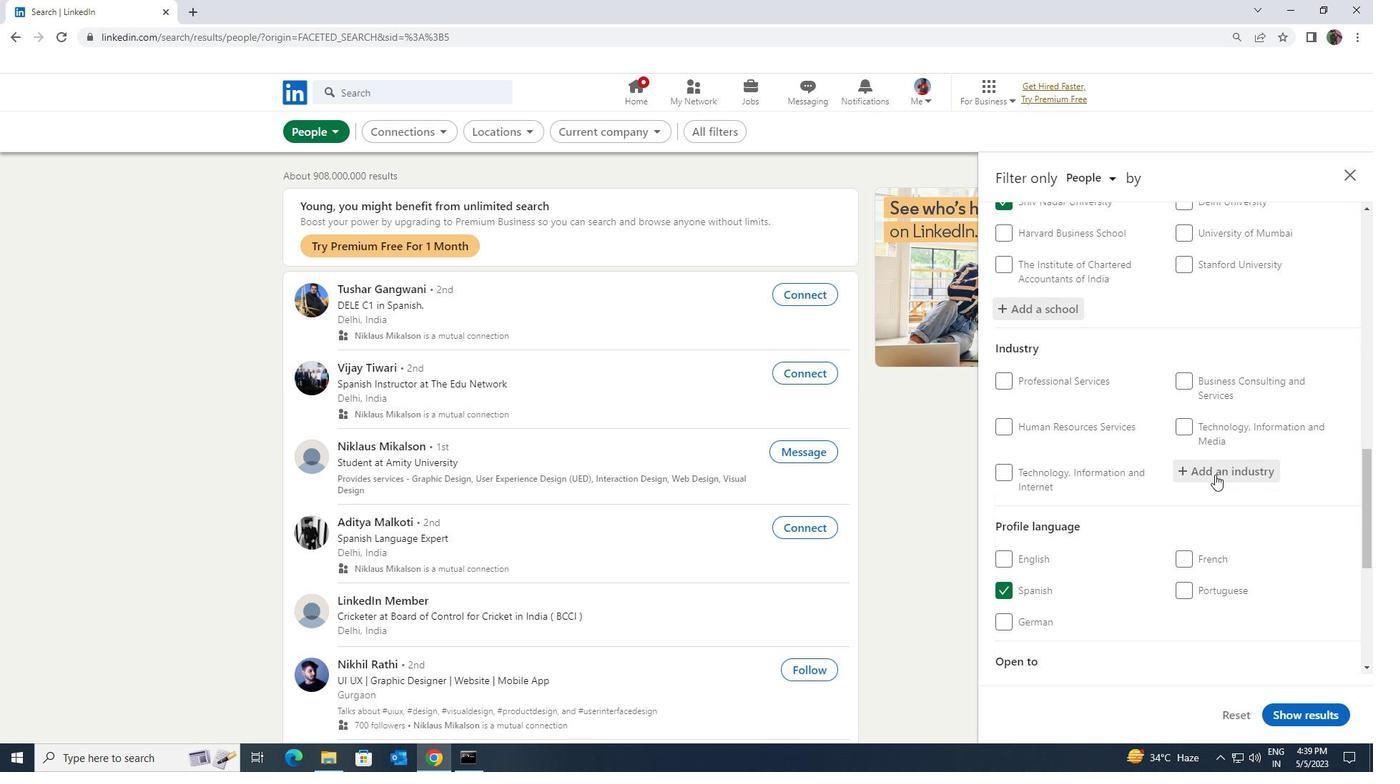 
Action: Key pressed <Key.shift><Key.shift><Key.shift><Key.shift>OIL<Key.space>AND<Key.space><Key.shift>COAL
Screenshot: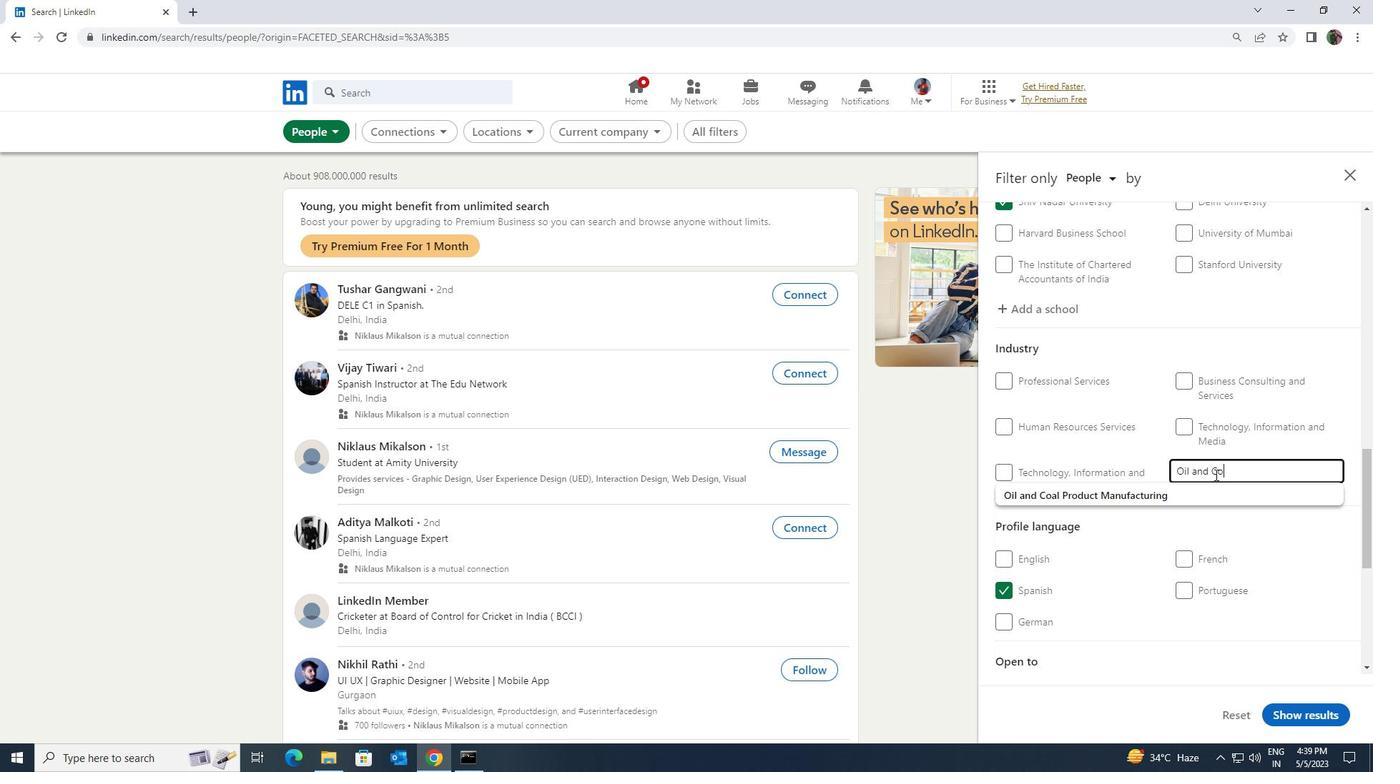 
Action: Mouse moved to (1209, 494)
Screenshot: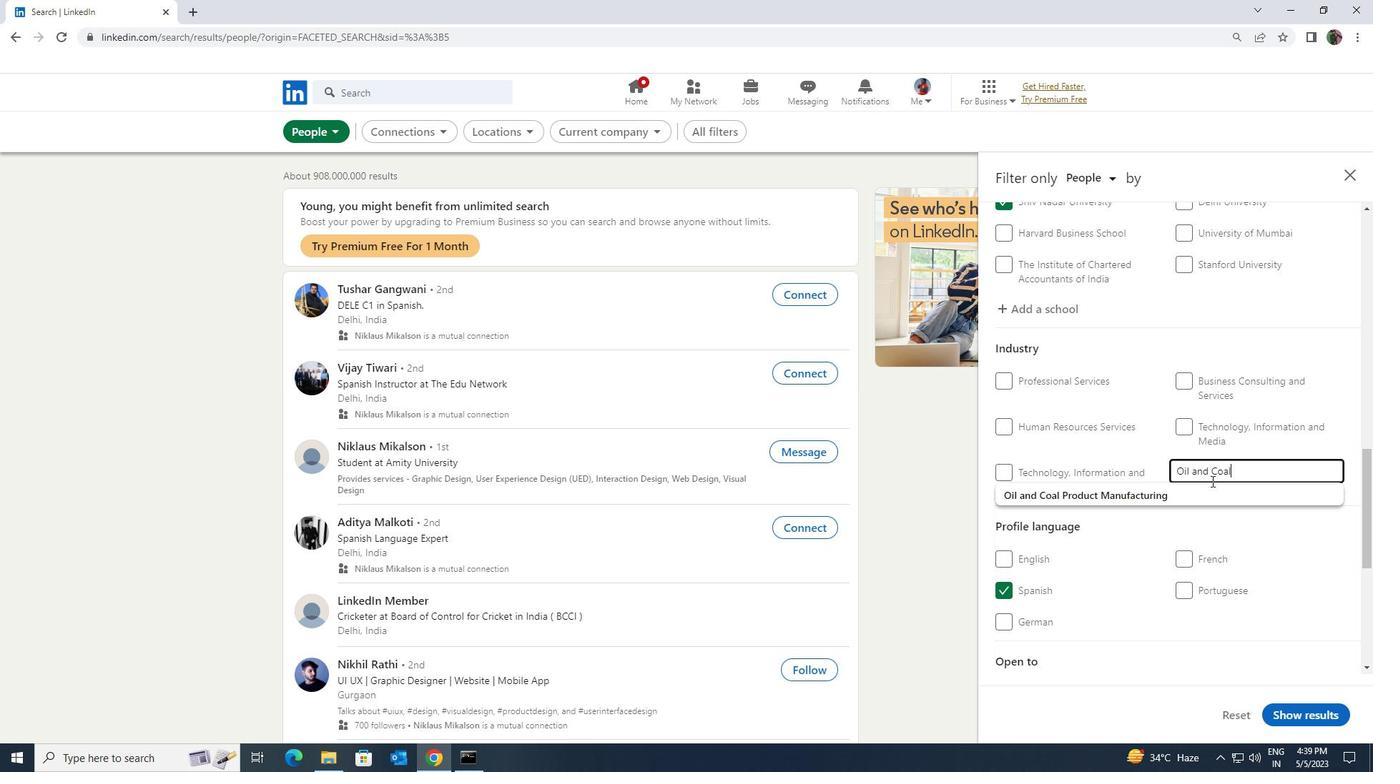 
Action: Mouse pressed left at (1209, 494)
Screenshot: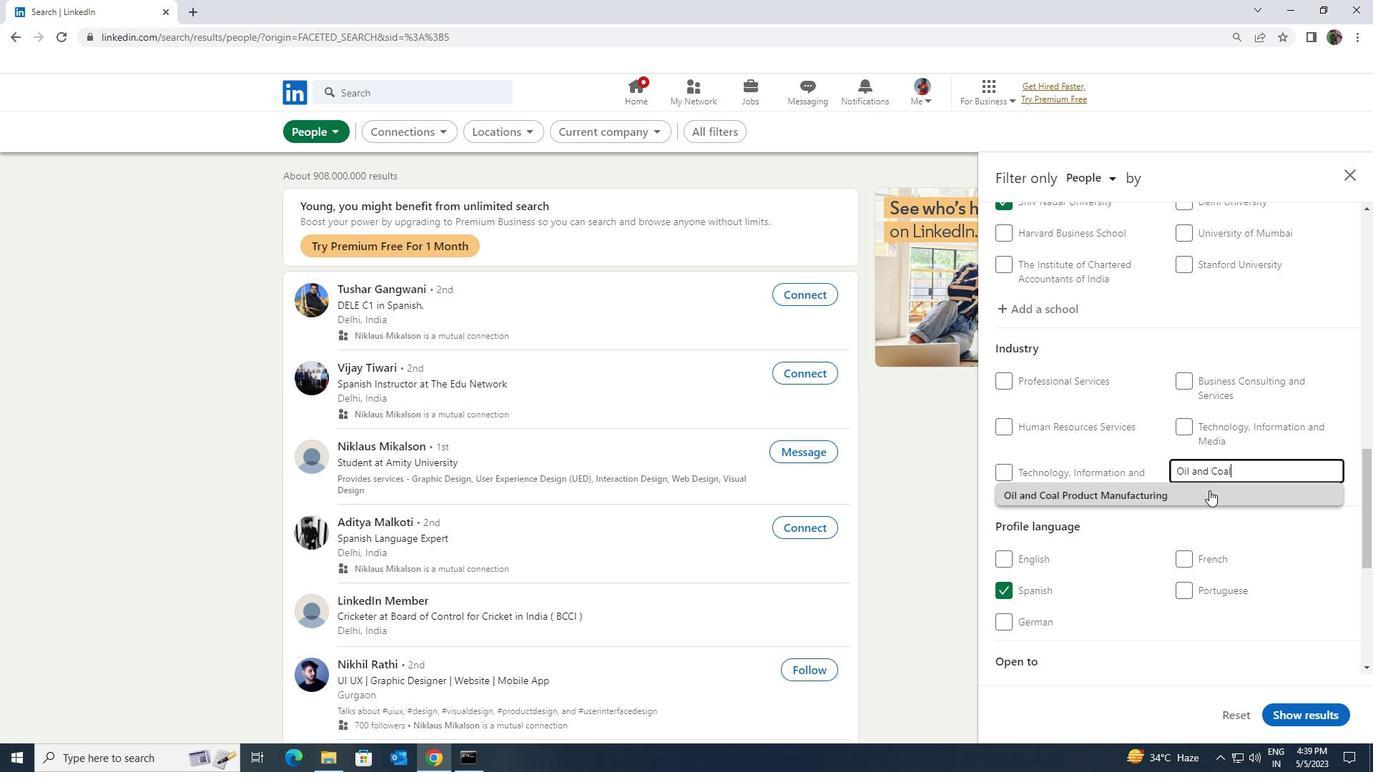 
Action: Mouse scrolled (1209, 493) with delta (0, 0)
Screenshot: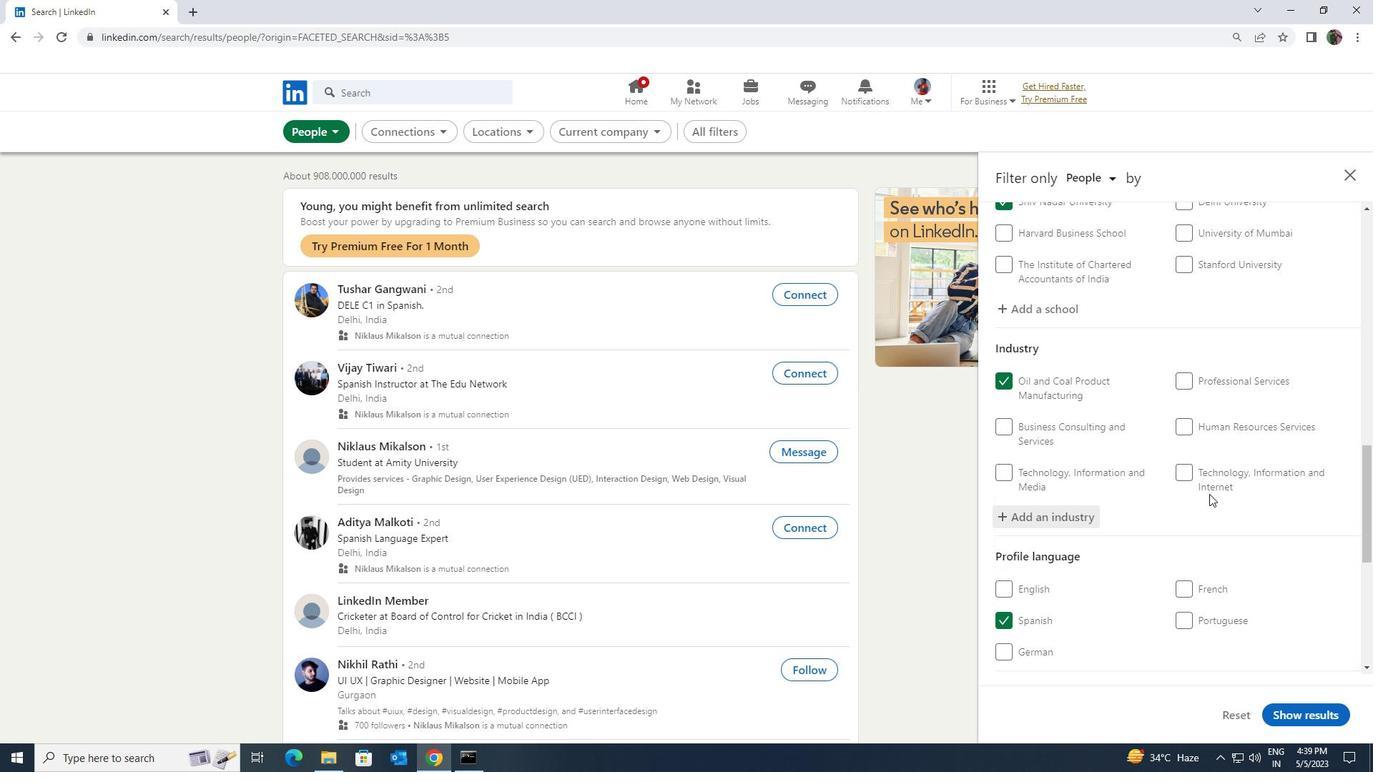 
Action: Mouse scrolled (1209, 493) with delta (0, 0)
Screenshot: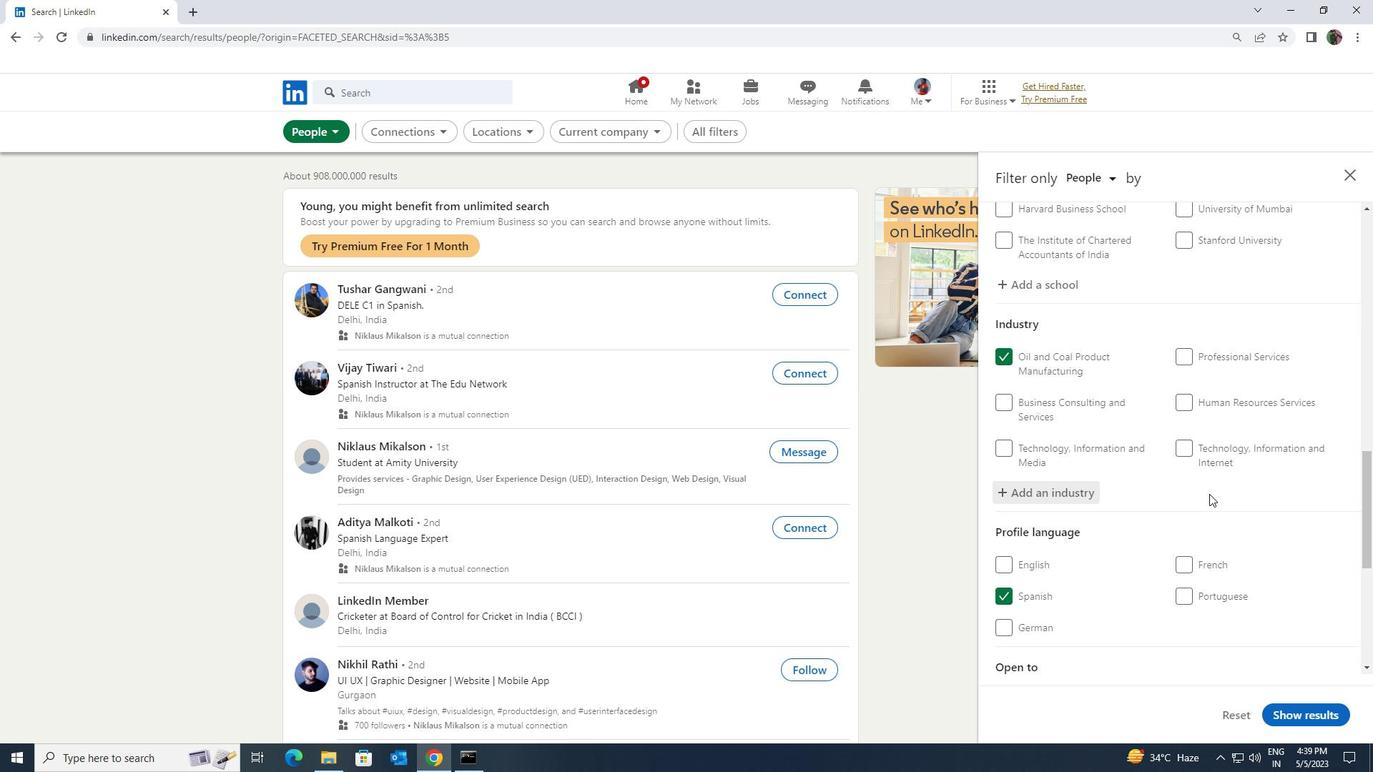 
Action: Mouse scrolled (1209, 493) with delta (0, 0)
Screenshot: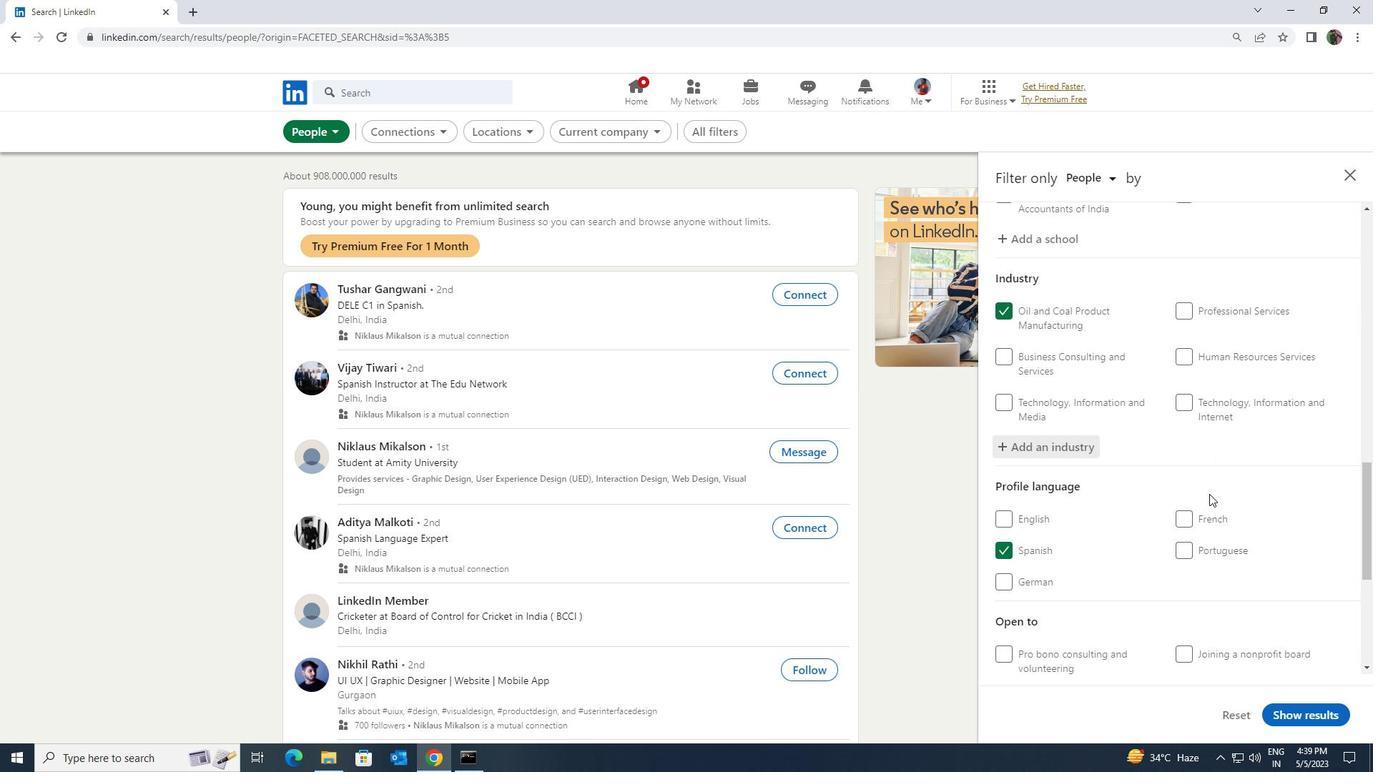 
Action: Mouse scrolled (1209, 493) with delta (0, 0)
Screenshot: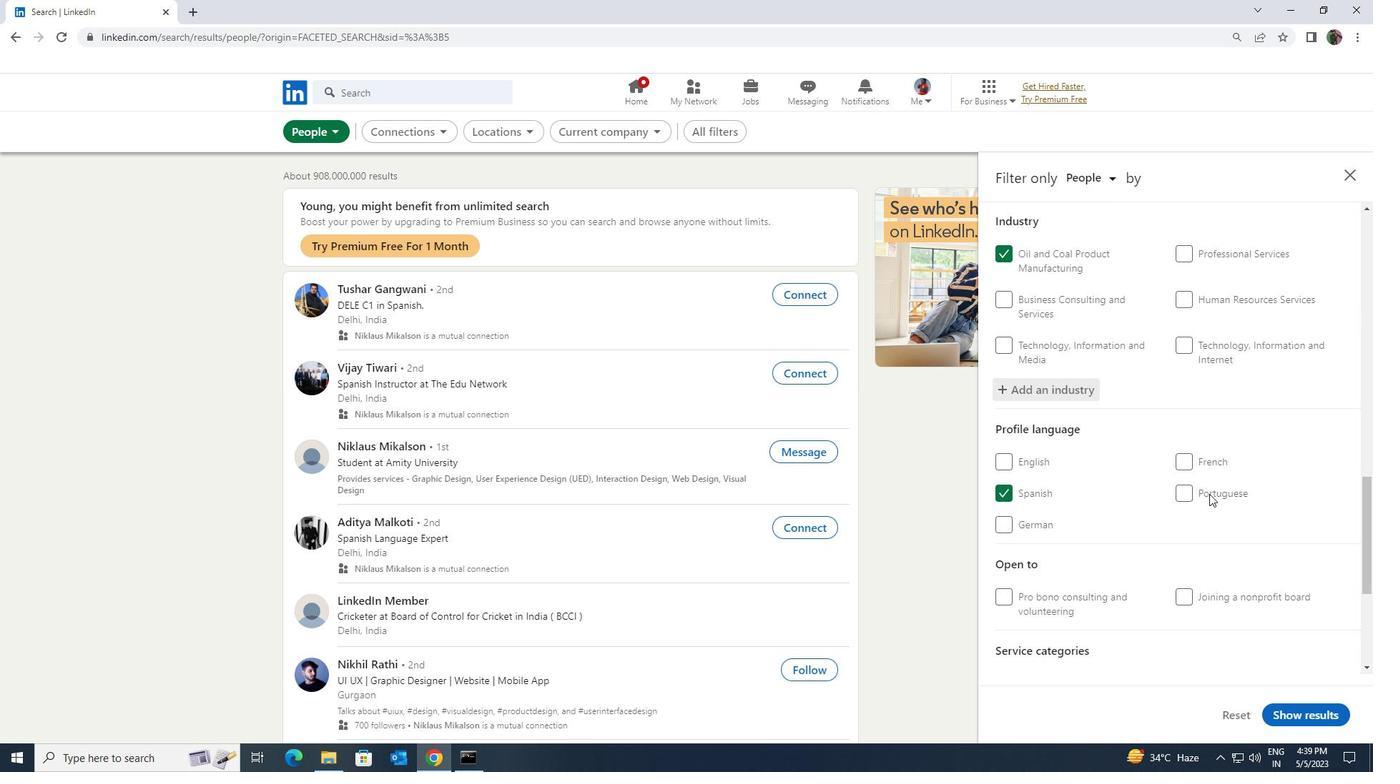 
Action: Mouse scrolled (1209, 493) with delta (0, 0)
Screenshot: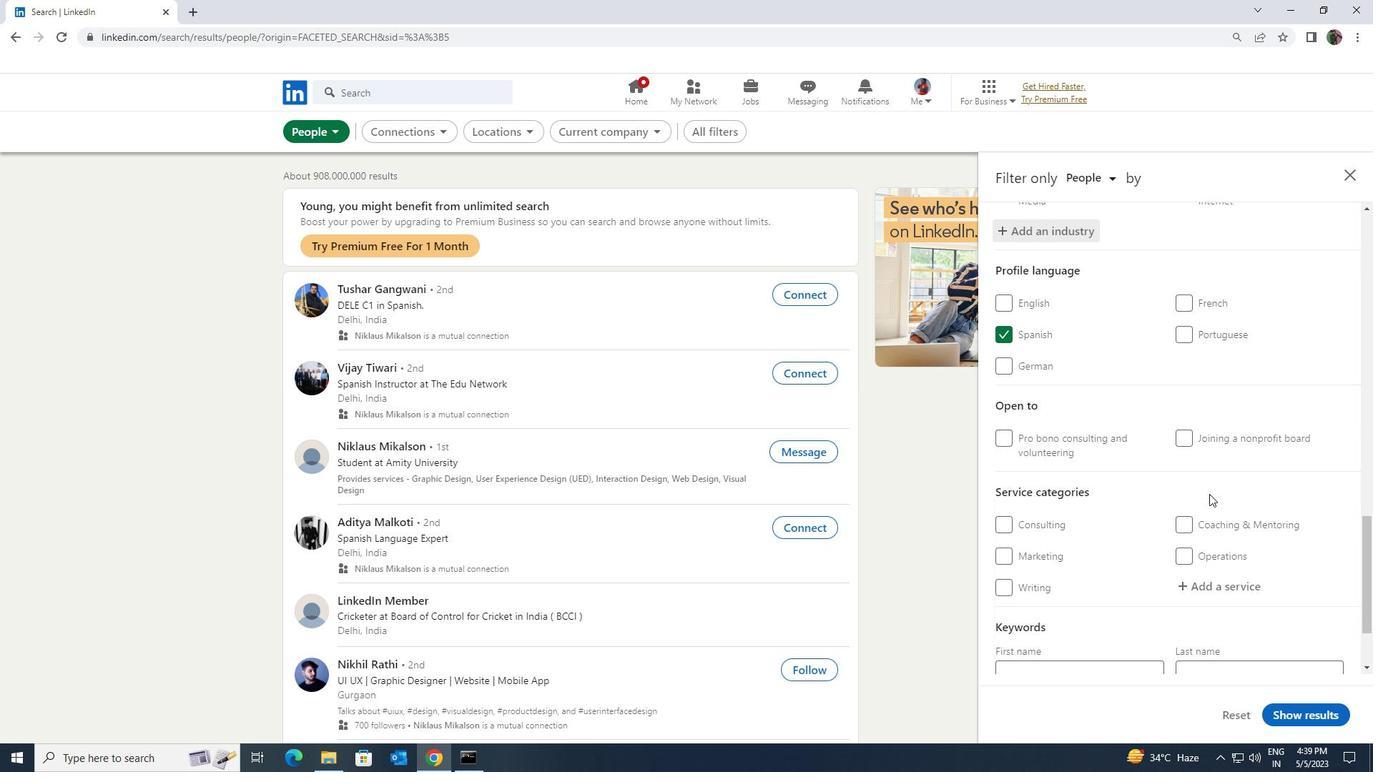 
Action: Mouse moved to (1208, 507)
Screenshot: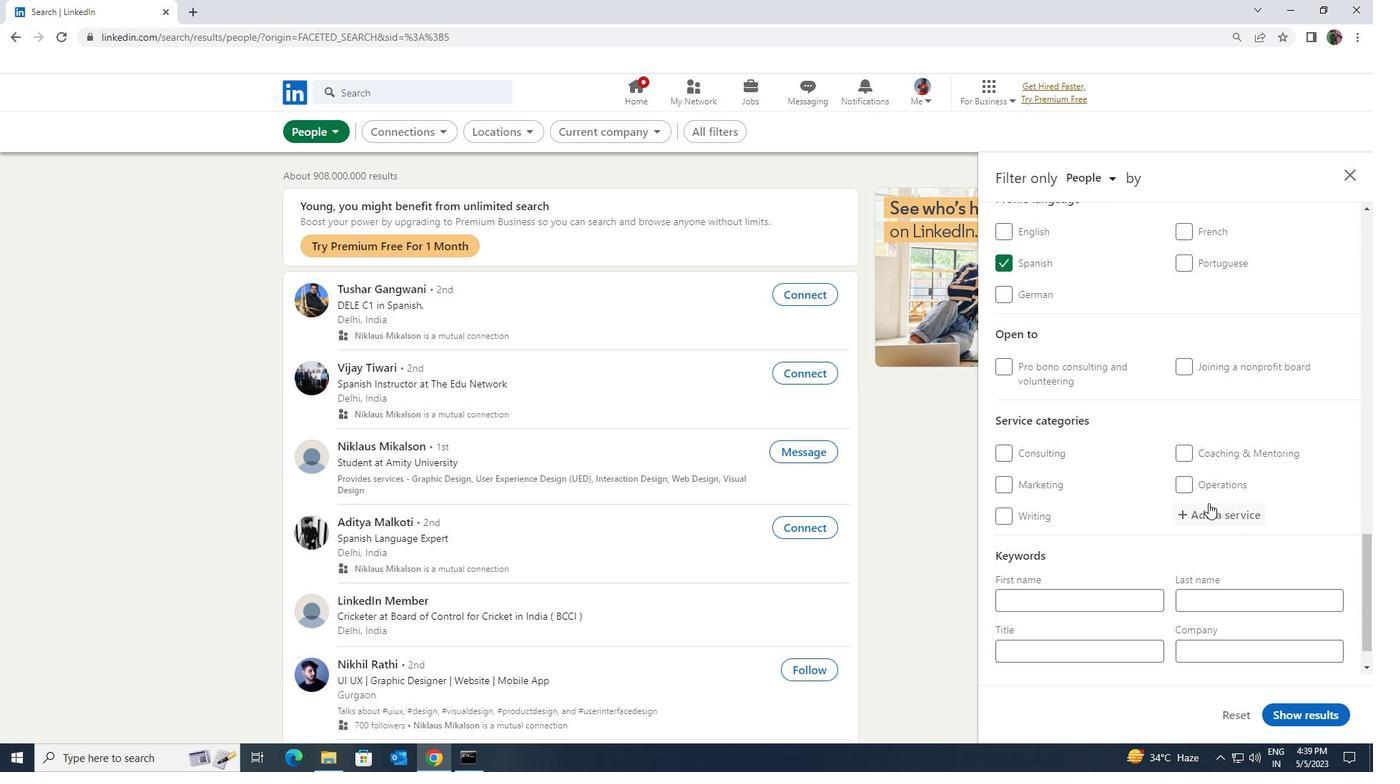 
Action: Mouse pressed left at (1208, 507)
Screenshot: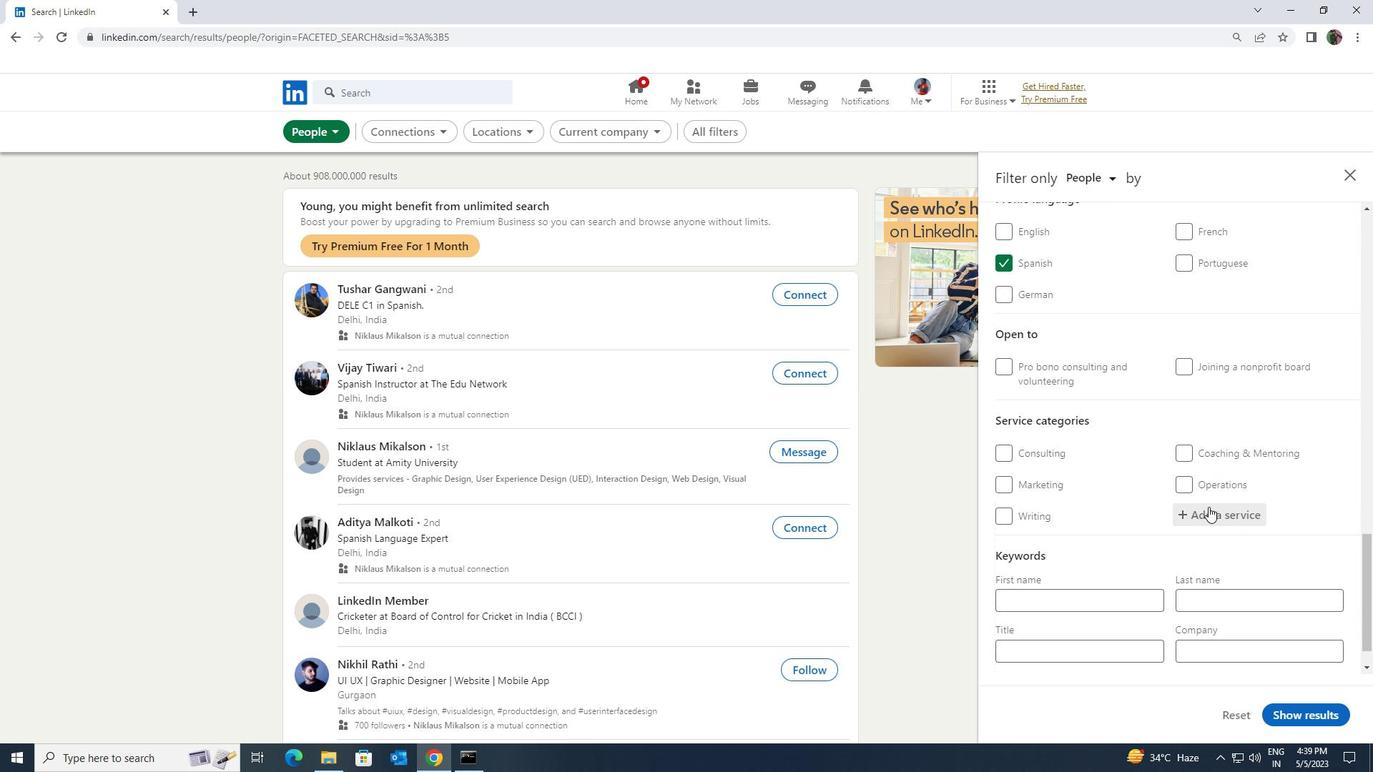 
Action: Key pressed <Key.shift>WEDDING
Screenshot: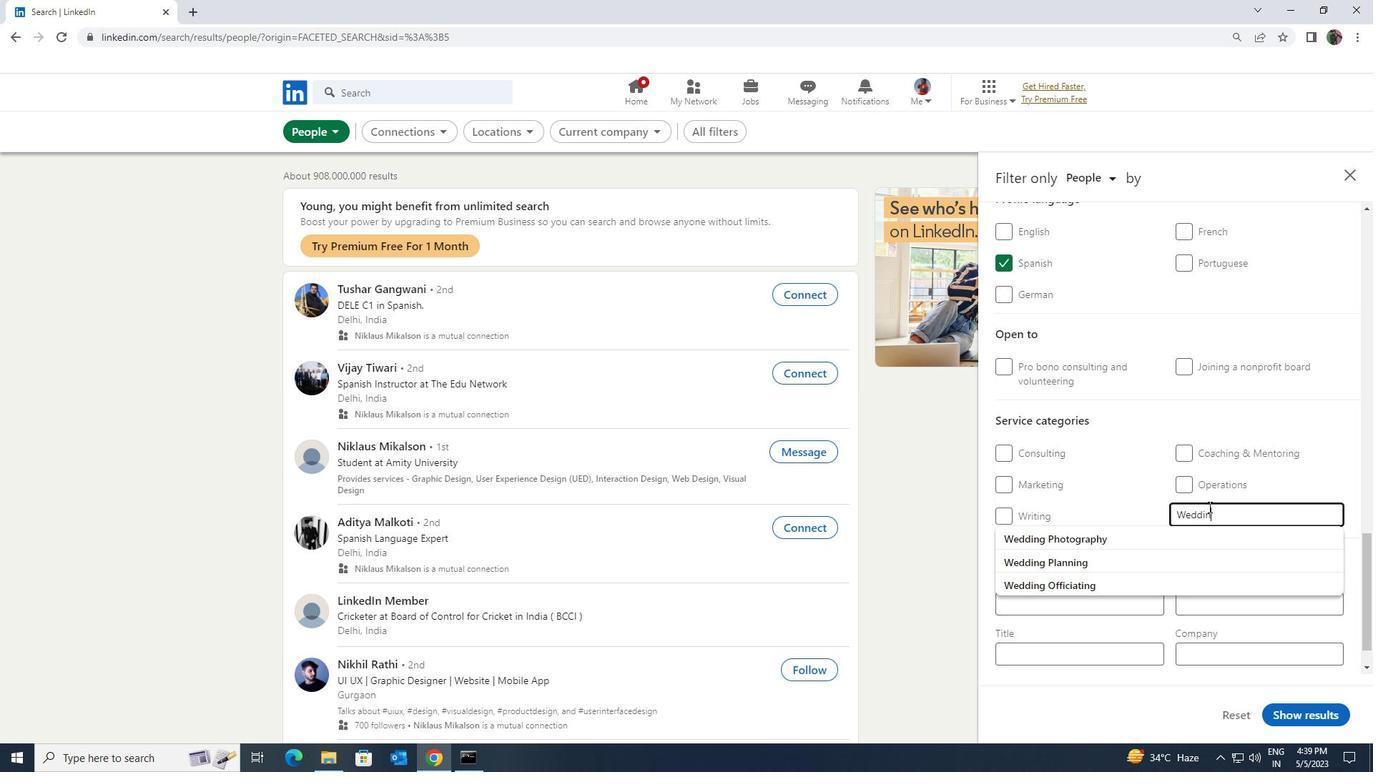 
Action: Mouse moved to (1194, 561)
Screenshot: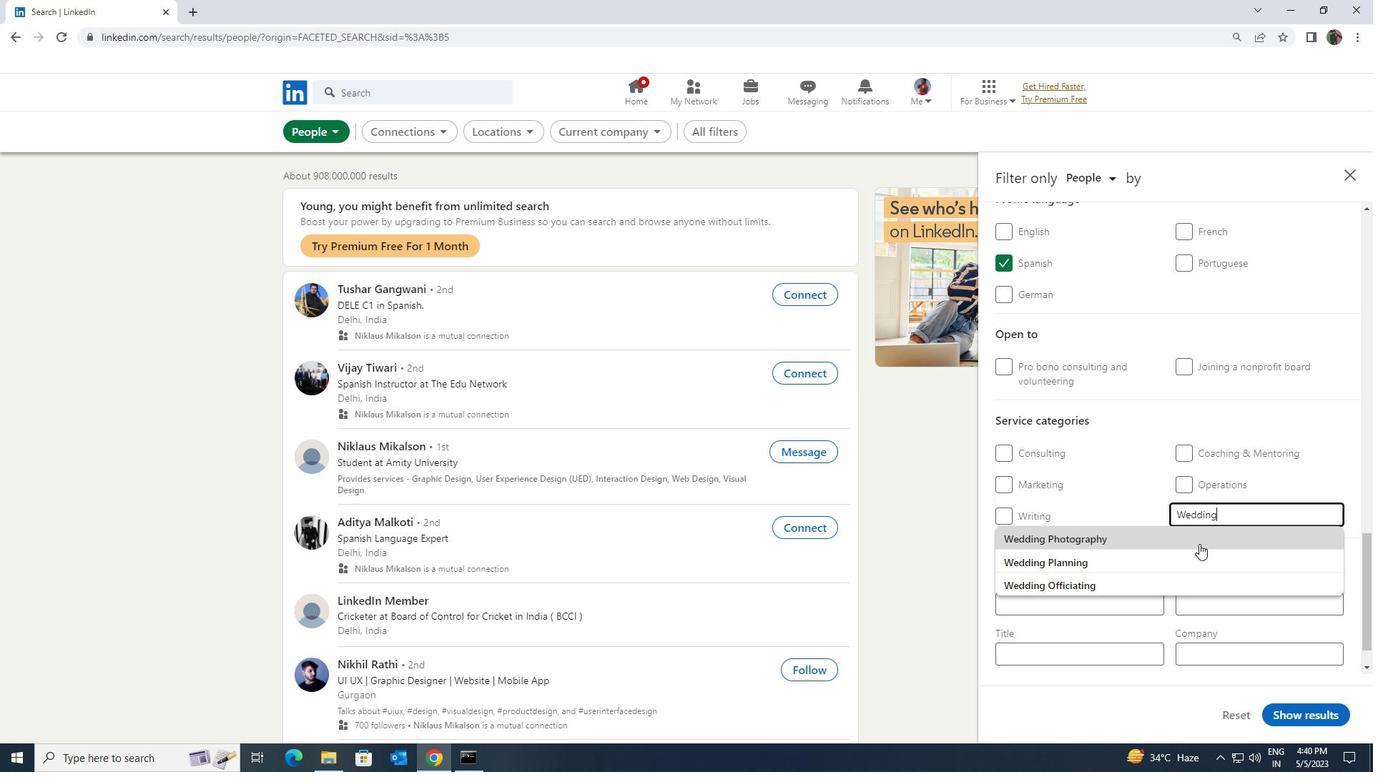 
Action: Mouse pressed left at (1194, 561)
Screenshot: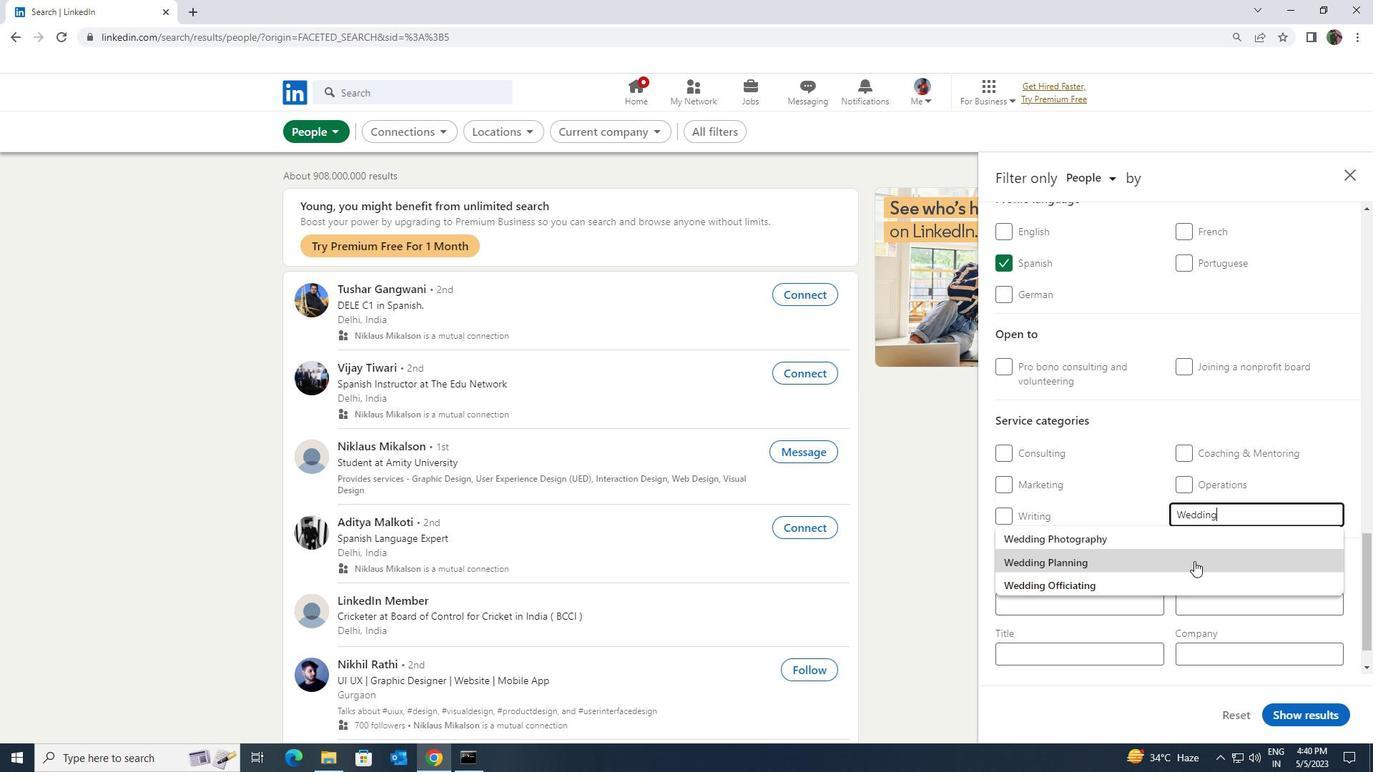 
Action: Mouse scrolled (1194, 560) with delta (0, 0)
Screenshot: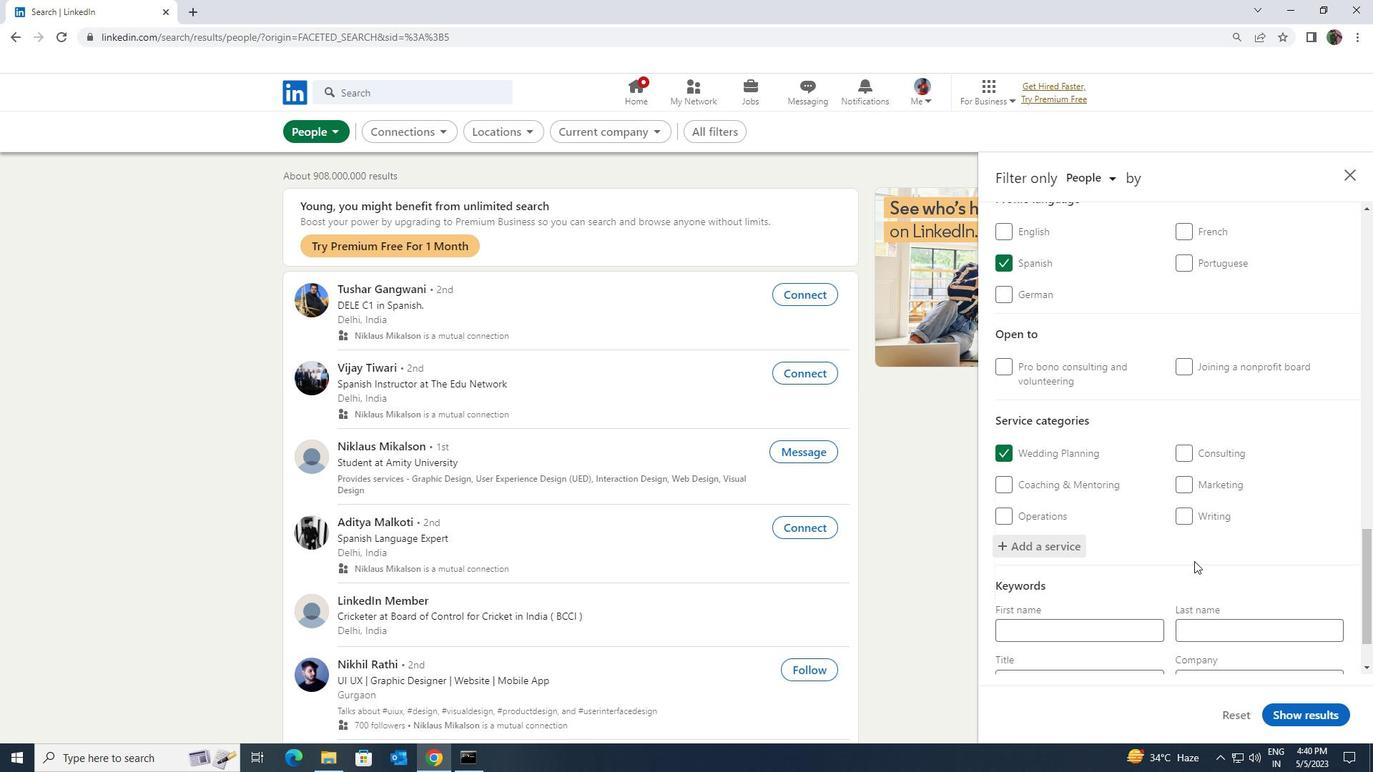 
Action: Mouse moved to (1194, 561)
Screenshot: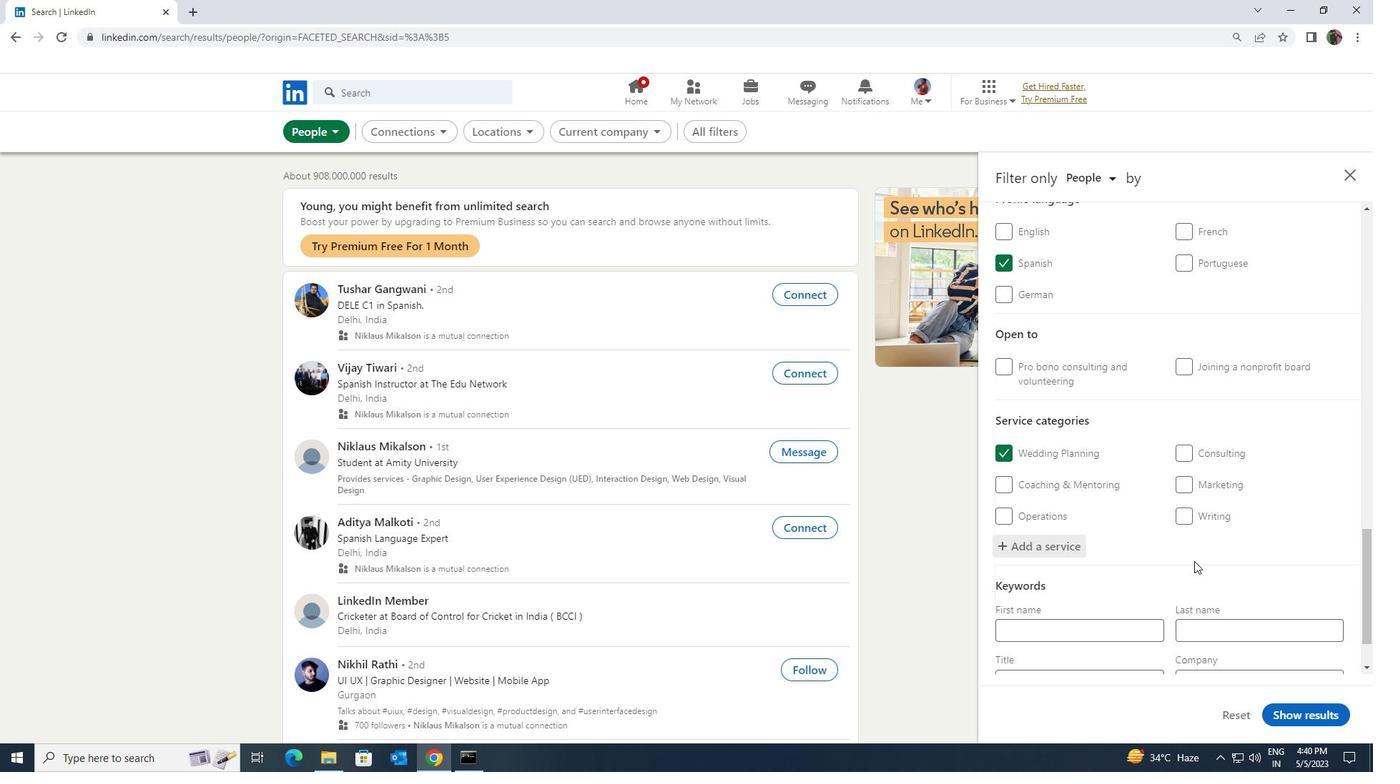 
Action: Mouse scrolled (1194, 560) with delta (0, 0)
Screenshot: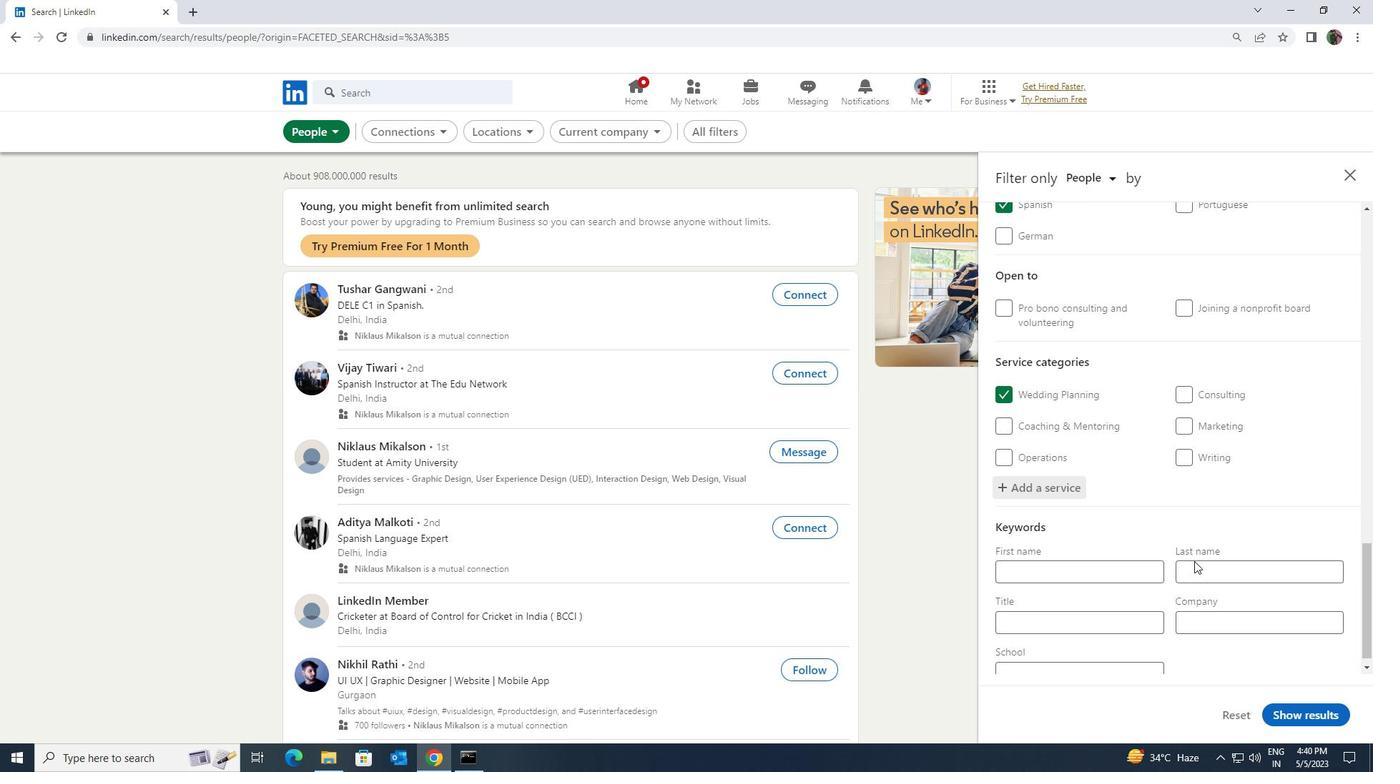 
Action: Mouse moved to (1135, 613)
Screenshot: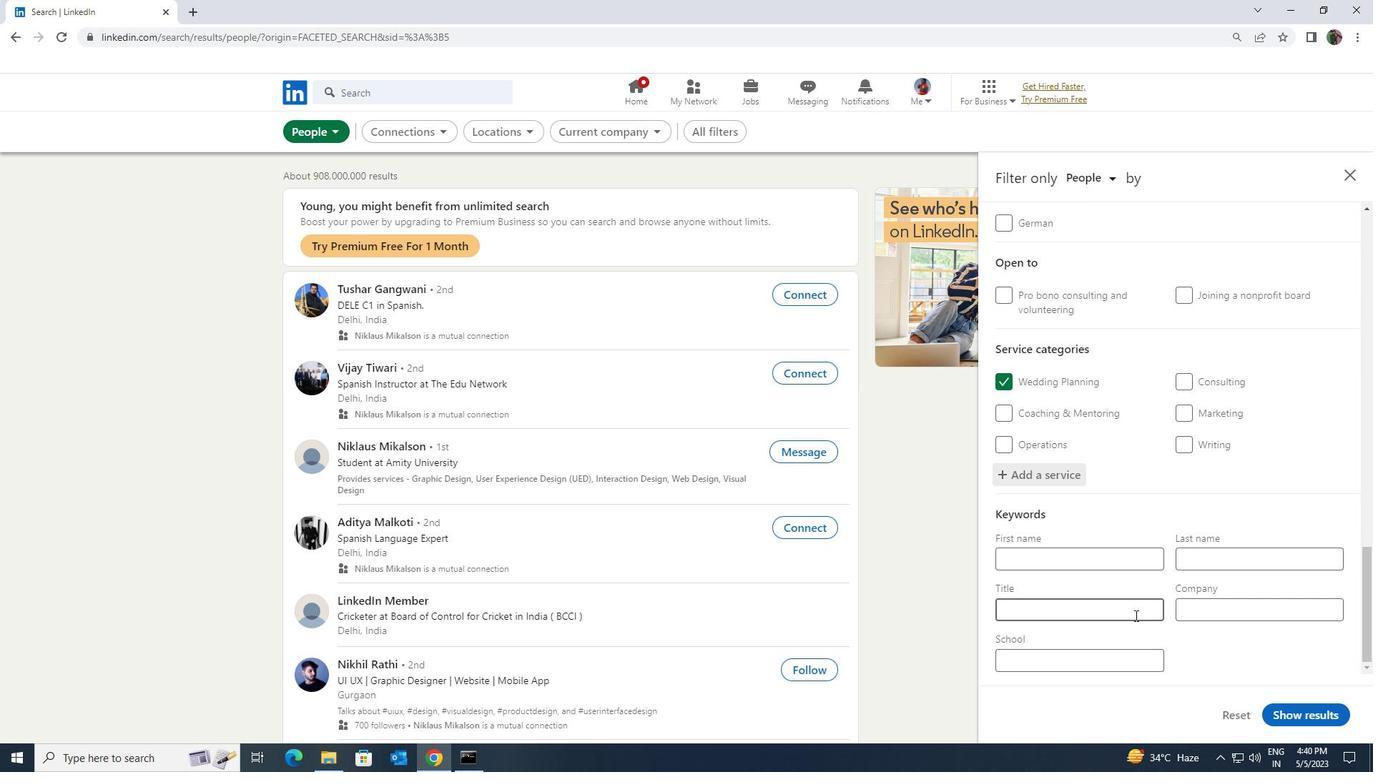 
Action: Mouse pressed left at (1135, 613)
Screenshot: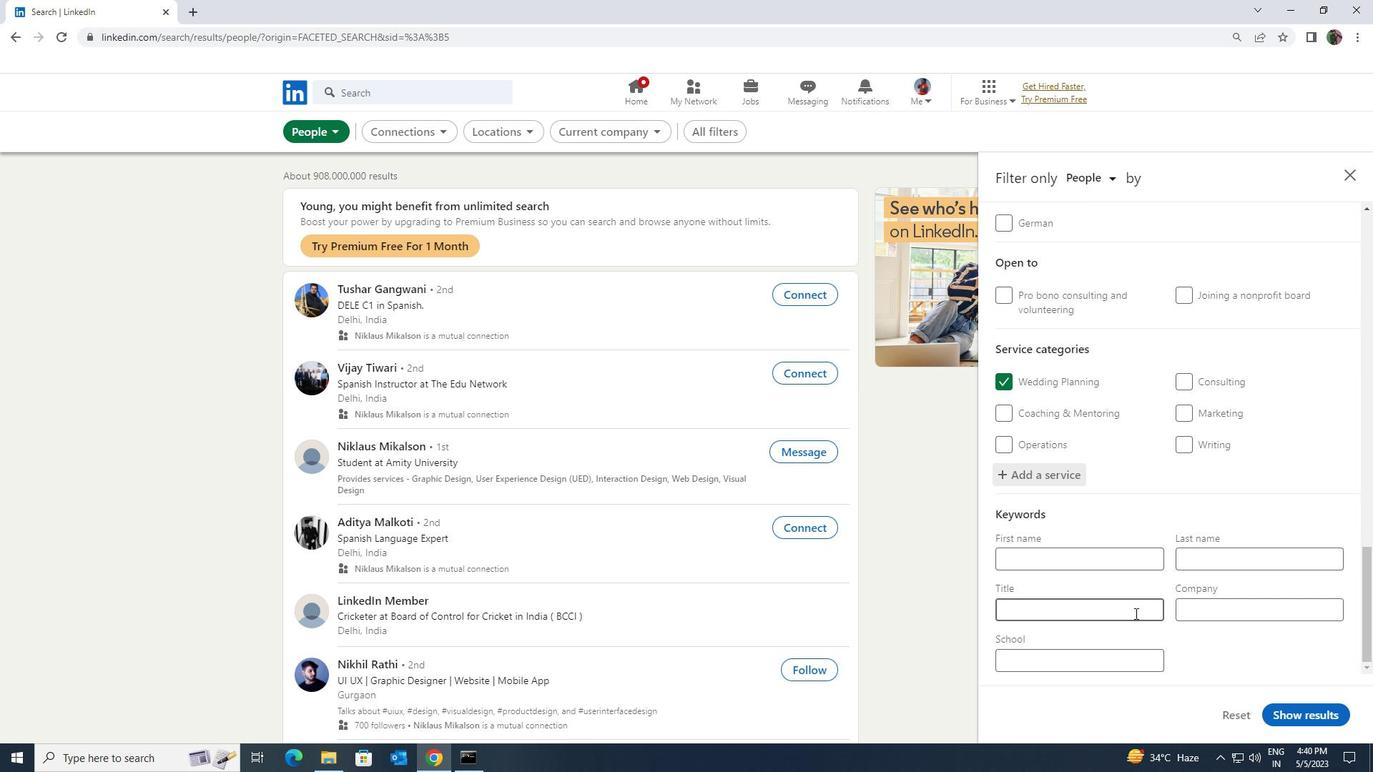 
Action: Key pressed <Key.shift><Key.shift><Key.shift><Key.shift>CAFETERU<Key.backspace>IA<Key.space><Key.shift><Key.shift><Key.shift><Key.shift><Key.shift><Key.shift><Key.shift><Key.shift><Key.shift><Key.shift><Key.shift><Key.shift><Key.shift><Key.shift><Key.shift><Key.shift><Key.shift>WORKER
Screenshot: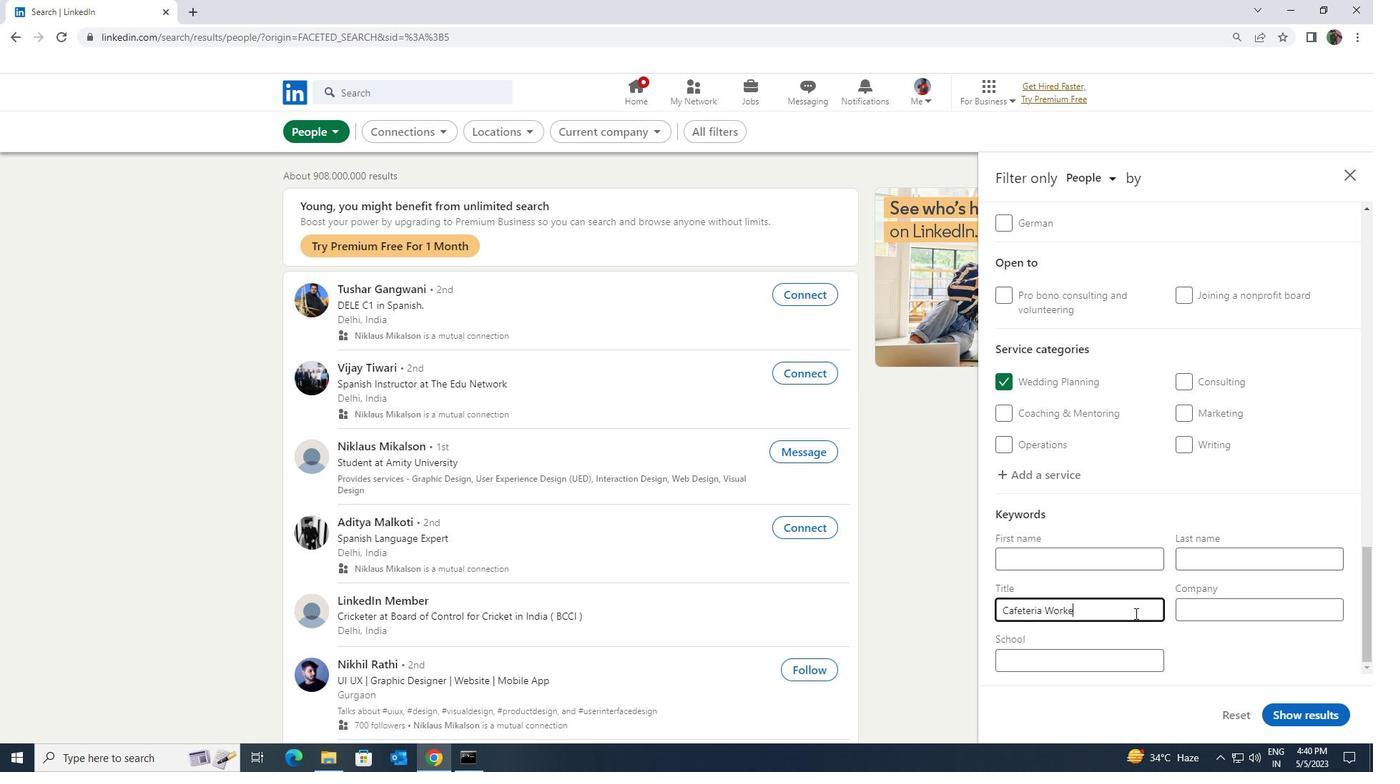 
Action: Mouse moved to (1288, 712)
Screenshot: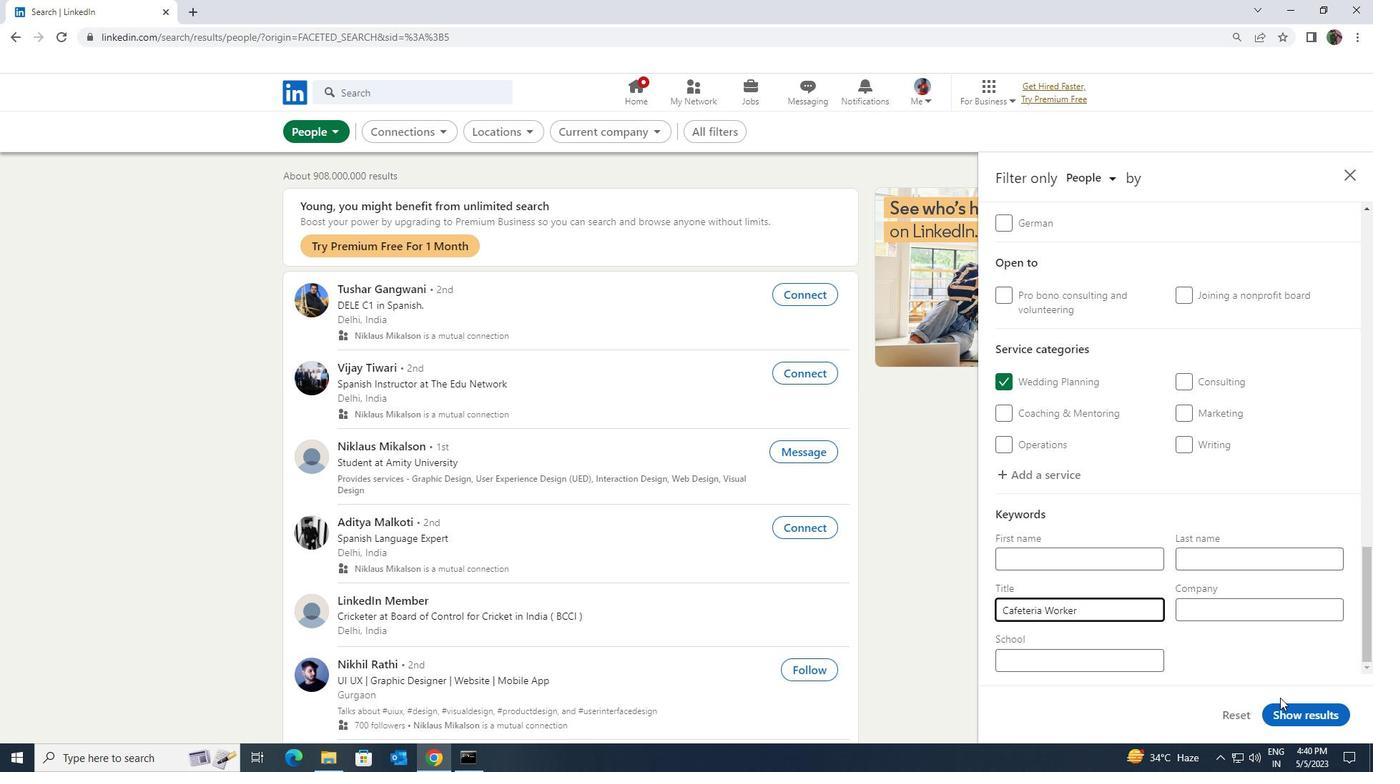 
Action: Mouse pressed left at (1288, 712)
Screenshot: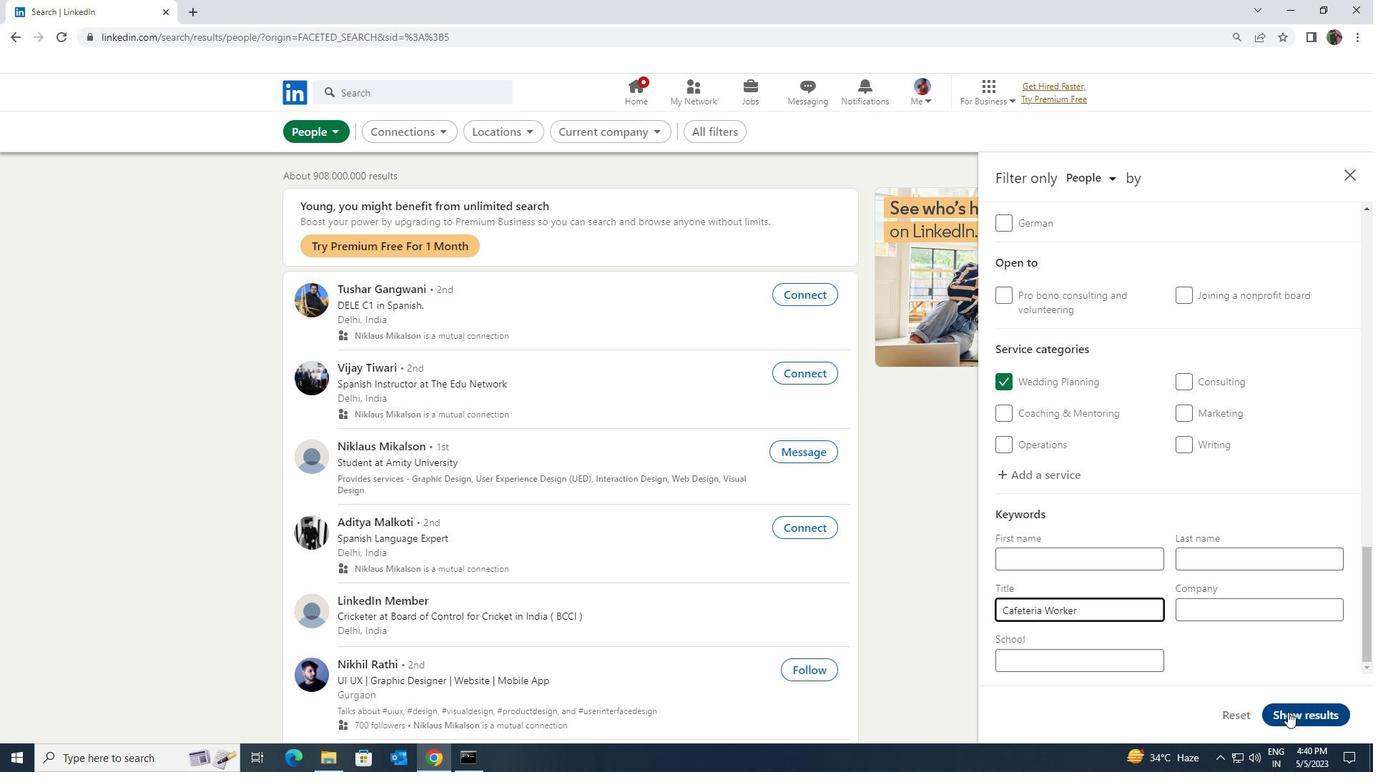 
